 Task: Locate pet-friendly hiking trails in Riverside and dog-friendly ski resorts in Salt Lake City.
Action: Mouse moved to (85, 210)
Screenshot: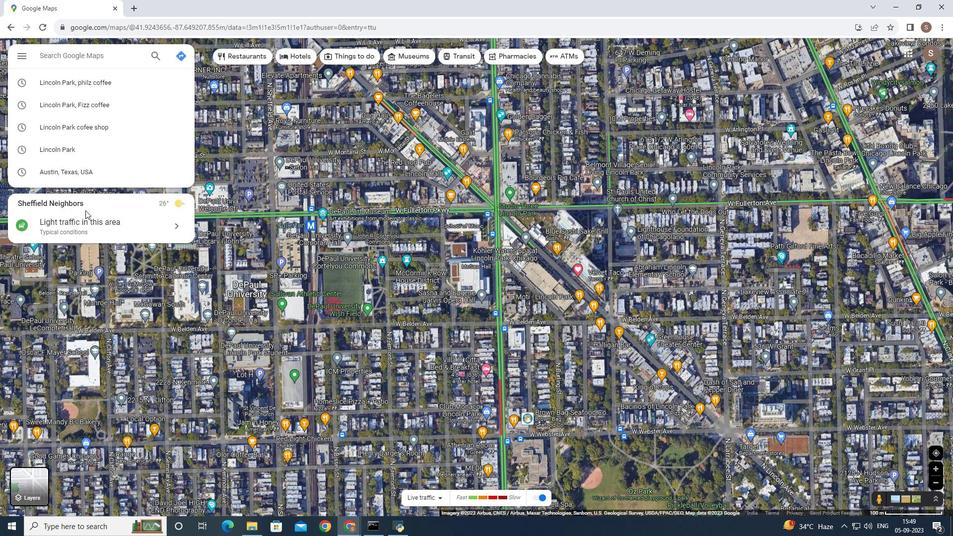
Action: Mouse pressed left at (85, 210)
Screenshot: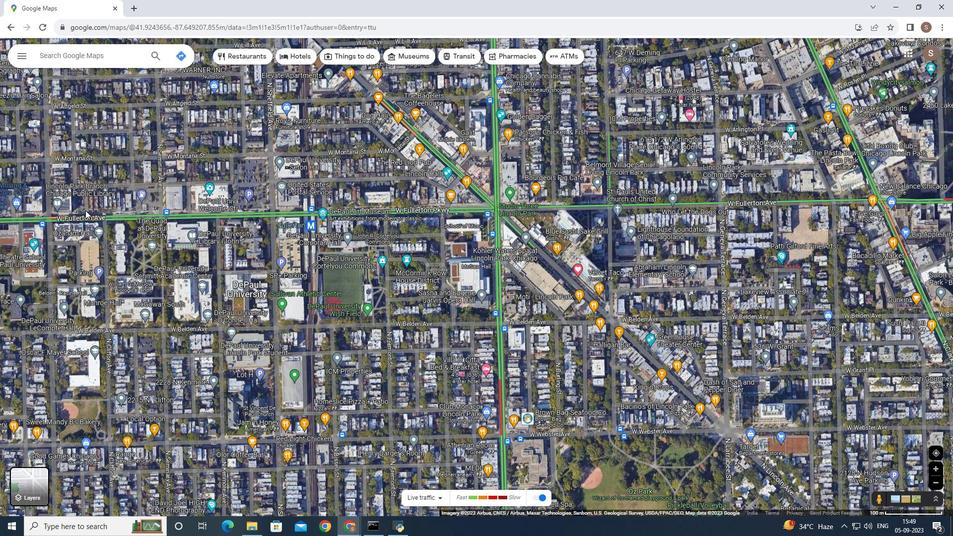 
Action: Mouse moved to (73, 58)
Screenshot: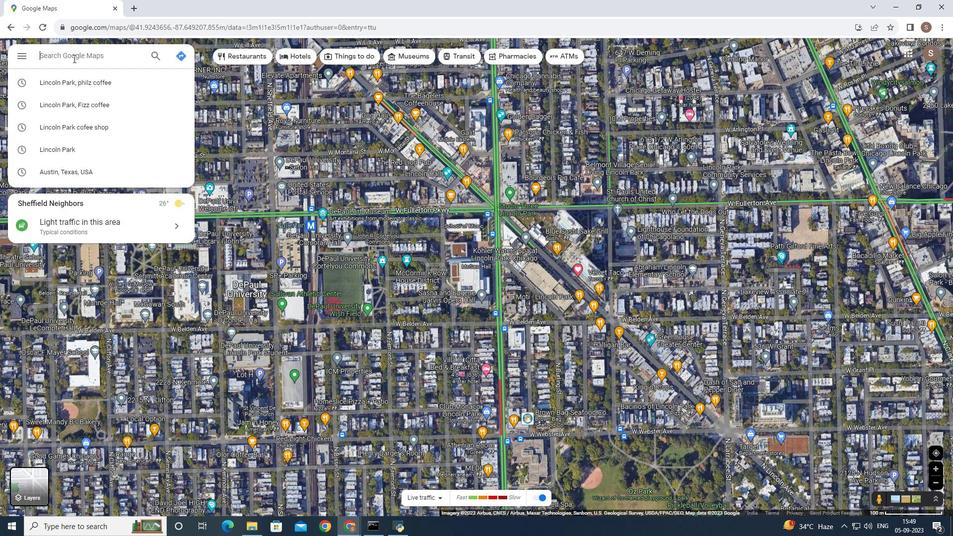
Action: Mouse pressed left at (73, 58)
Screenshot: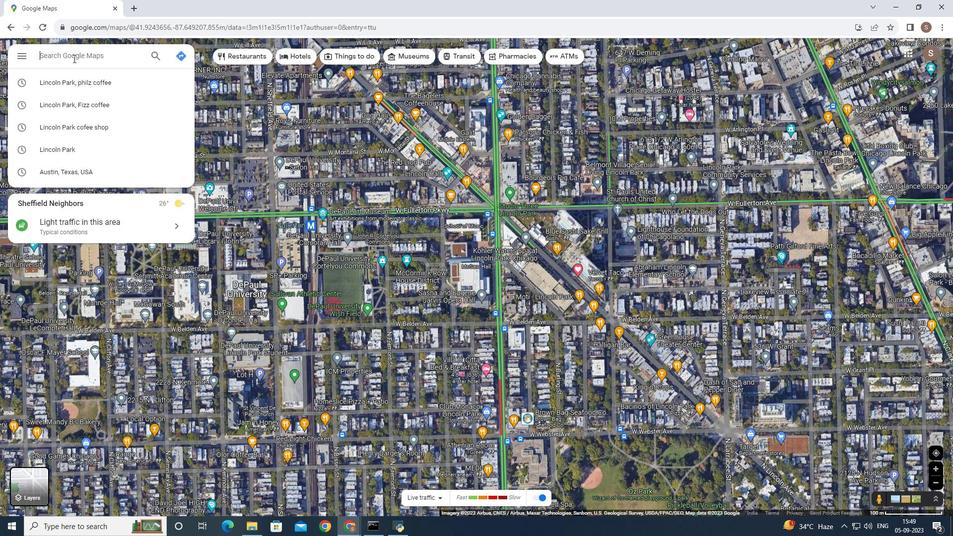
Action: Key pressed <Key.shift>Riverside
Screenshot: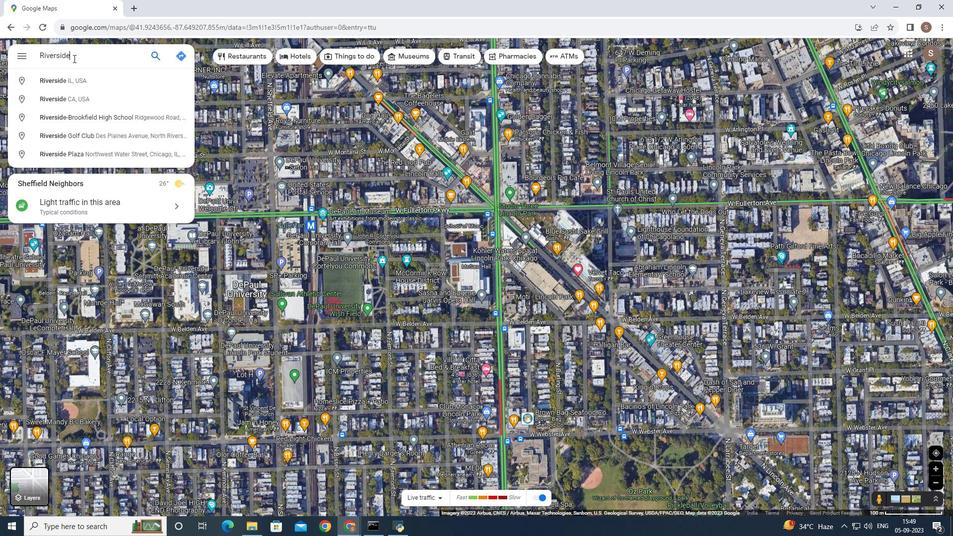 
Action: Mouse moved to (100, 101)
Screenshot: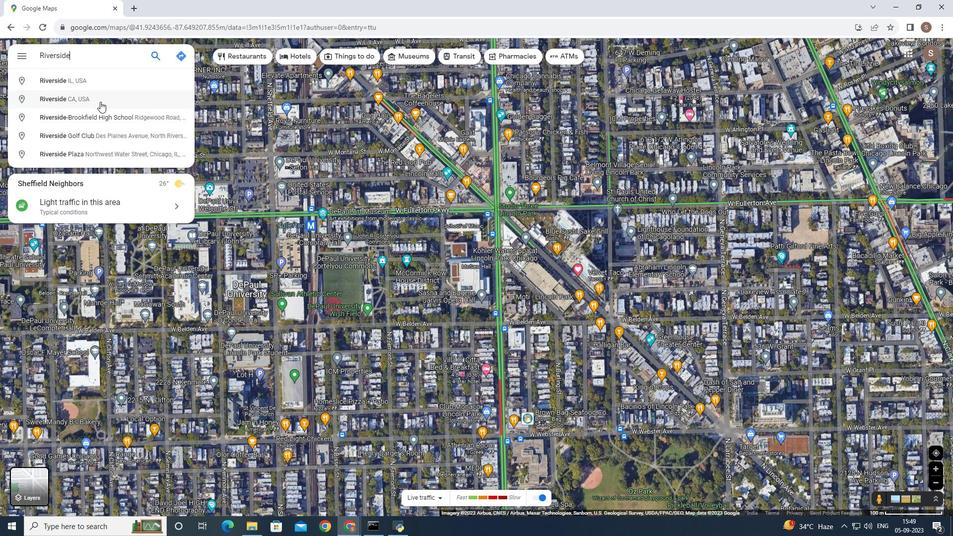 
Action: Mouse pressed left at (100, 101)
Screenshot: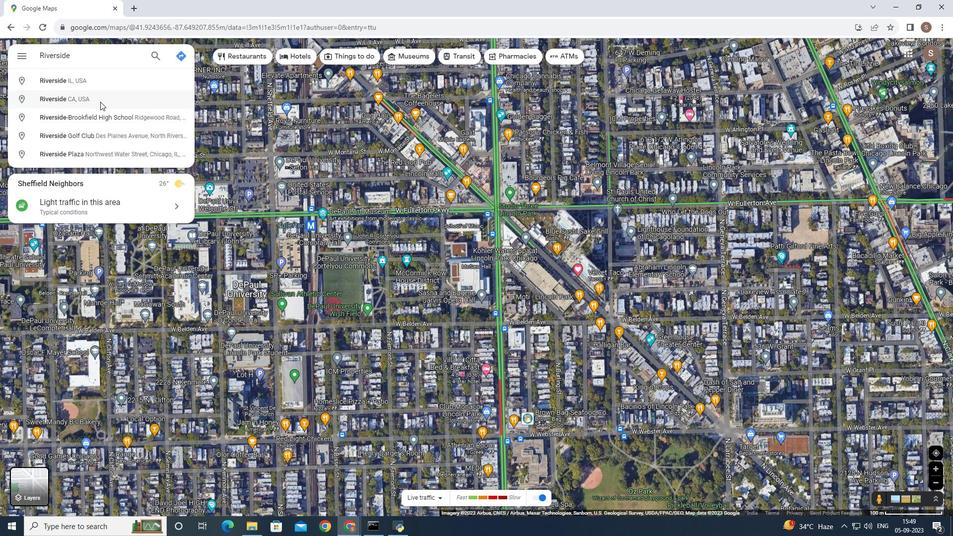 
Action: Mouse moved to (107, 223)
Screenshot: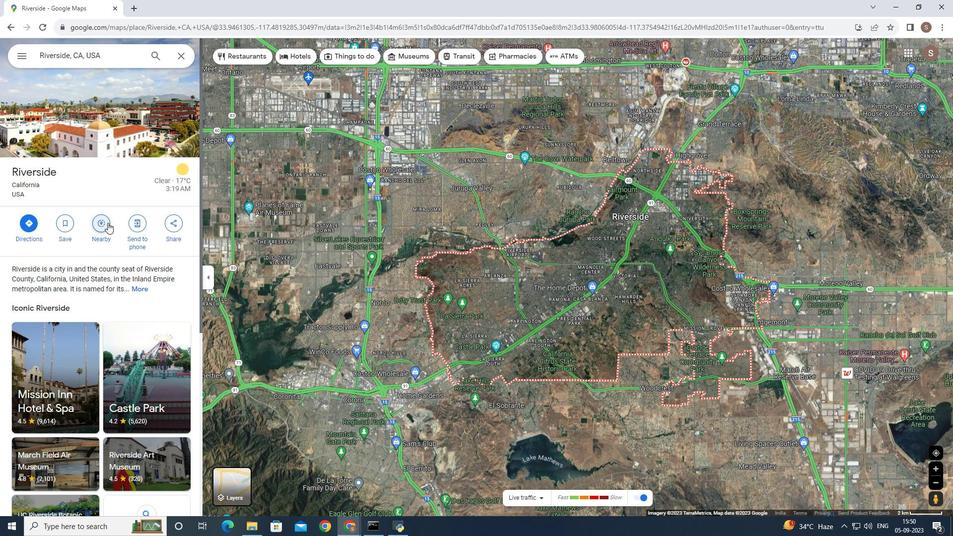
Action: Mouse pressed left at (107, 223)
Screenshot: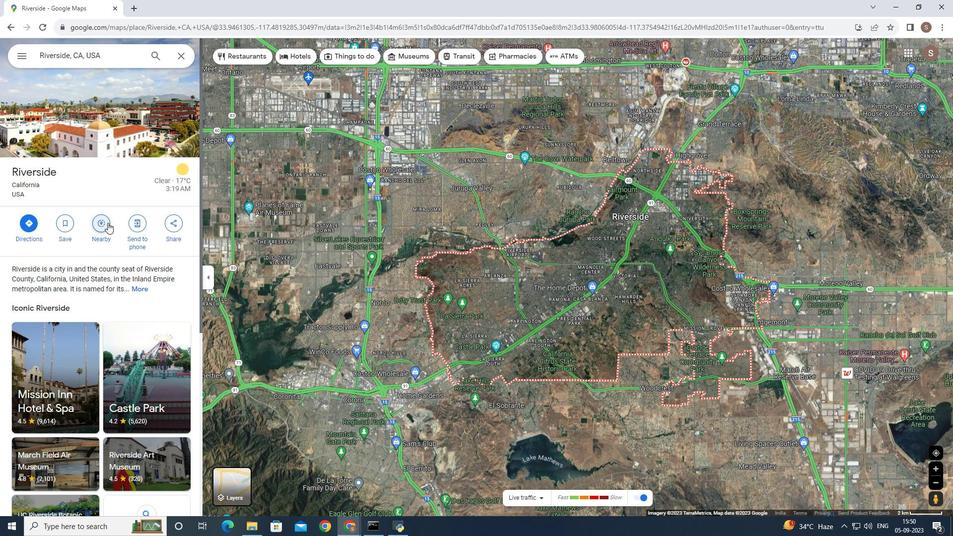 
Action: Mouse moved to (92, 45)
Screenshot: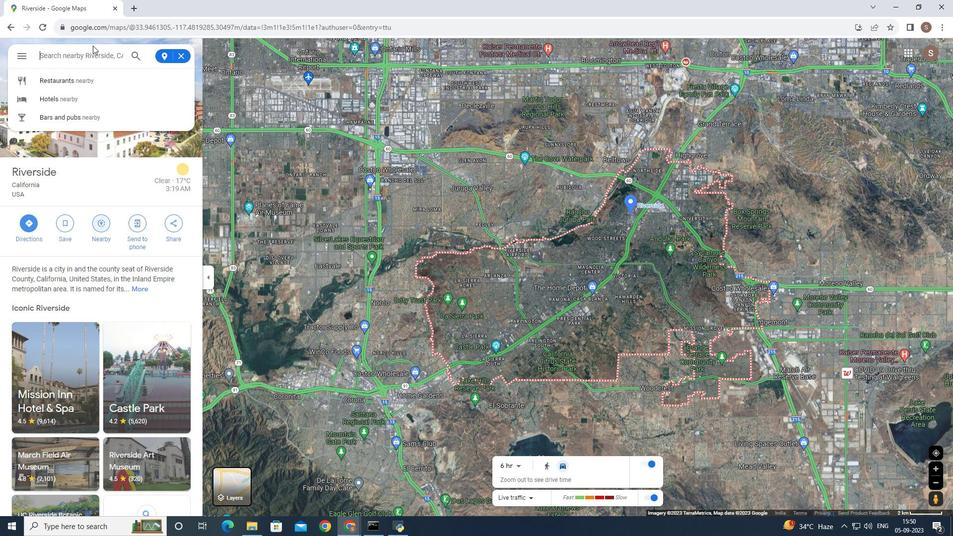 
Action: Key pressed pet<Key.space>friendly<Key.space>hiking<Key.space>tra
Screenshot: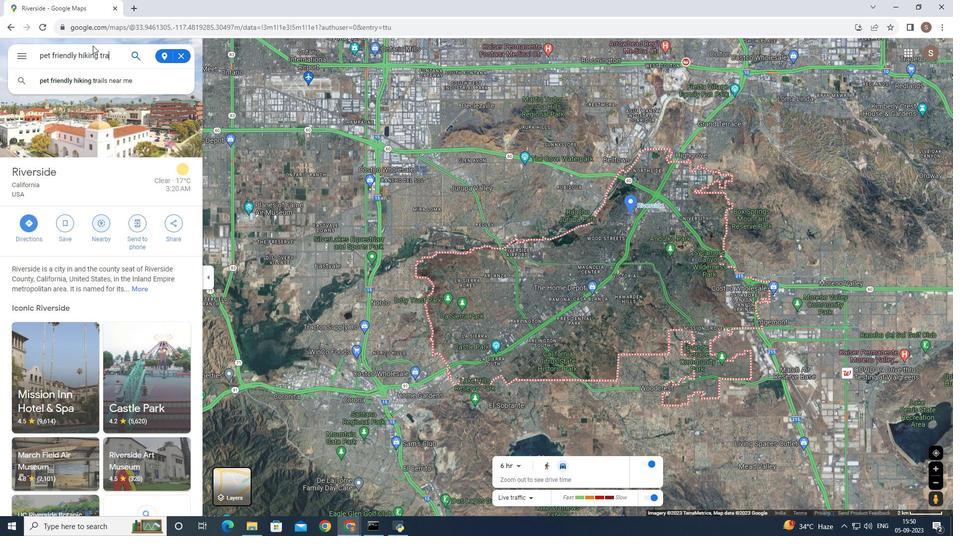 
Action: Mouse moved to (104, 80)
Screenshot: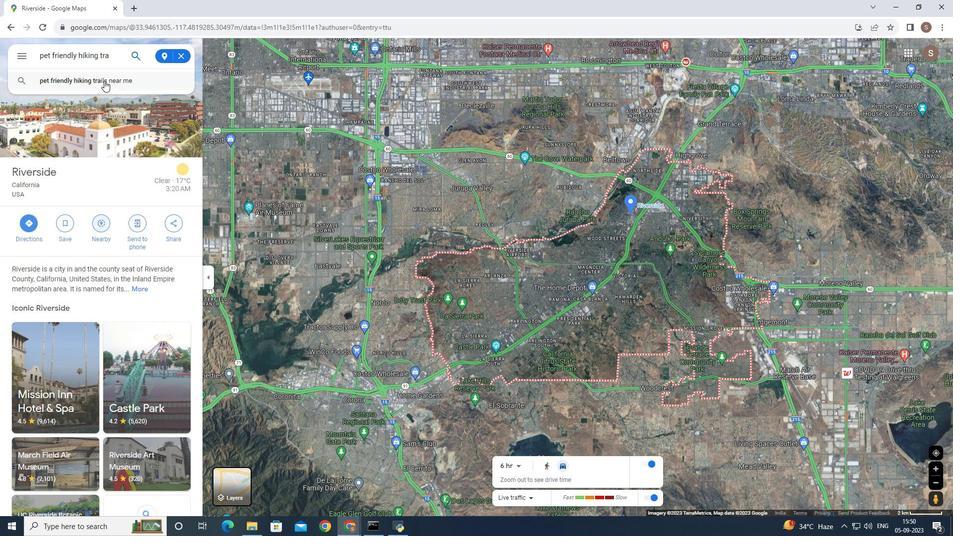
Action: Mouse pressed left at (104, 80)
Screenshot: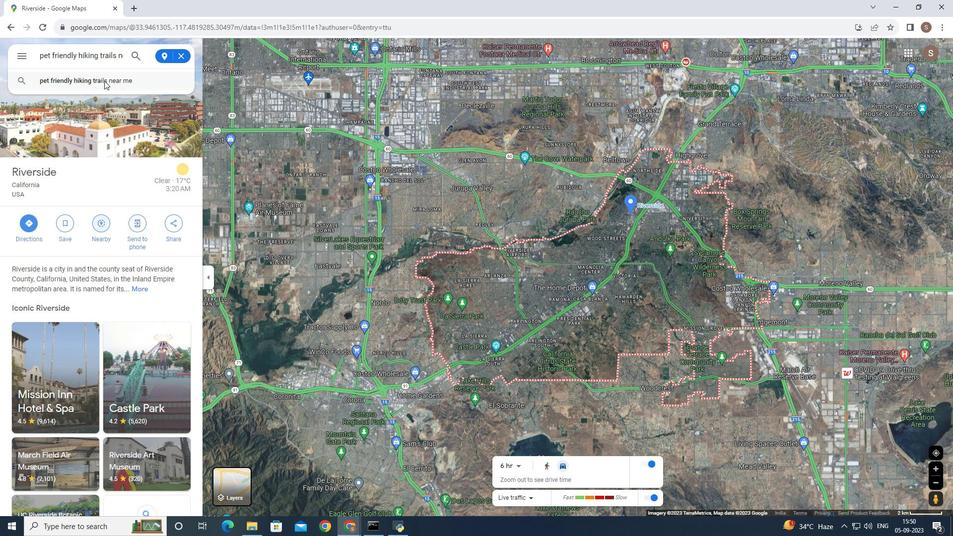 
Action: Mouse moved to (148, 150)
Screenshot: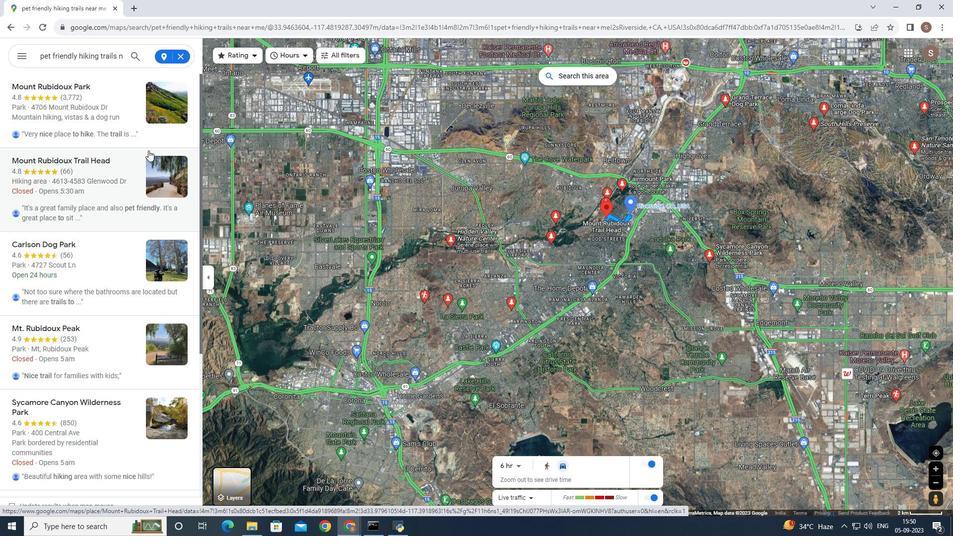 
Action: Mouse scrolled (148, 150) with delta (0, 0)
Screenshot: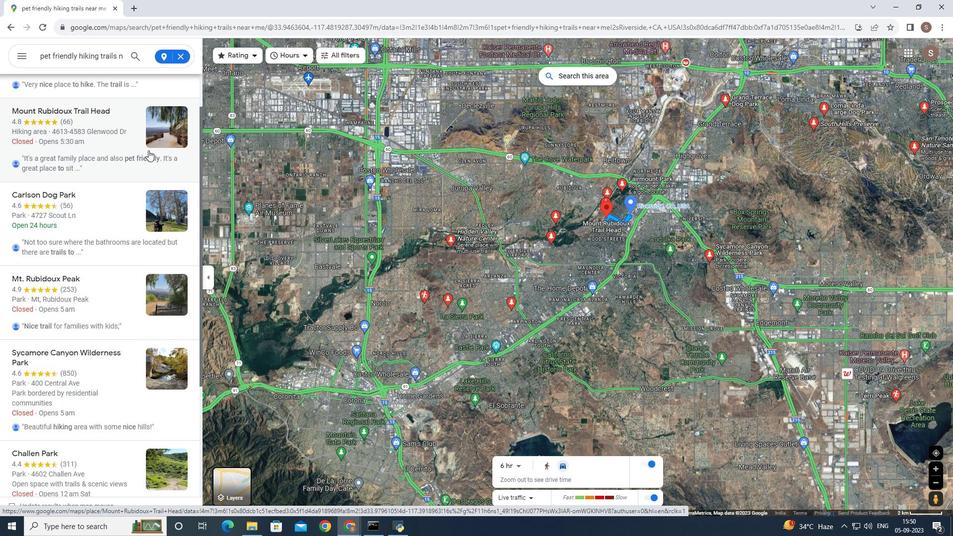 
Action: Mouse scrolled (148, 151) with delta (0, 0)
Screenshot: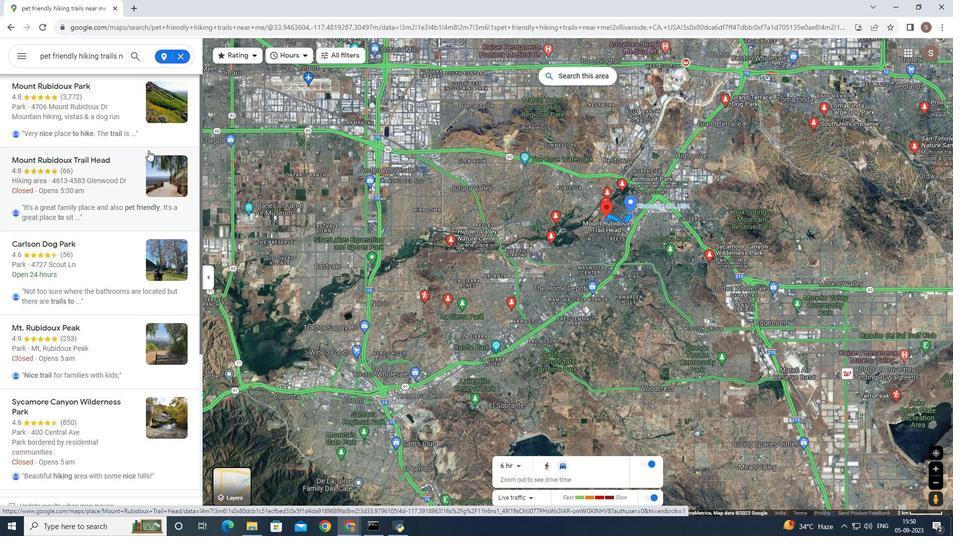 
Action: Mouse scrolled (148, 151) with delta (0, 0)
Screenshot: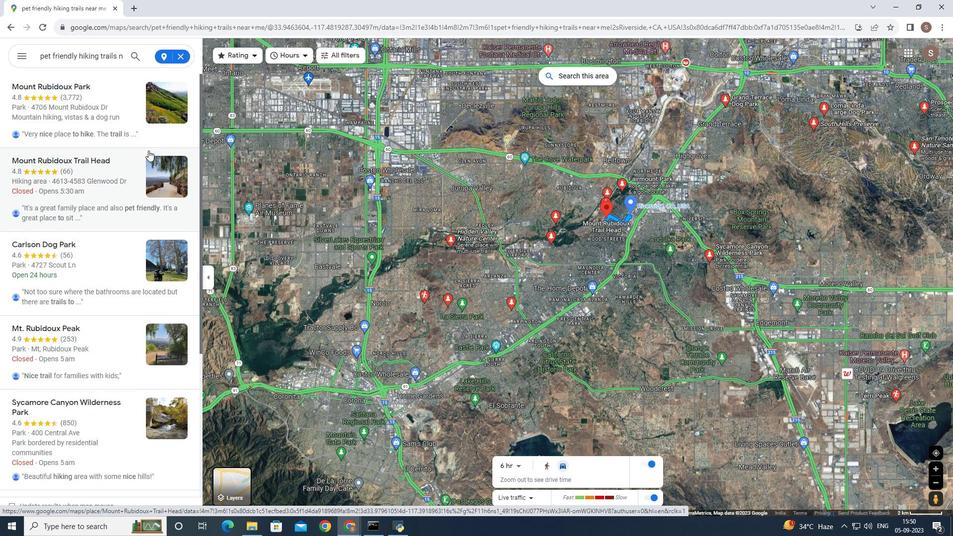 
Action: Mouse moved to (166, 114)
Screenshot: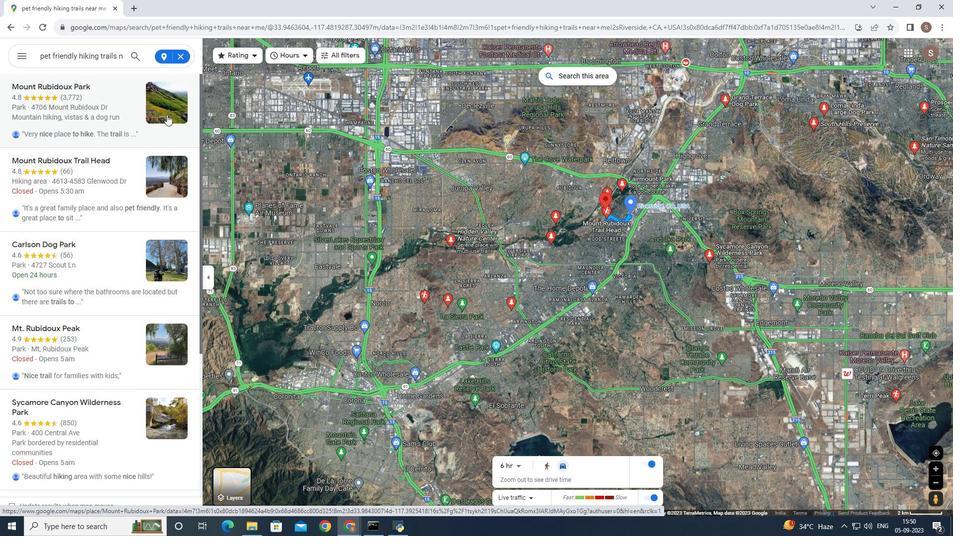 
Action: Mouse pressed left at (166, 114)
Screenshot: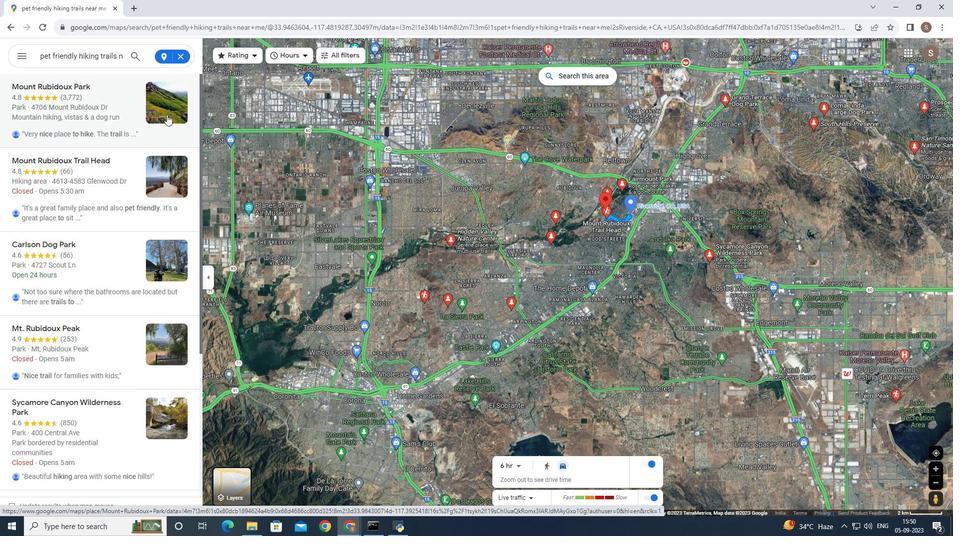 
Action: Mouse moved to (402, 76)
Screenshot: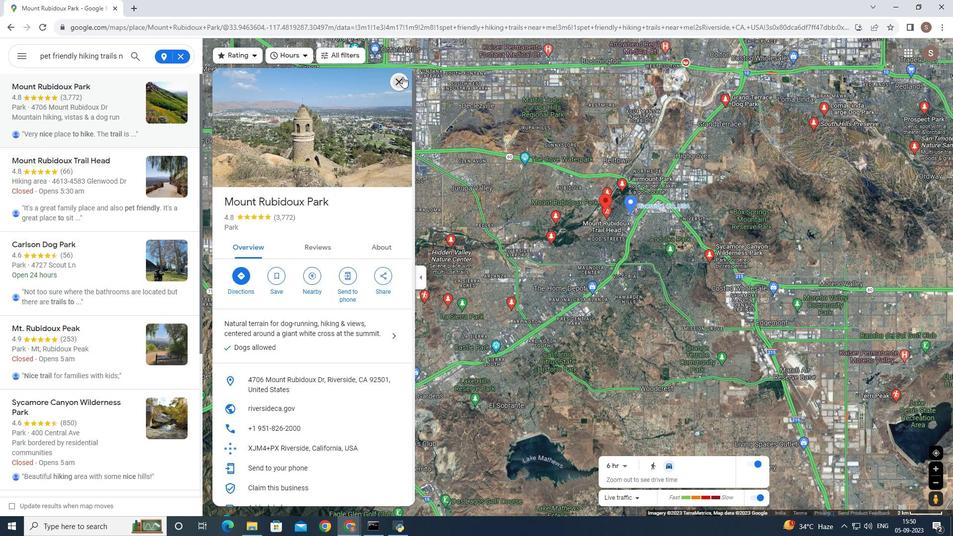 
Action: Mouse pressed left at (402, 76)
Screenshot: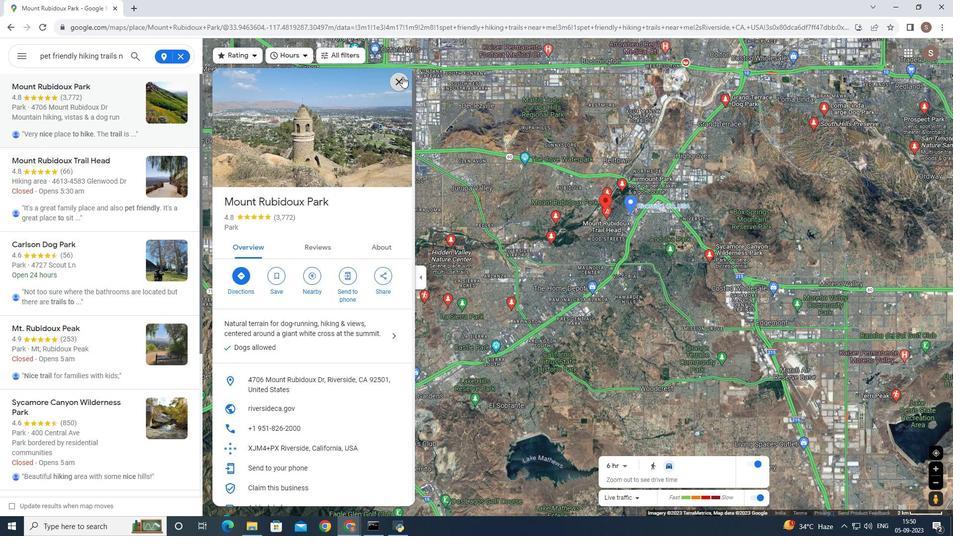 
Action: Mouse moved to (97, 153)
Screenshot: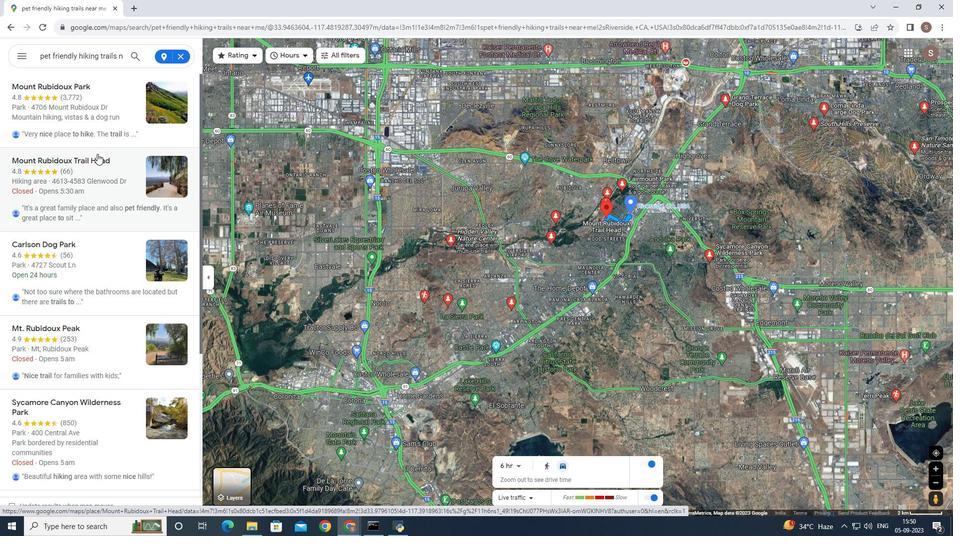 
Action: Mouse scrolled (97, 153) with delta (0, 0)
Screenshot: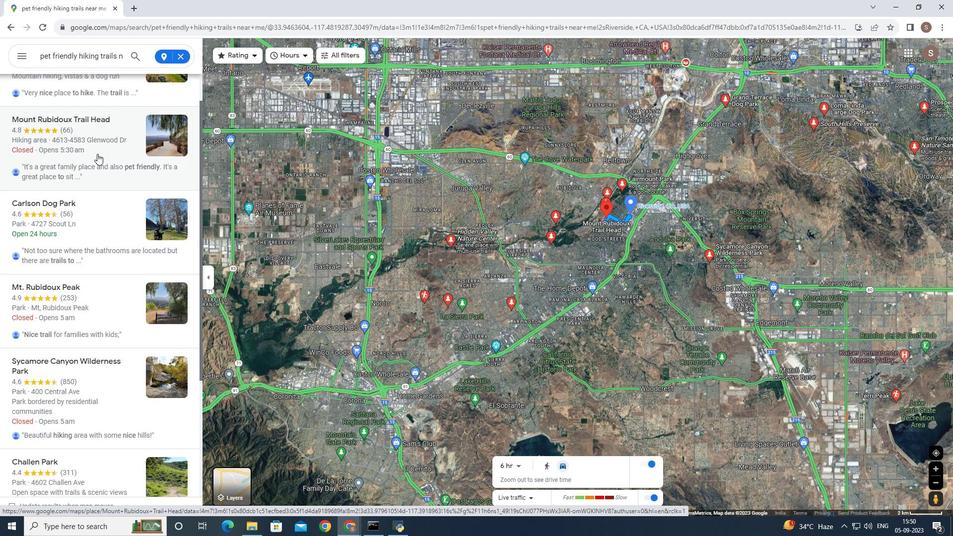
Action: Mouse scrolled (97, 153) with delta (0, 0)
Screenshot: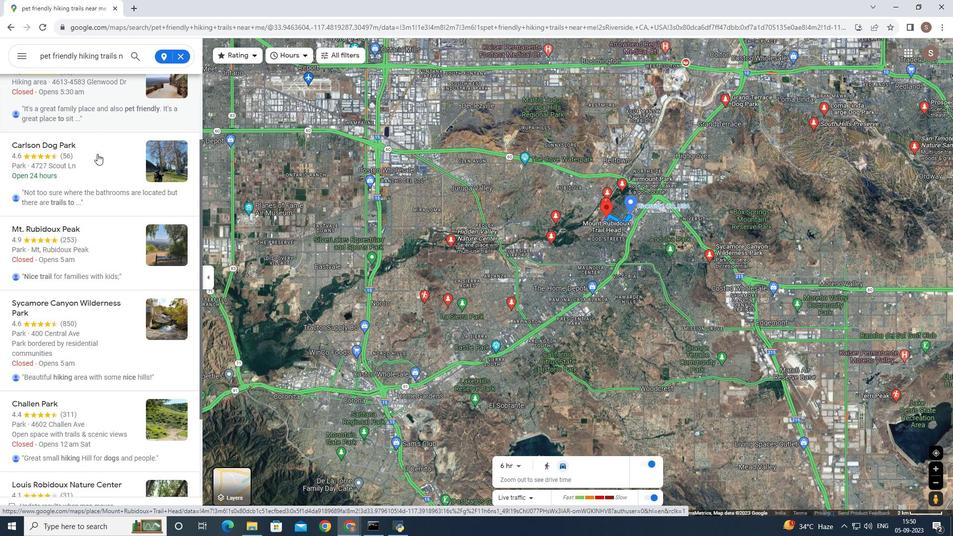 
Action: Mouse scrolled (97, 153) with delta (0, 0)
Screenshot: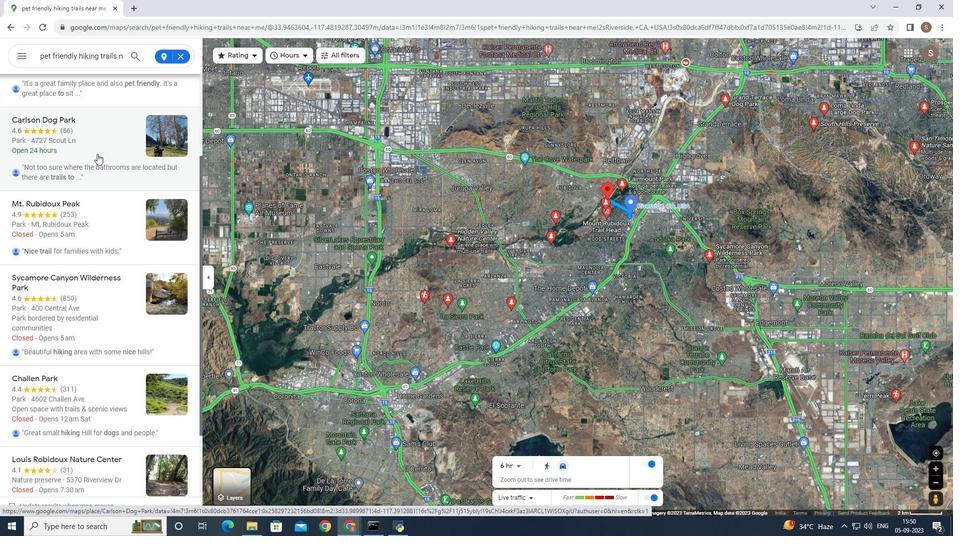 
Action: Mouse scrolled (97, 153) with delta (0, 0)
Screenshot: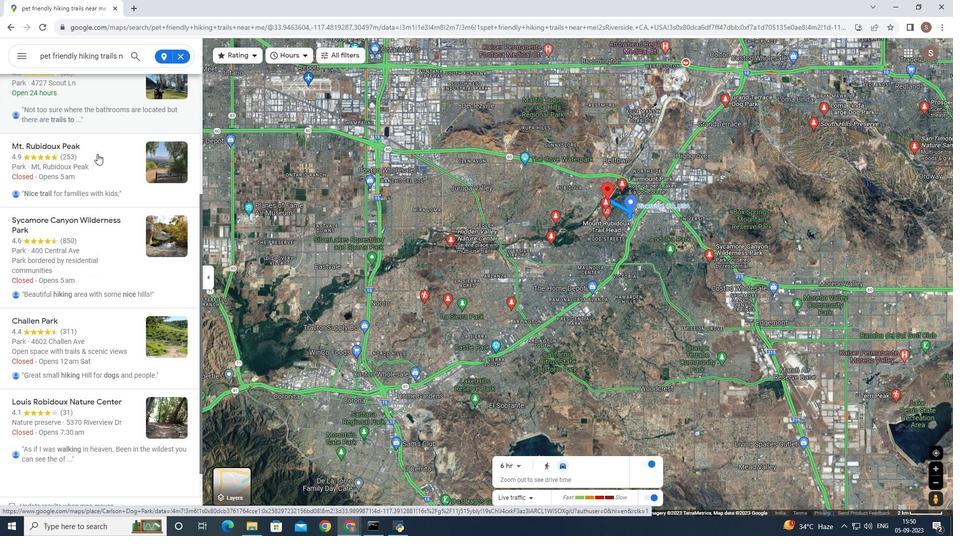 
Action: Mouse scrolled (97, 153) with delta (0, 0)
Screenshot: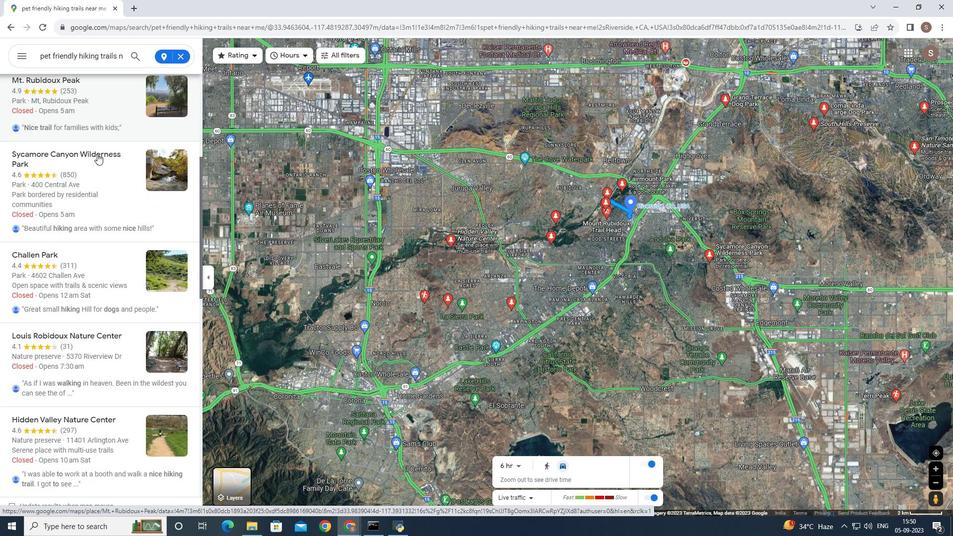 
Action: Mouse scrolled (97, 153) with delta (0, 0)
Screenshot: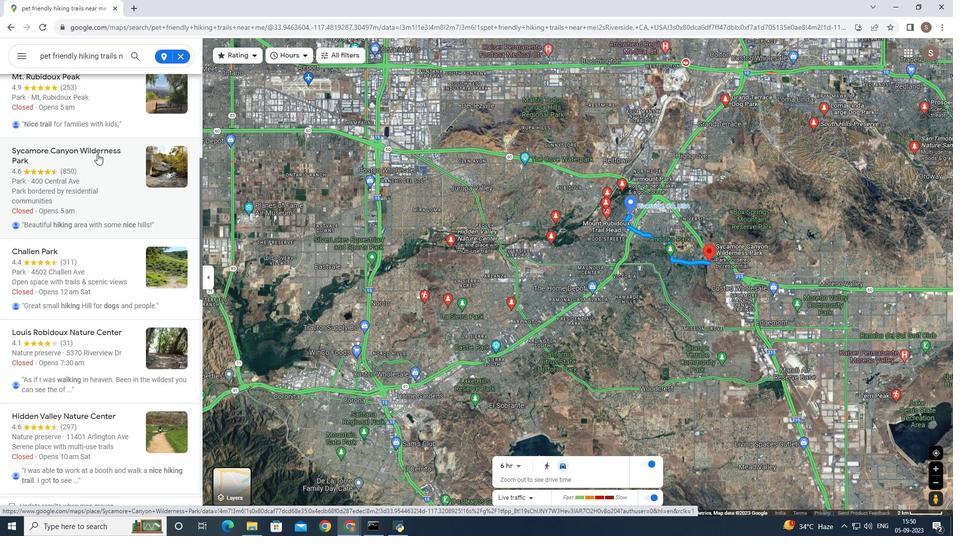 
Action: Mouse scrolled (97, 153) with delta (0, 0)
Screenshot: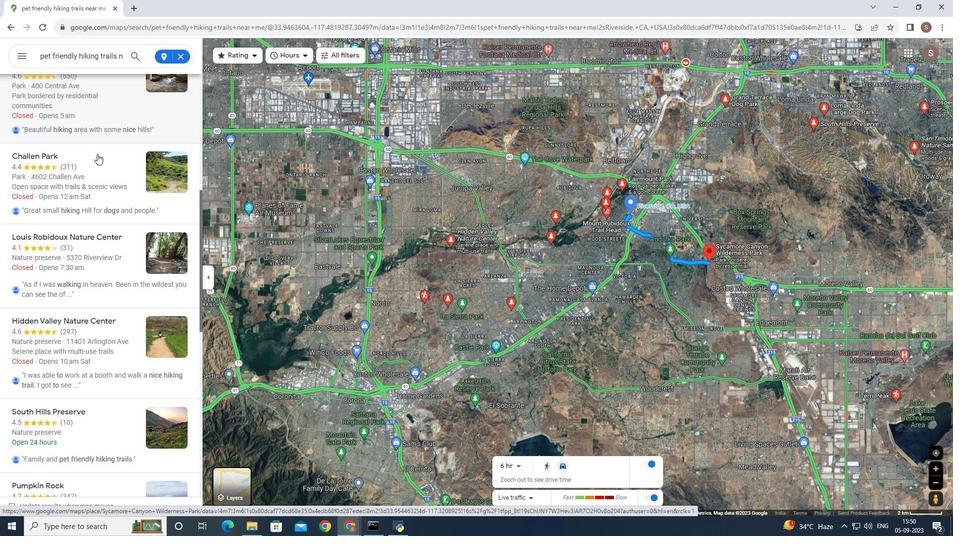 
Action: Mouse scrolled (97, 153) with delta (0, 0)
Screenshot: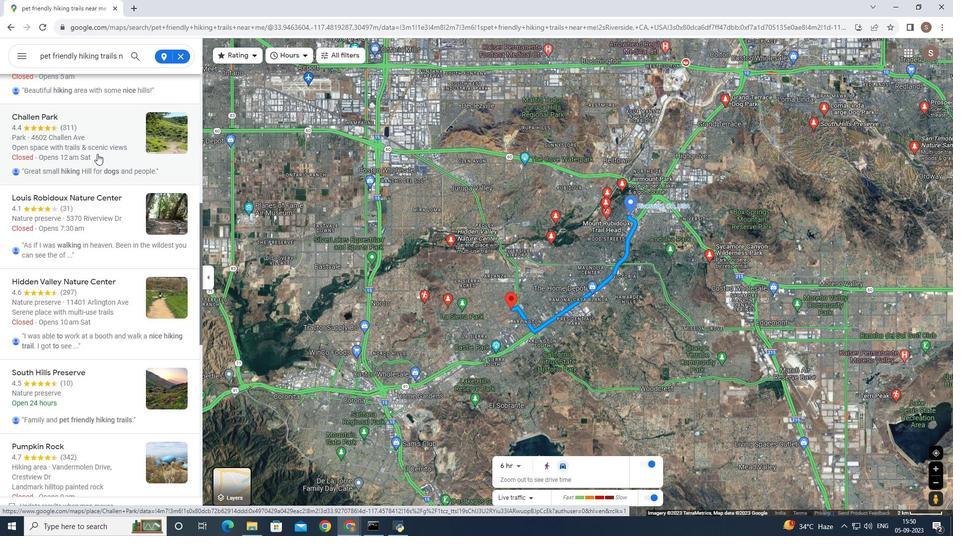 
Action: Mouse scrolled (97, 153) with delta (0, 0)
Screenshot: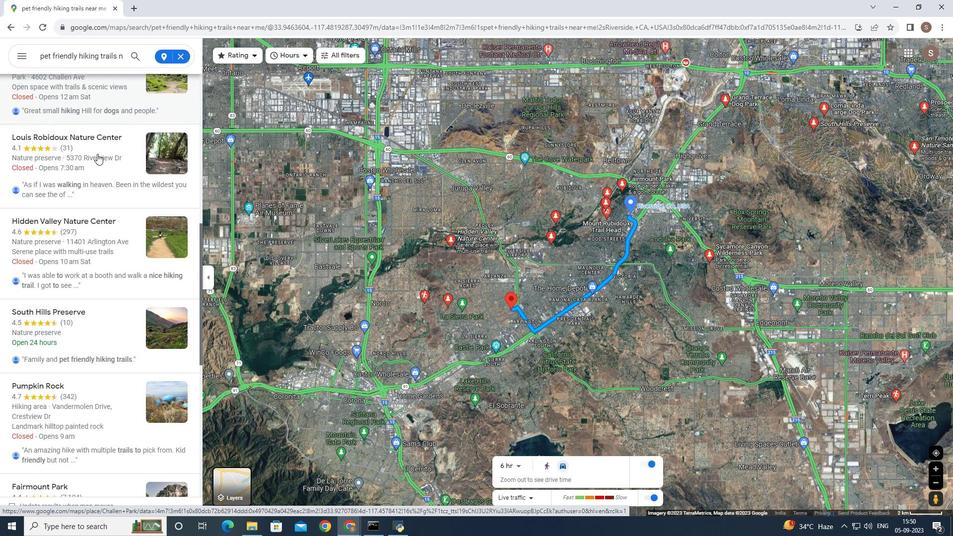 
Action: Mouse scrolled (97, 153) with delta (0, 0)
Screenshot: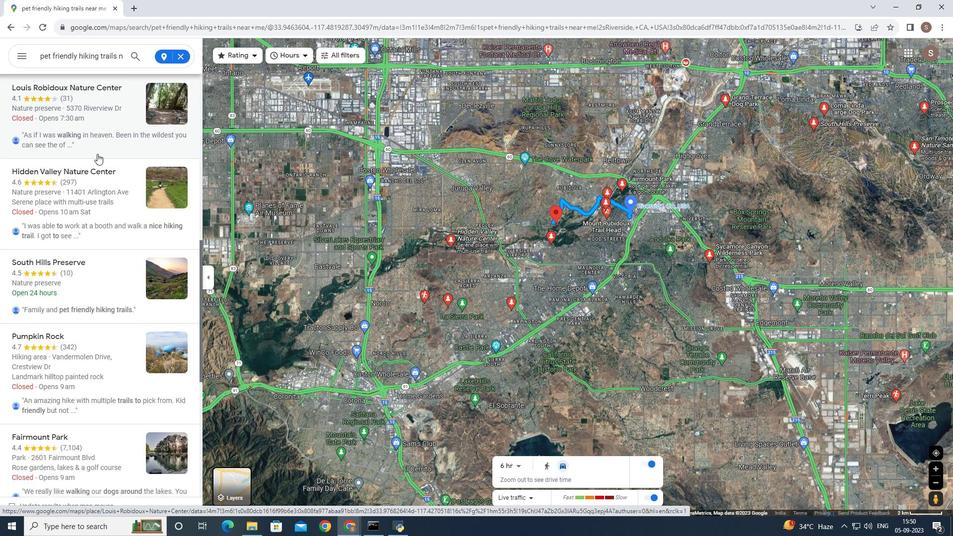 
Action: Mouse scrolled (97, 153) with delta (0, 0)
Screenshot: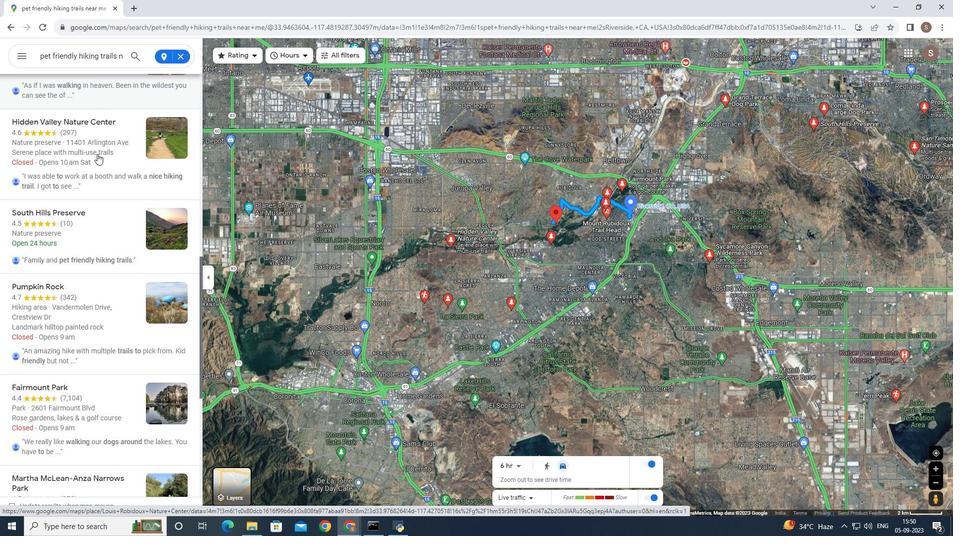 
Action: Mouse scrolled (97, 153) with delta (0, 0)
Screenshot: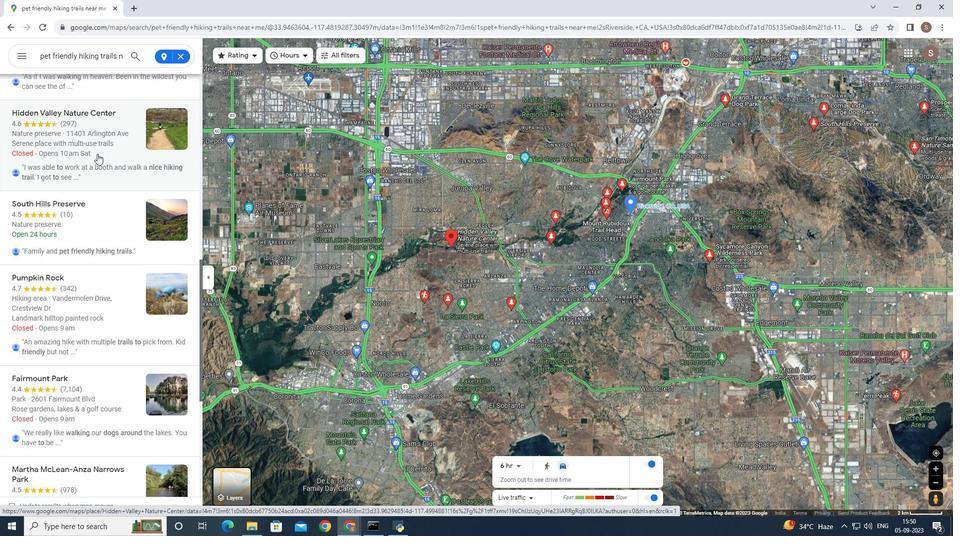 
Action: Mouse scrolled (97, 153) with delta (0, 0)
Screenshot: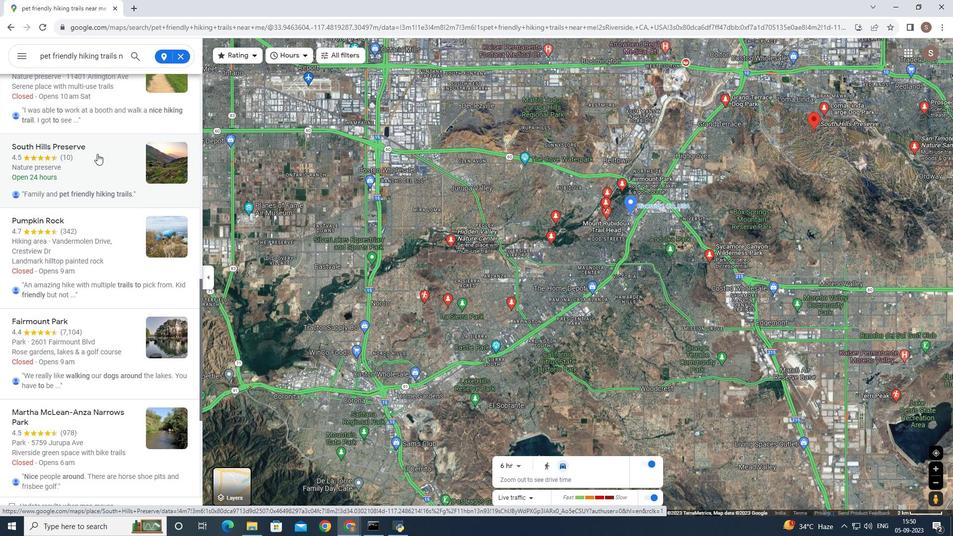 
Action: Mouse scrolled (97, 153) with delta (0, 0)
Screenshot: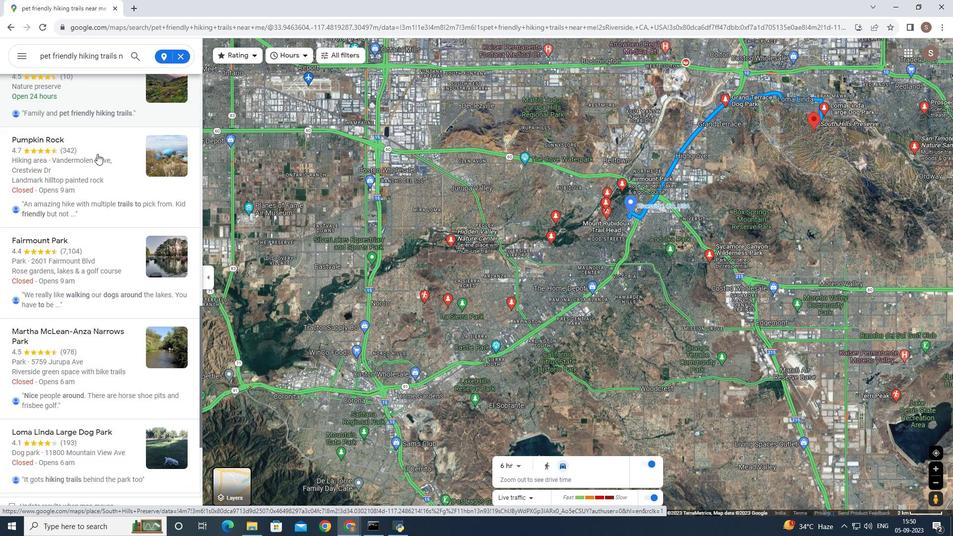 
Action: Mouse scrolled (97, 153) with delta (0, 0)
Screenshot: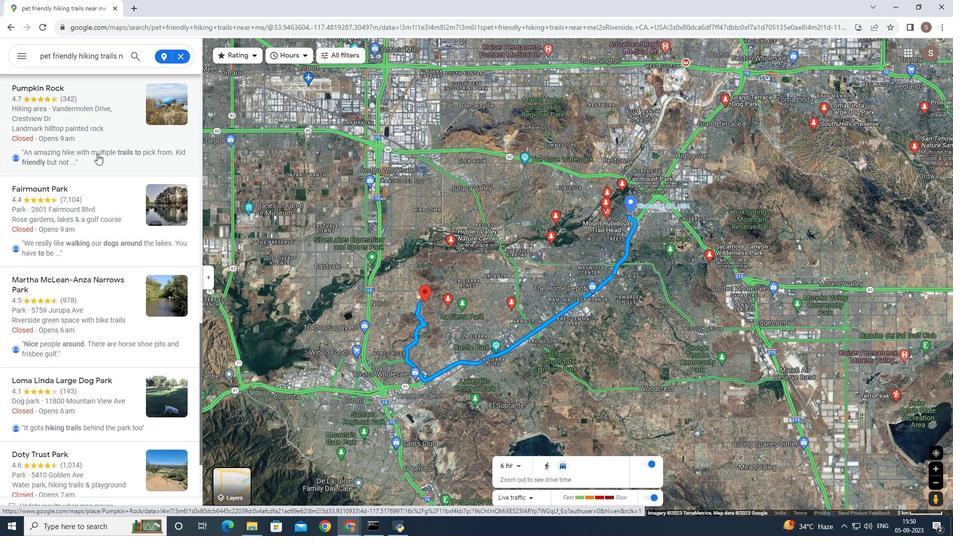 
Action: Mouse scrolled (97, 153) with delta (0, 0)
Screenshot: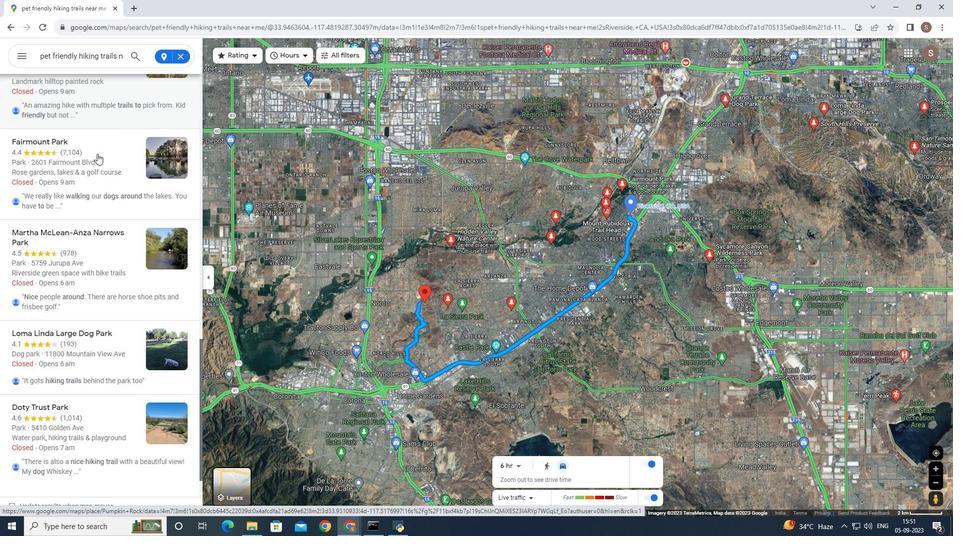 
Action: Mouse scrolled (97, 153) with delta (0, 0)
Screenshot: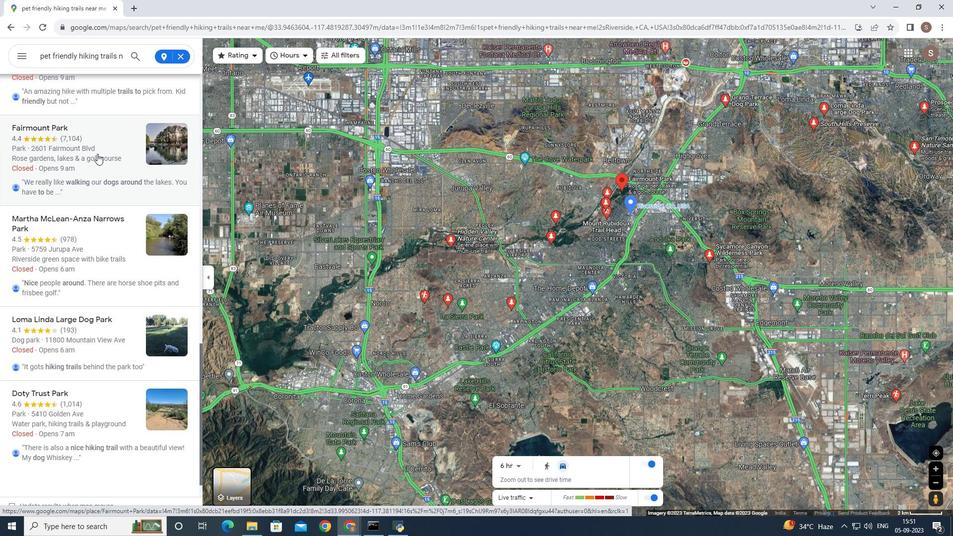 
Action: Mouse scrolled (97, 153) with delta (0, 0)
Screenshot: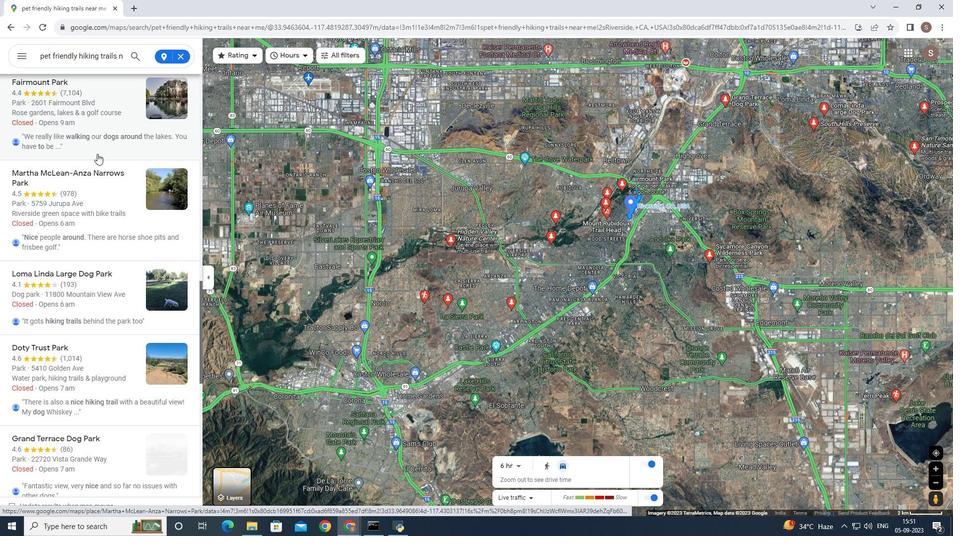 
Action: Mouse scrolled (97, 153) with delta (0, 0)
Screenshot: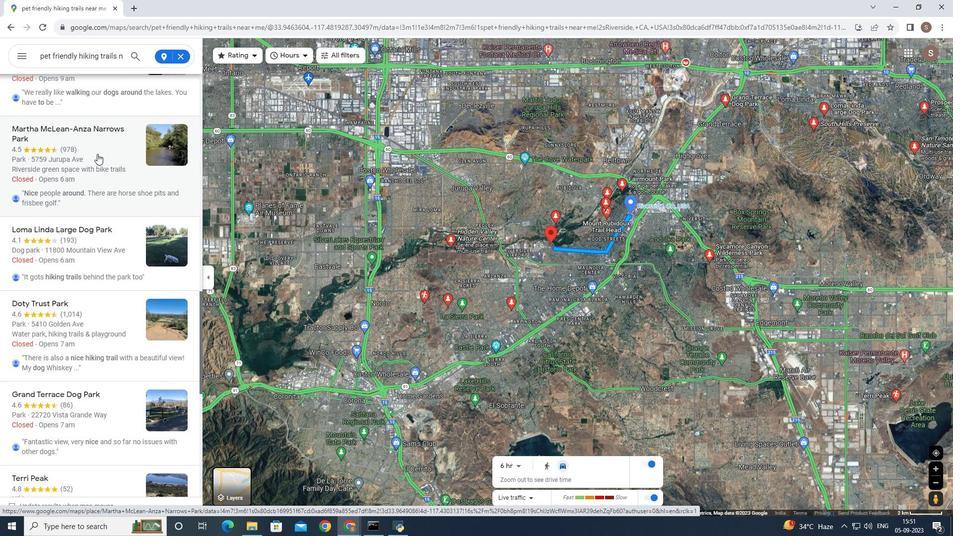 
Action: Mouse scrolled (97, 153) with delta (0, 0)
Screenshot: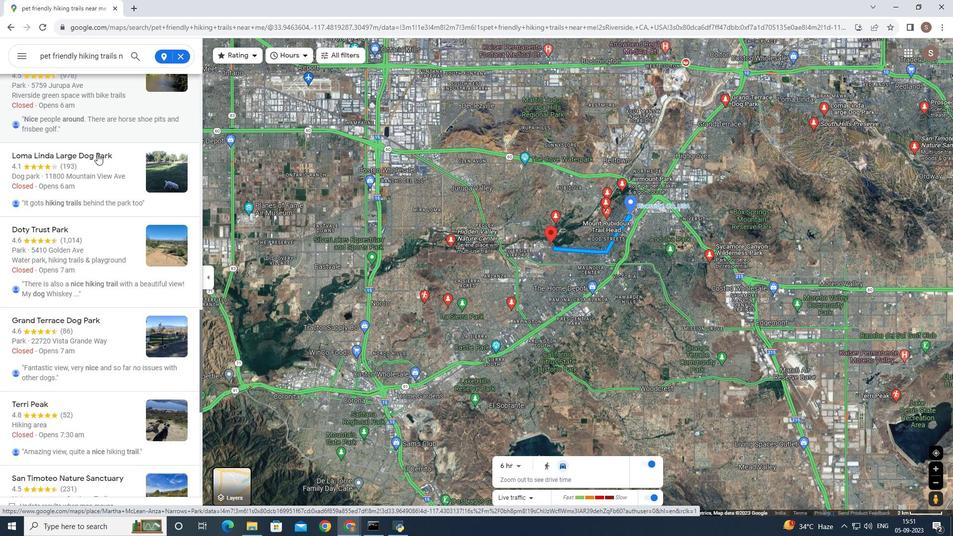 
Action: Mouse scrolled (97, 153) with delta (0, 0)
Screenshot: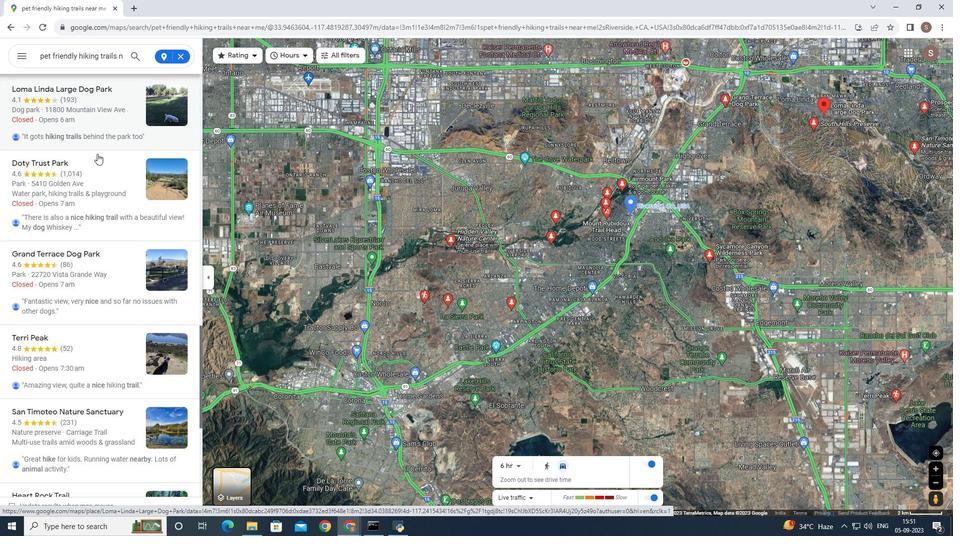 
Action: Mouse scrolled (97, 153) with delta (0, 0)
Screenshot: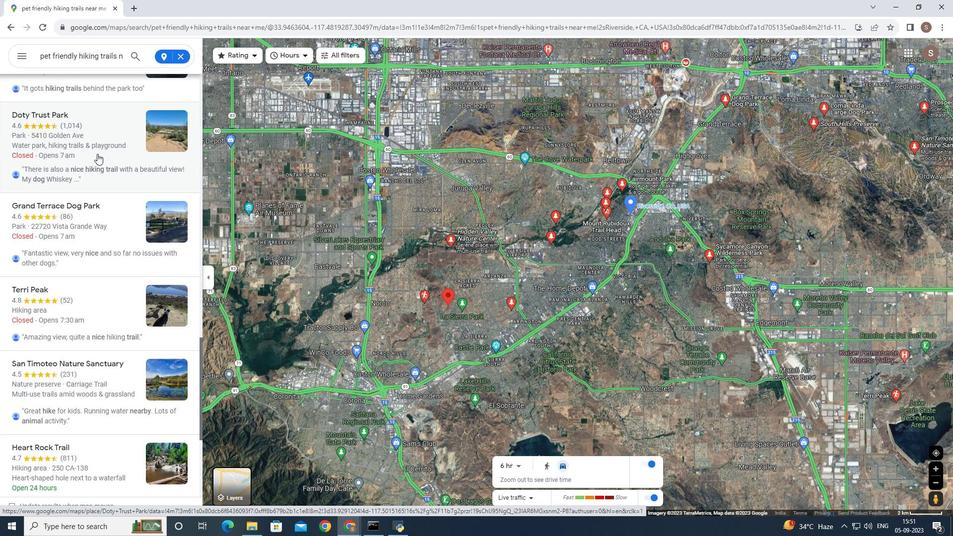 
Action: Mouse scrolled (97, 153) with delta (0, 0)
Screenshot: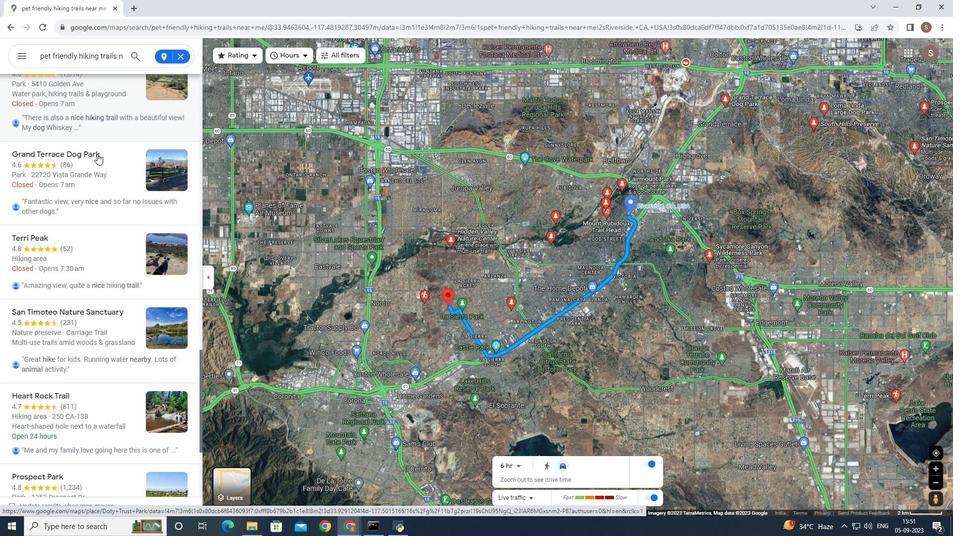
Action: Mouse scrolled (97, 153) with delta (0, 0)
Screenshot: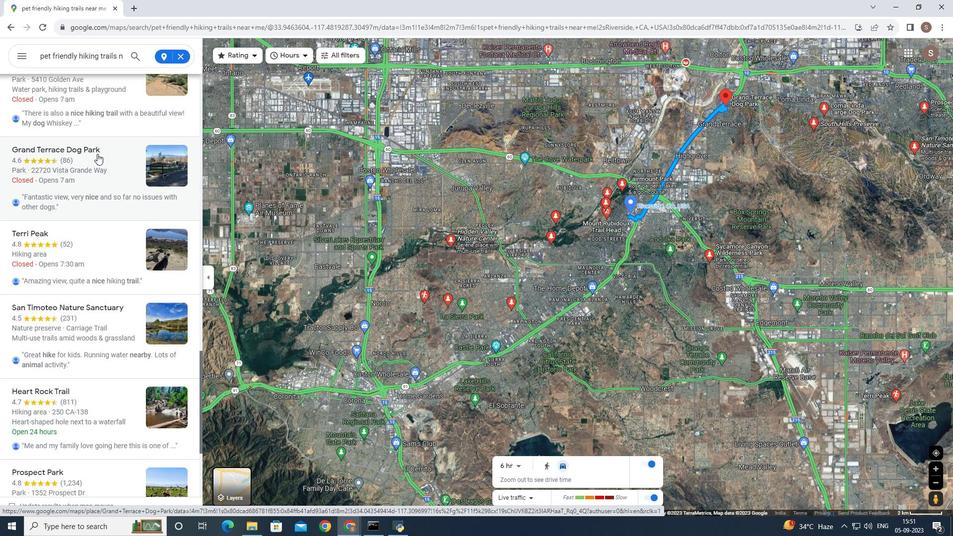
Action: Mouse scrolled (97, 153) with delta (0, 0)
Screenshot: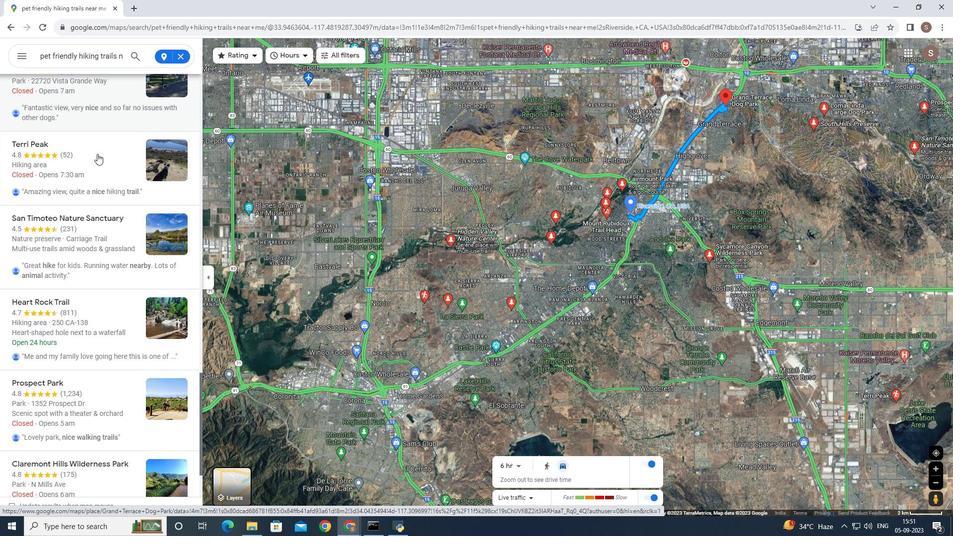
Action: Mouse scrolled (97, 153) with delta (0, 0)
Screenshot: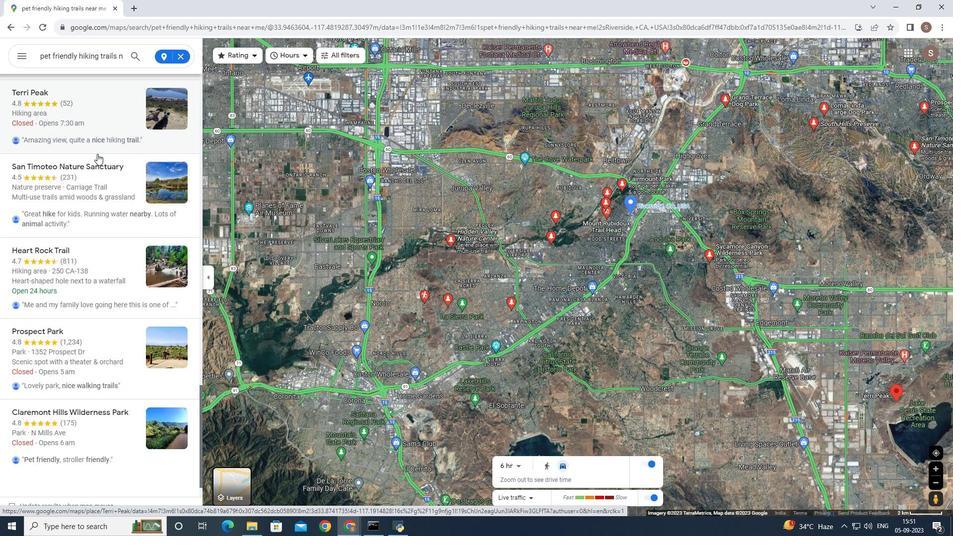 
Action: Mouse scrolled (97, 153) with delta (0, 0)
Screenshot: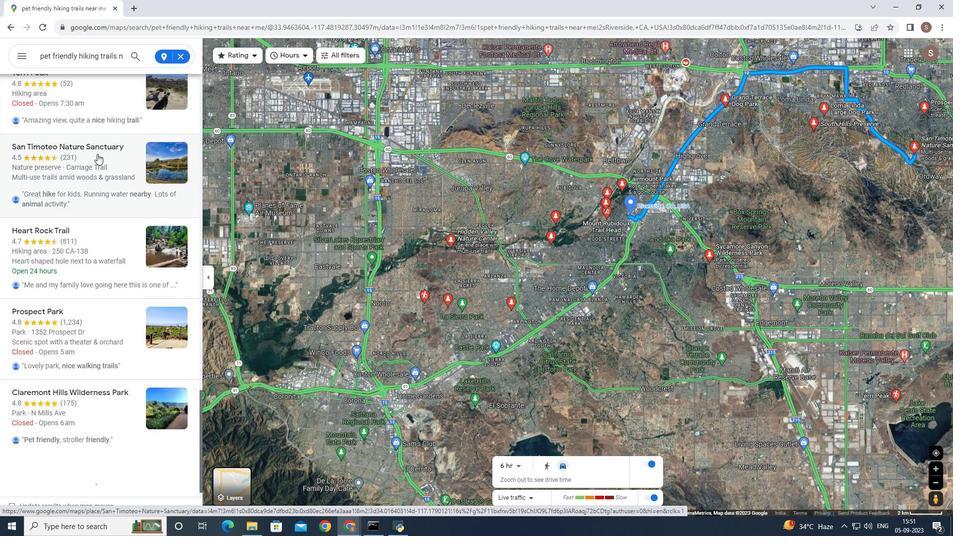 
Action: Mouse scrolled (97, 153) with delta (0, 0)
Screenshot: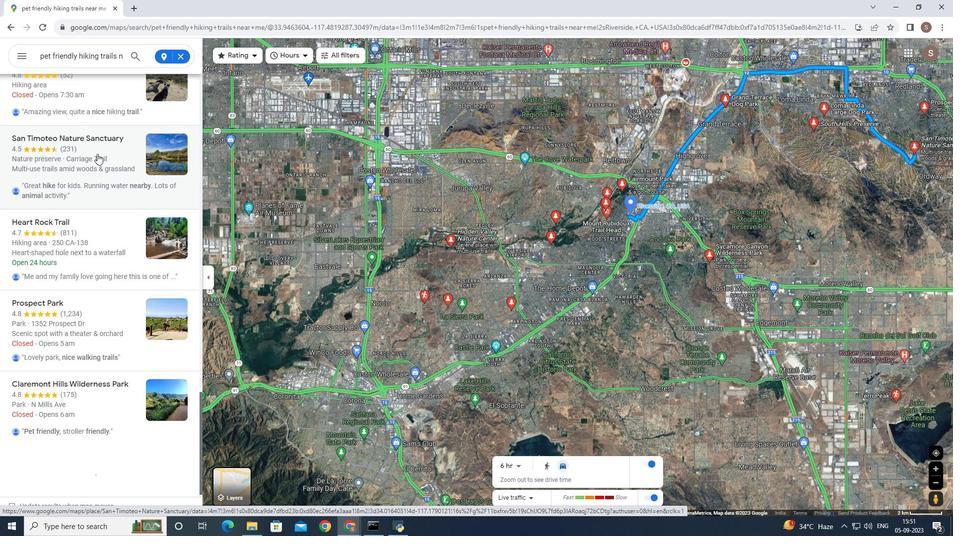 
Action: Mouse scrolled (97, 153) with delta (0, 0)
Screenshot: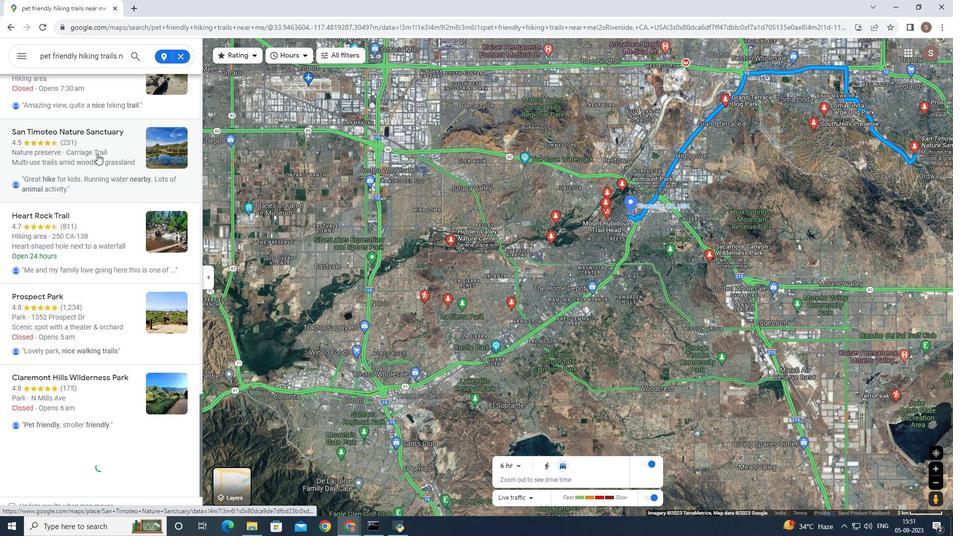
Action: Mouse scrolled (97, 153) with delta (0, 0)
Screenshot: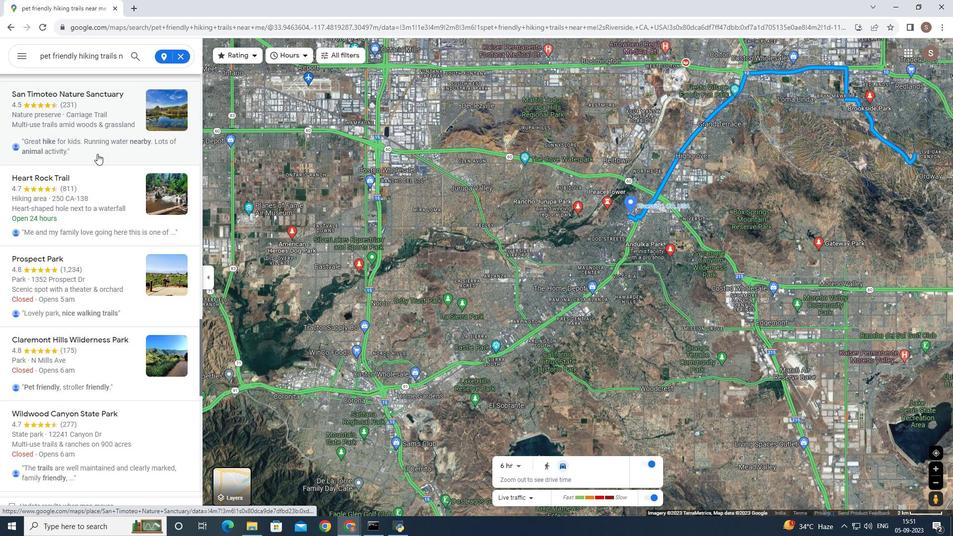 
Action: Mouse scrolled (97, 153) with delta (0, 0)
Screenshot: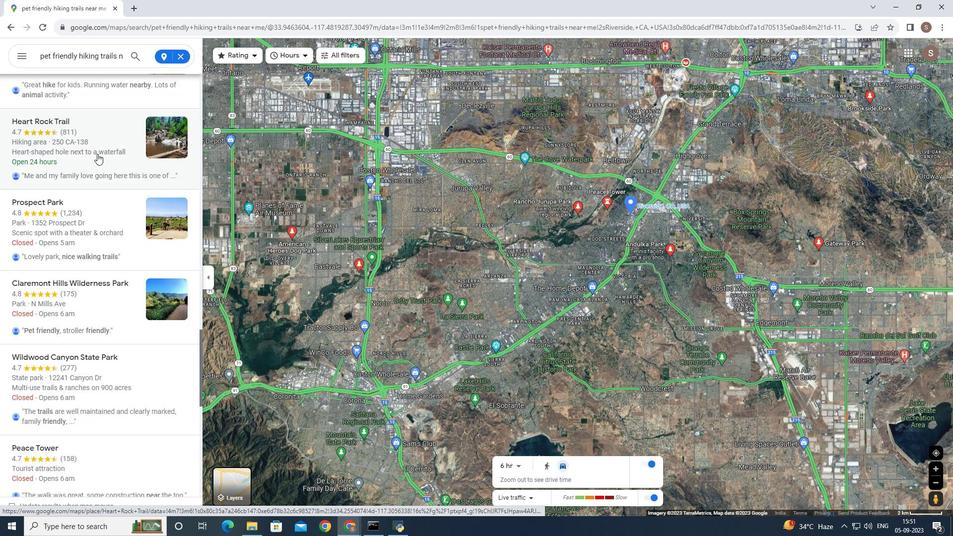 
Action: Mouse scrolled (97, 153) with delta (0, 0)
Screenshot: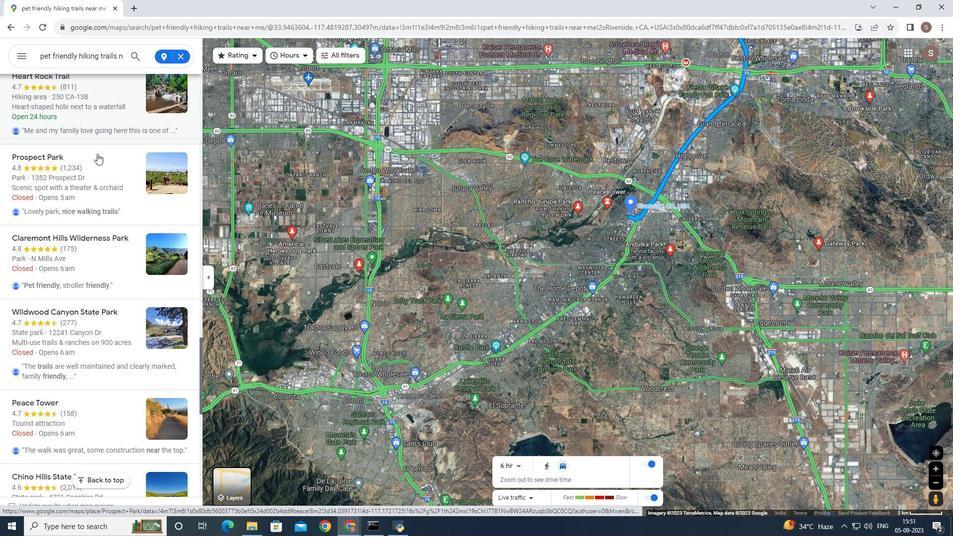 
Action: Mouse scrolled (97, 153) with delta (0, 0)
Screenshot: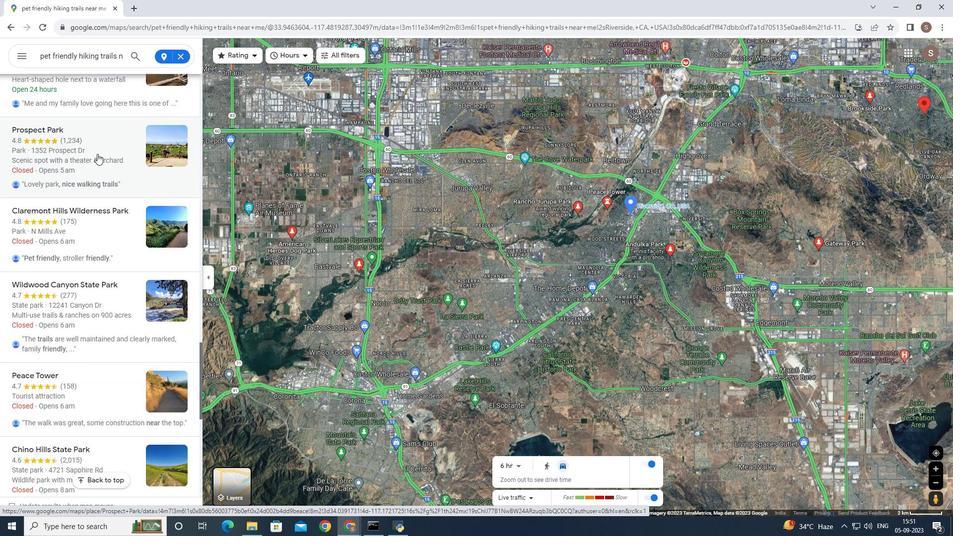 
Action: Mouse scrolled (97, 153) with delta (0, 0)
Screenshot: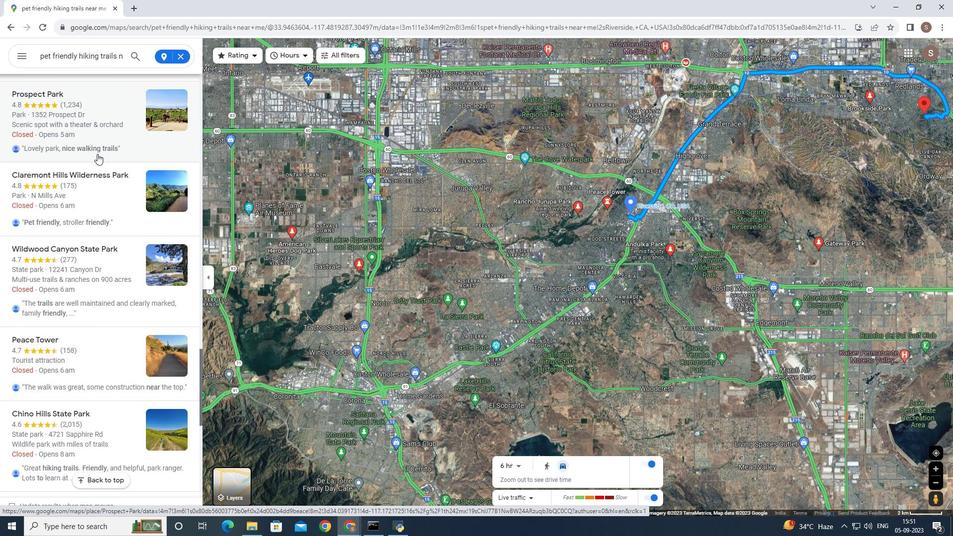 
Action: Mouse scrolled (97, 153) with delta (0, 0)
Screenshot: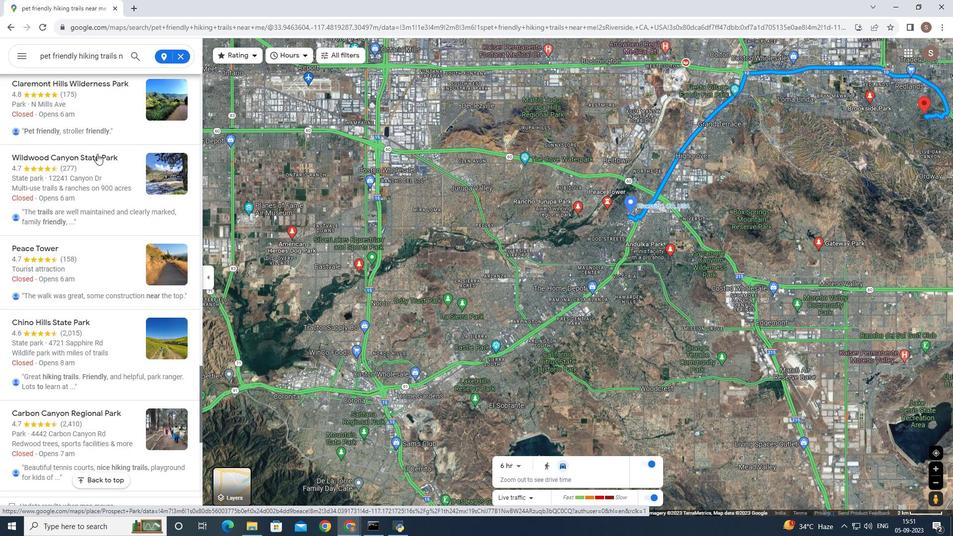 
Action: Mouse scrolled (97, 153) with delta (0, 0)
Screenshot: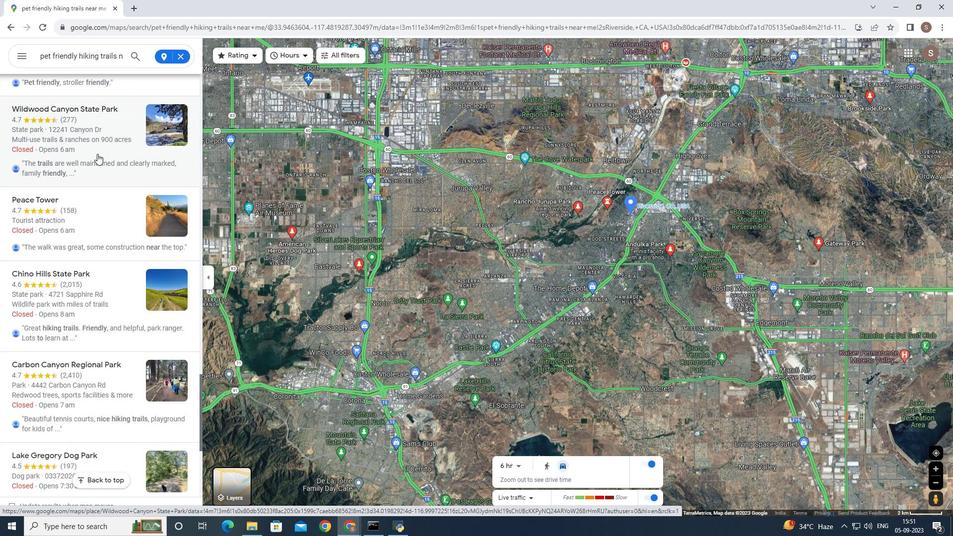 
Action: Mouse scrolled (97, 153) with delta (0, 0)
Screenshot: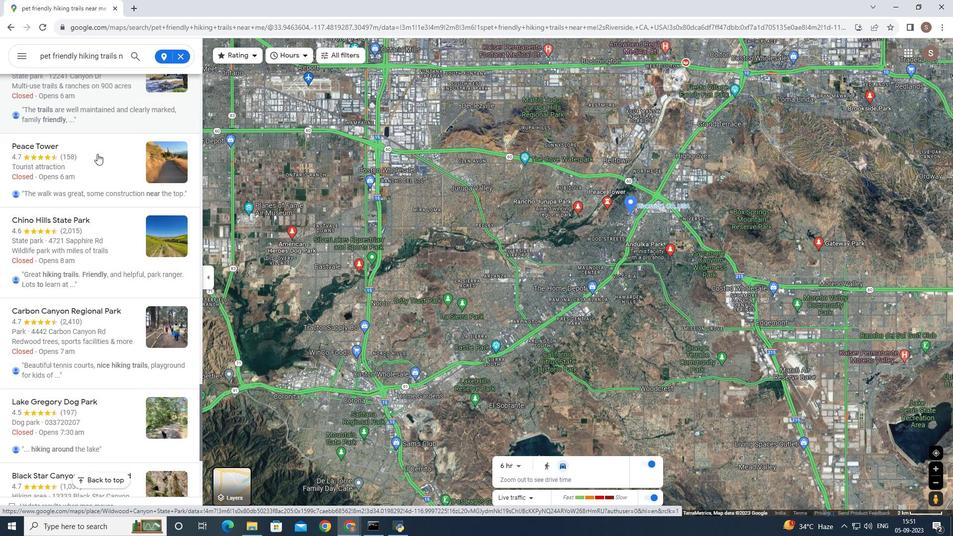 
Action: Mouse scrolled (97, 153) with delta (0, 0)
Screenshot: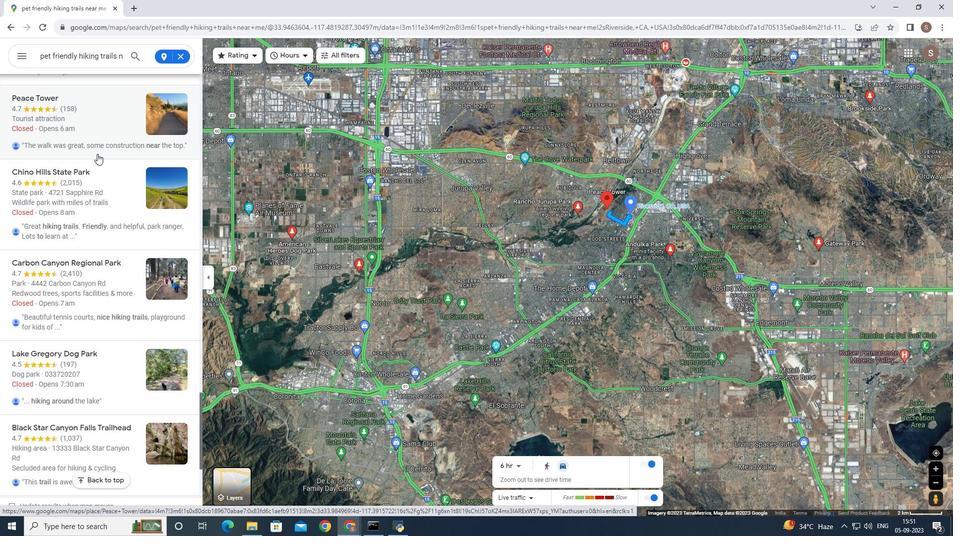 
Action: Mouse scrolled (97, 153) with delta (0, 0)
Screenshot: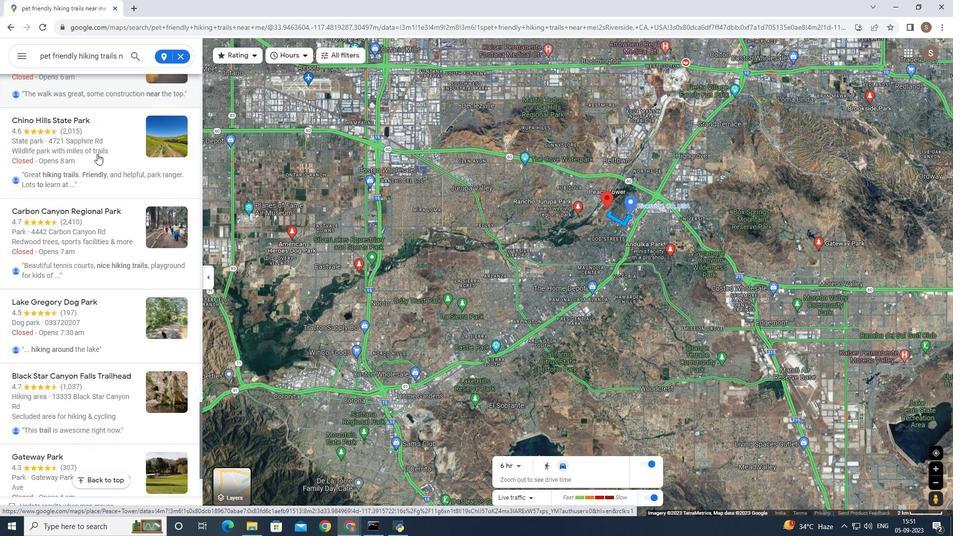 
Action: Mouse scrolled (97, 153) with delta (0, 0)
Screenshot: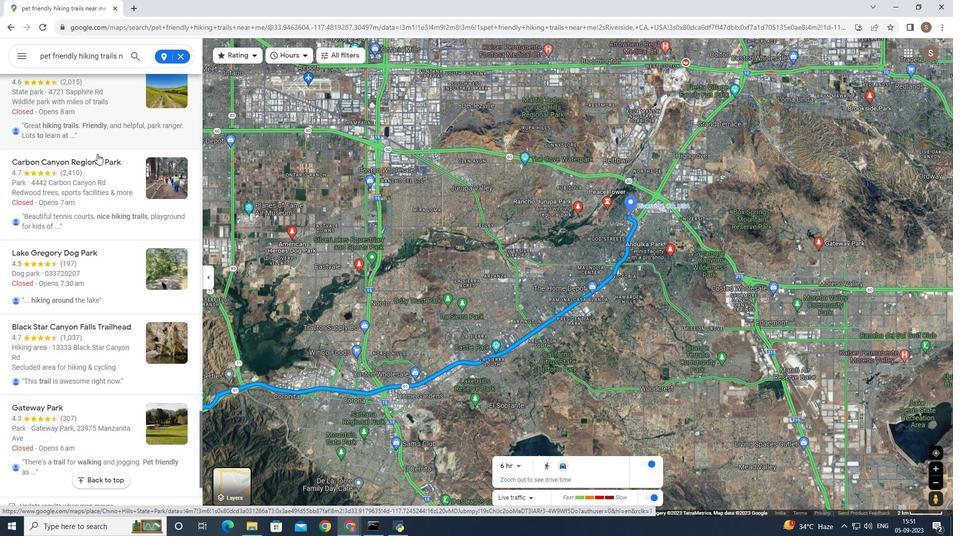 
Action: Mouse scrolled (97, 153) with delta (0, 0)
Screenshot: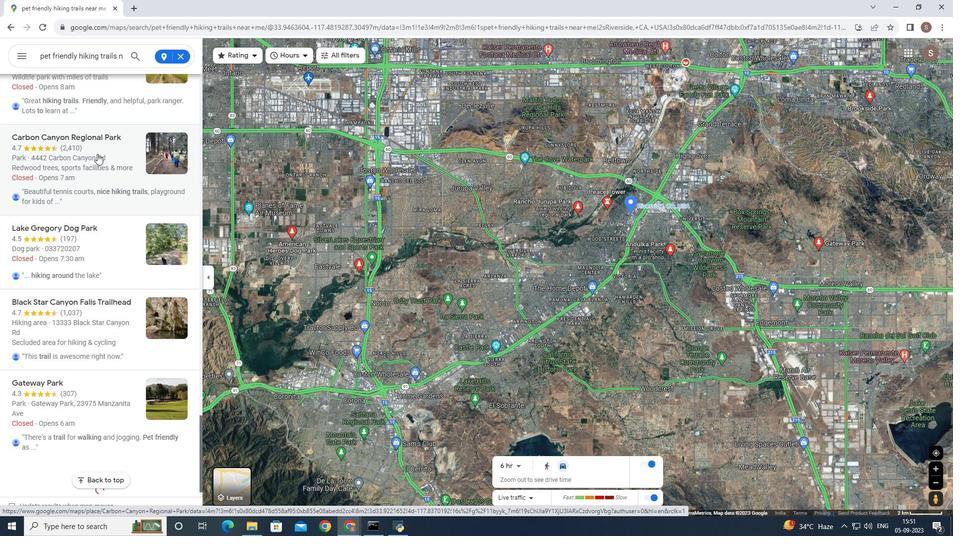 
Action: Mouse scrolled (97, 153) with delta (0, 0)
Screenshot: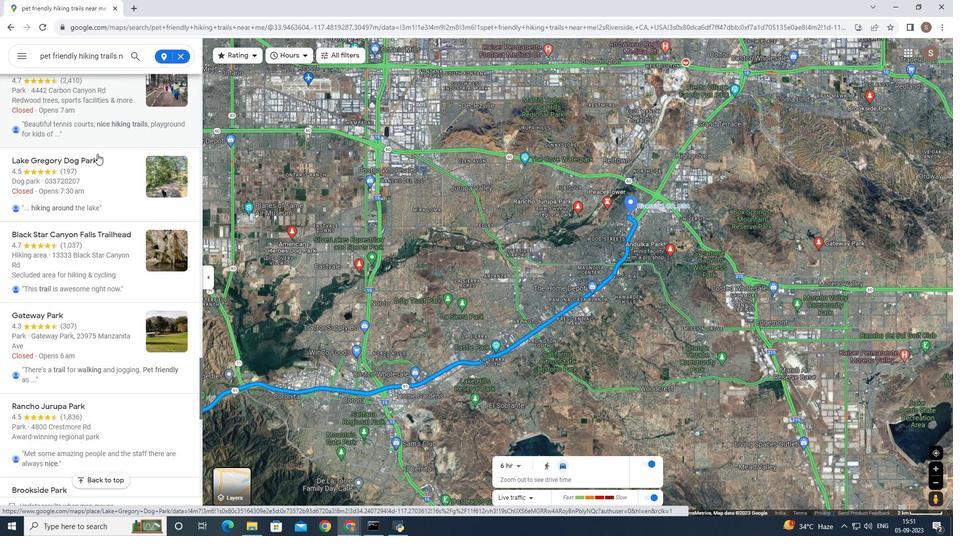 
Action: Mouse scrolled (97, 153) with delta (0, 0)
Screenshot: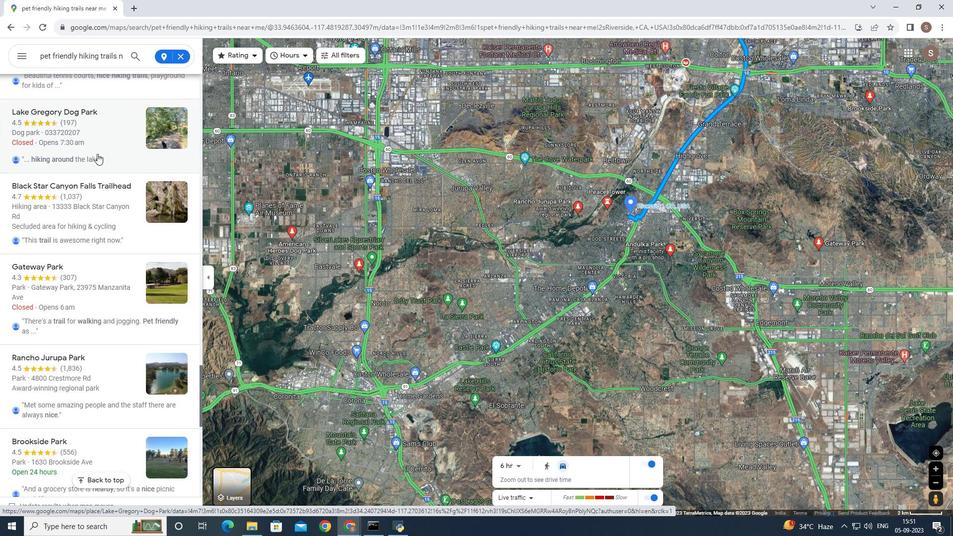 
Action: Mouse scrolled (97, 153) with delta (0, 0)
Screenshot: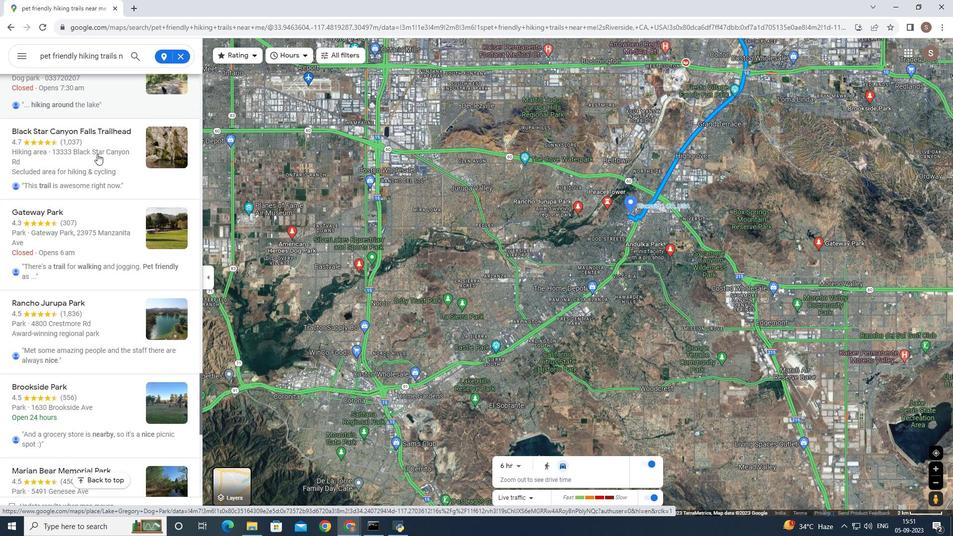 
Action: Mouse scrolled (97, 153) with delta (0, 0)
Screenshot: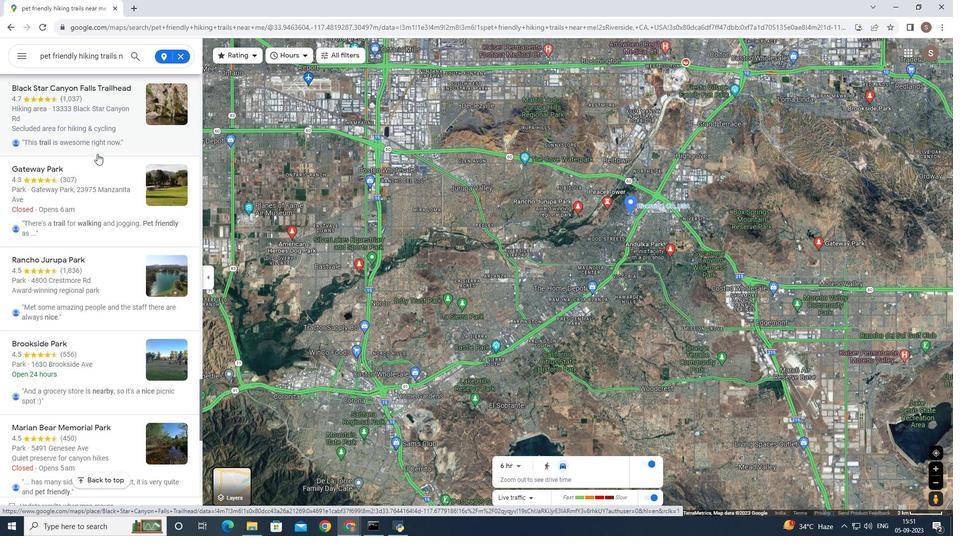 
Action: Mouse scrolled (97, 153) with delta (0, 0)
Screenshot: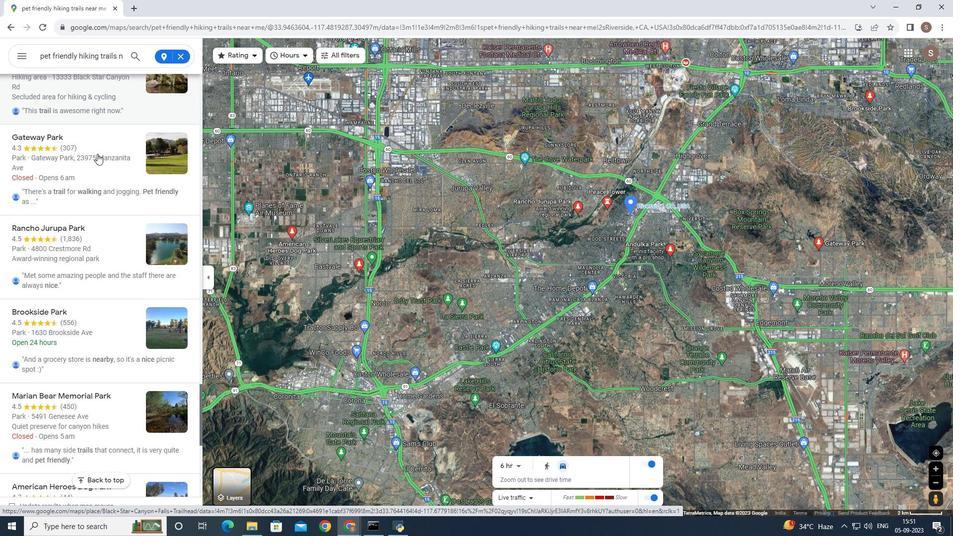 
Action: Mouse scrolled (97, 153) with delta (0, 0)
Screenshot: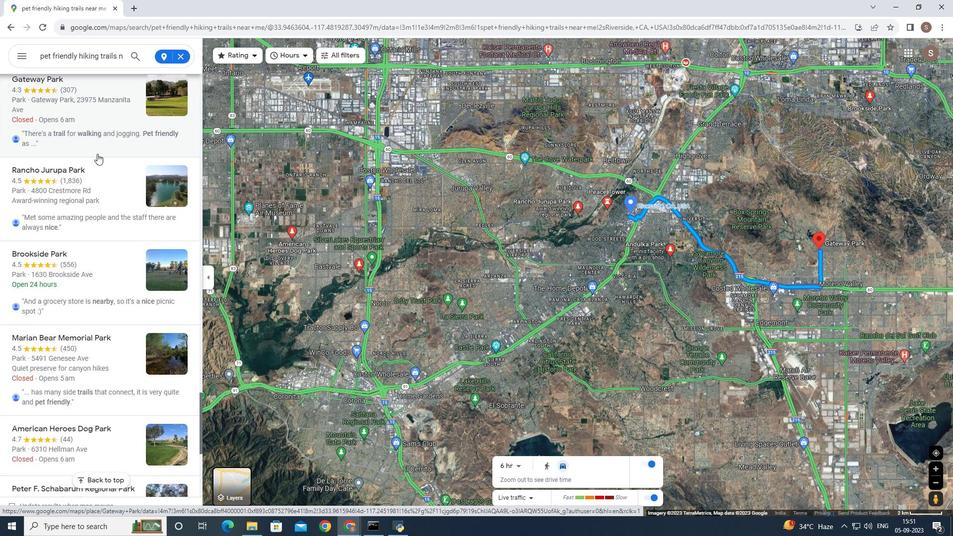 
Action: Mouse scrolled (97, 153) with delta (0, 0)
Screenshot: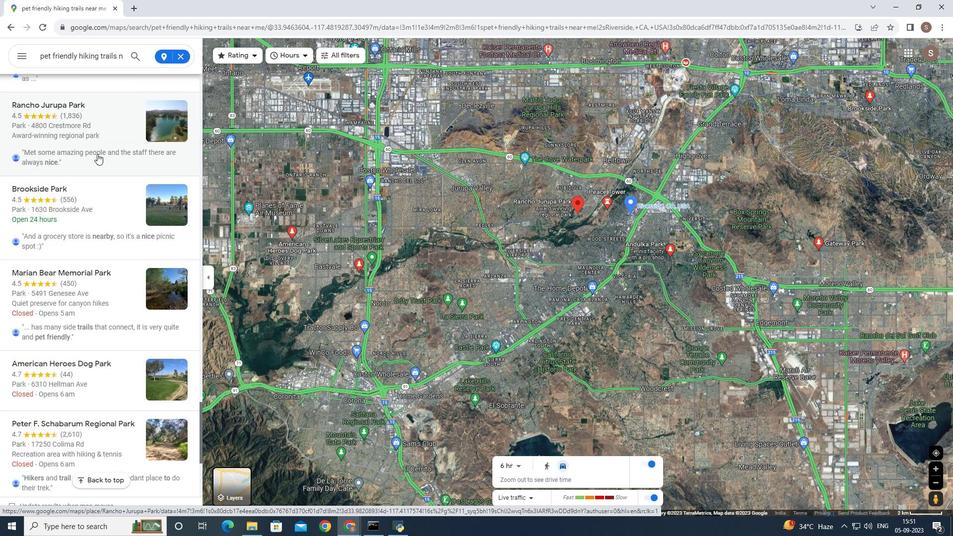 
Action: Mouse scrolled (97, 153) with delta (0, 0)
Screenshot: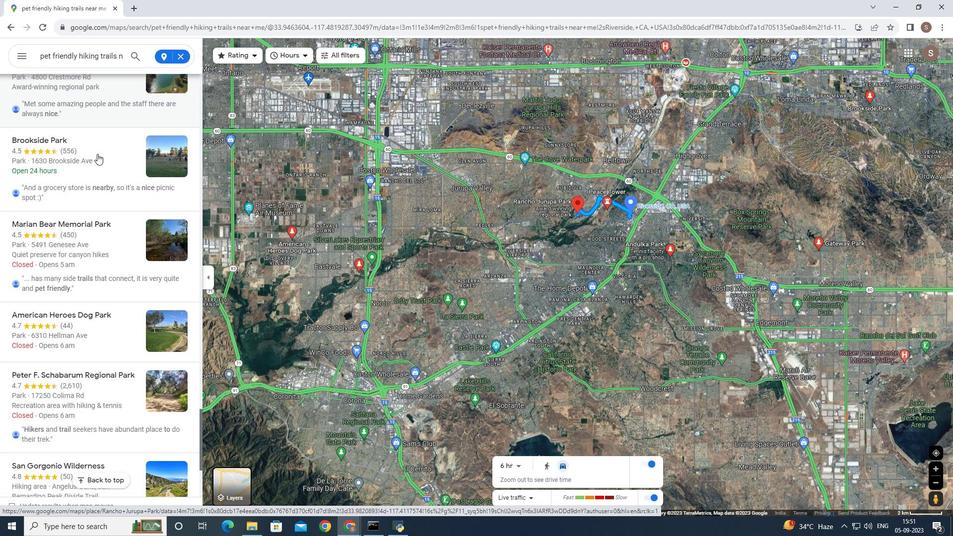 
Action: Mouse scrolled (97, 153) with delta (0, 0)
Screenshot: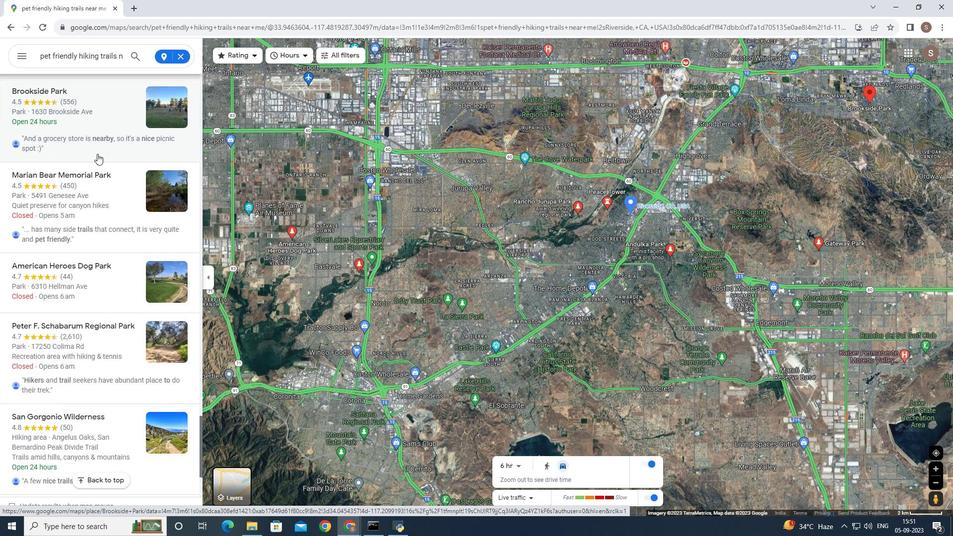 
Action: Mouse scrolled (97, 153) with delta (0, 0)
Screenshot: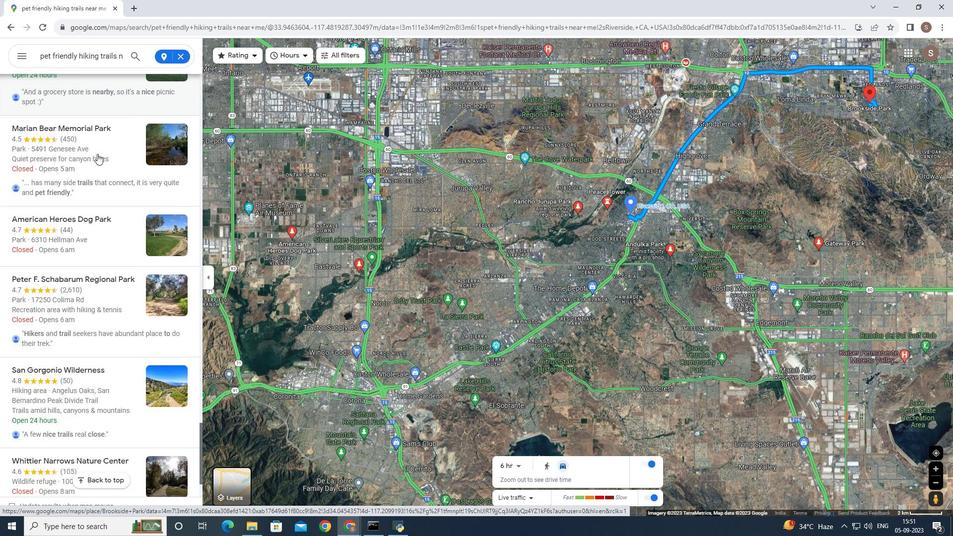 
Action: Mouse scrolled (97, 153) with delta (0, 0)
Screenshot: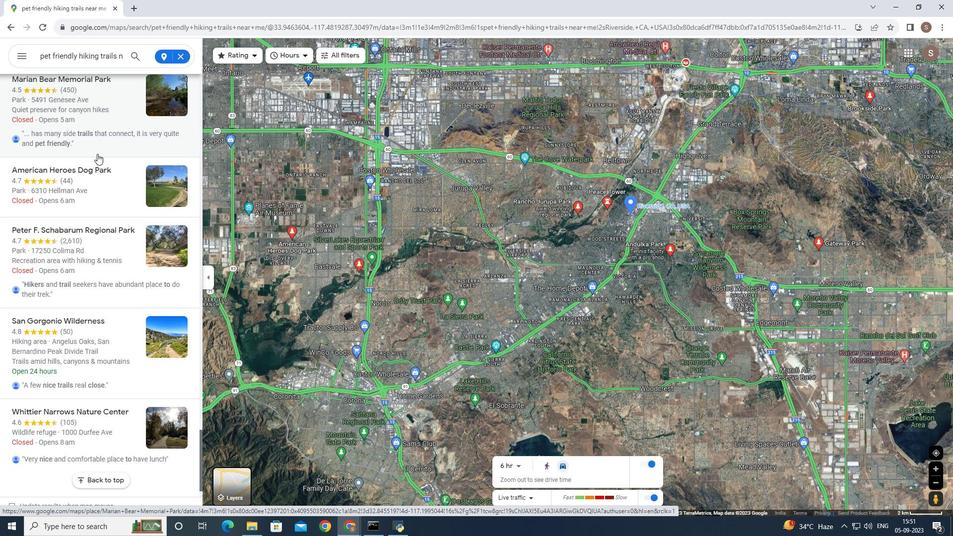 
Action: Mouse scrolled (97, 153) with delta (0, 0)
Screenshot: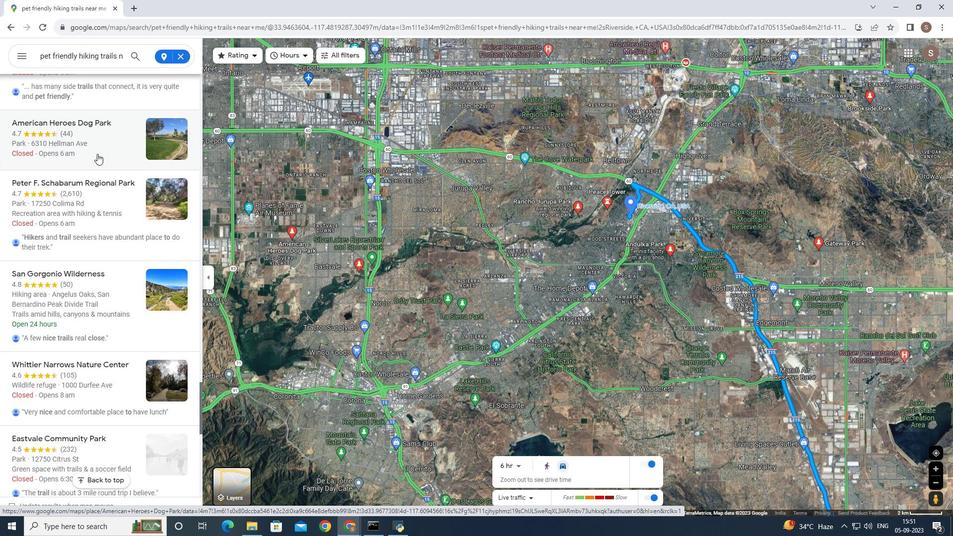 
Action: Mouse scrolled (97, 153) with delta (0, 0)
Screenshot: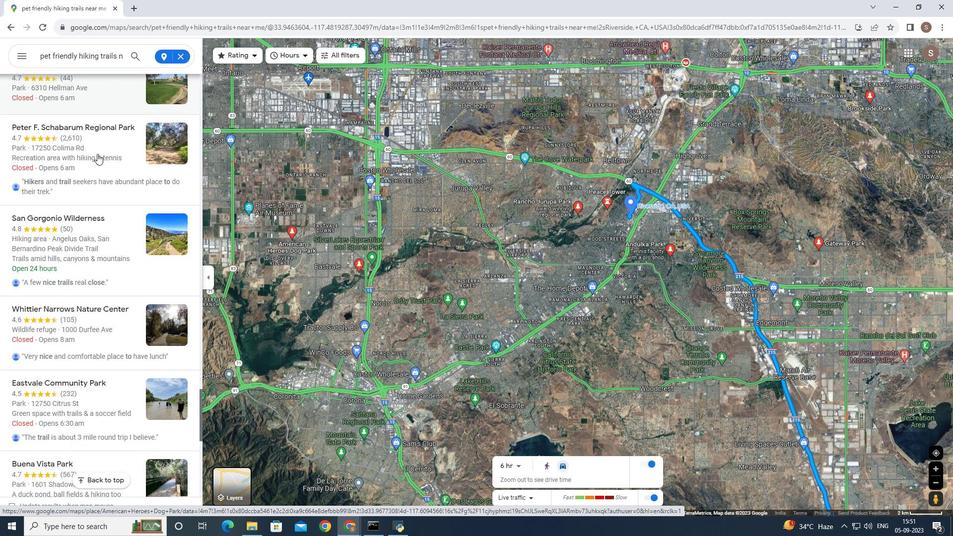 
Action: Mouse scrolled (97, 153) with delta (0, 0)
Screenshot: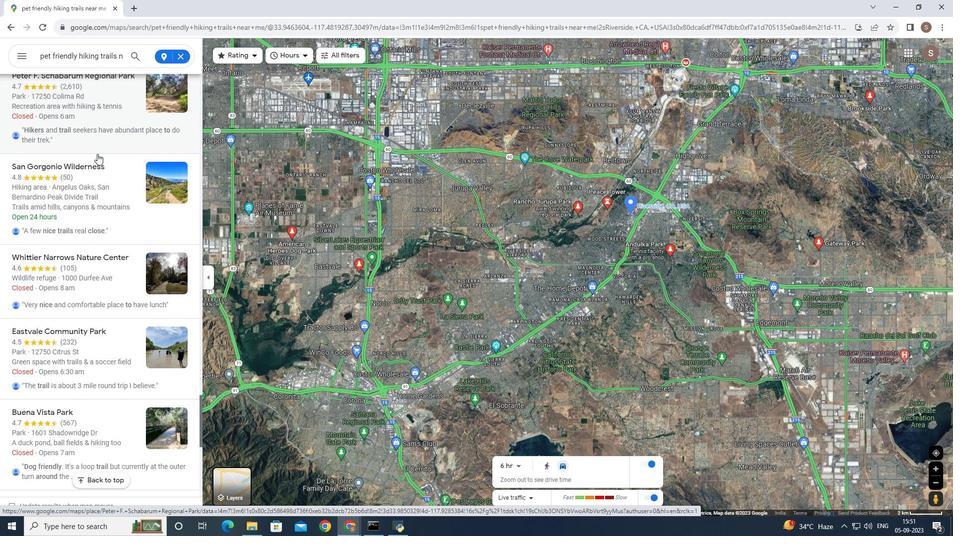 
Action: Mouse scrolled (97, 153) with delta (0, 0)
Screenshot: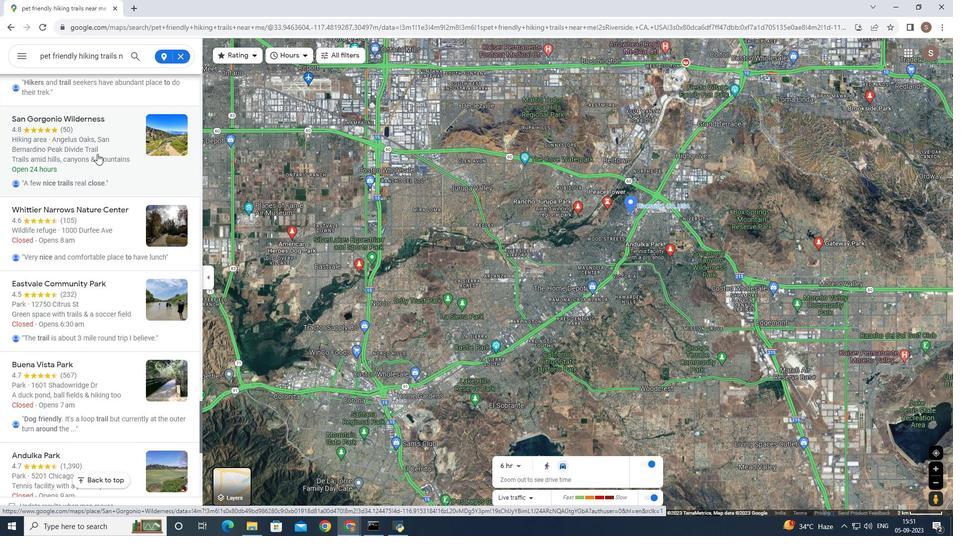 
Action: Mouse scrolled (97, 153) with delta (0, 0)
Screenshot: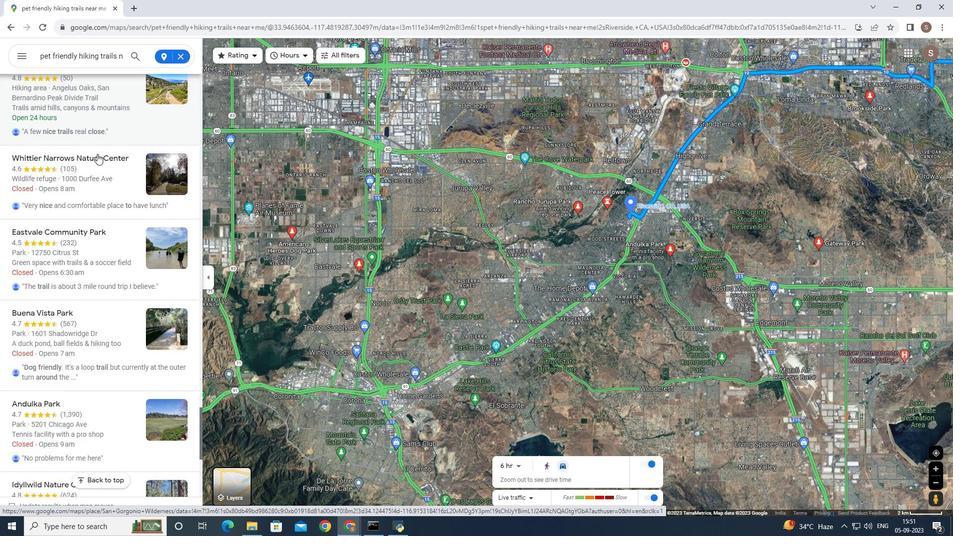 
Action: Mouse scrolled (97, 153) with delta (0, 0)
Screenshot: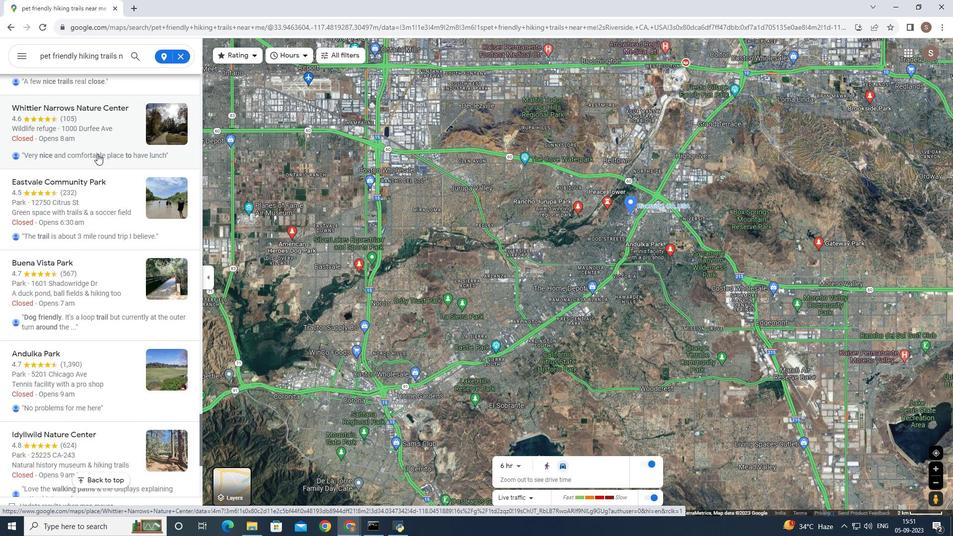 
Action: Mouse scrolled (97, 153) with delta (0, 0)
Screenshot: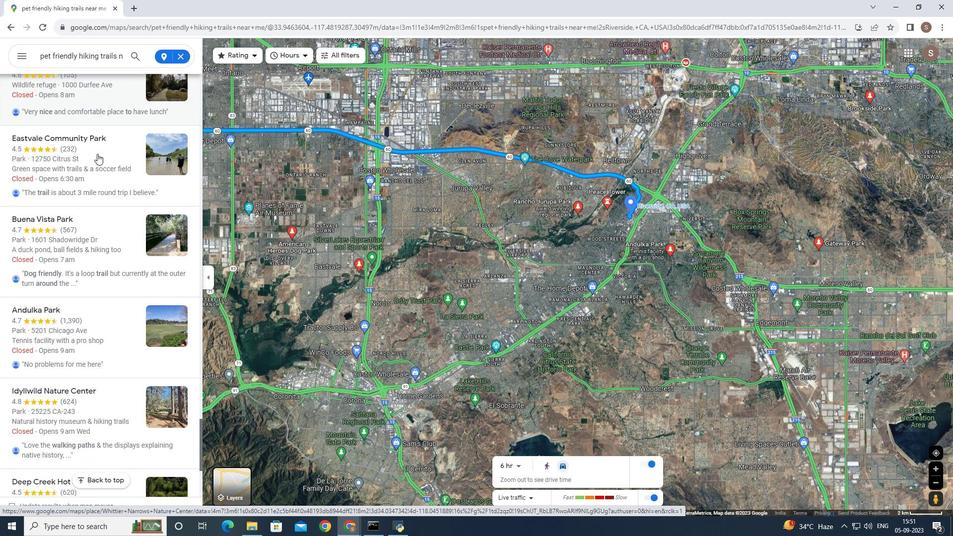 
Action: Mouse scrolled (97, 153) with delta (0, 0)
Screenshot: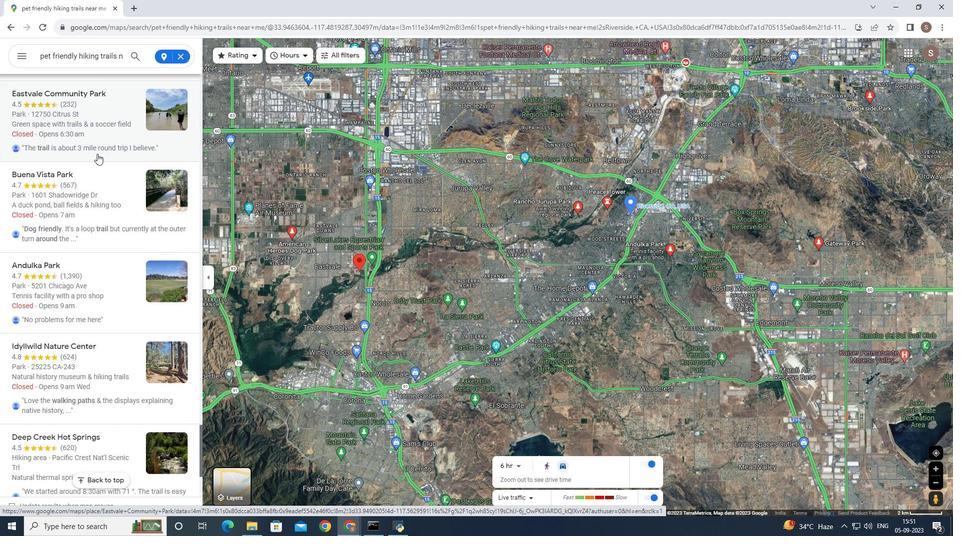 
Action: Mouse scrolled (97, 153) with delta (0, 0)
Screenshot: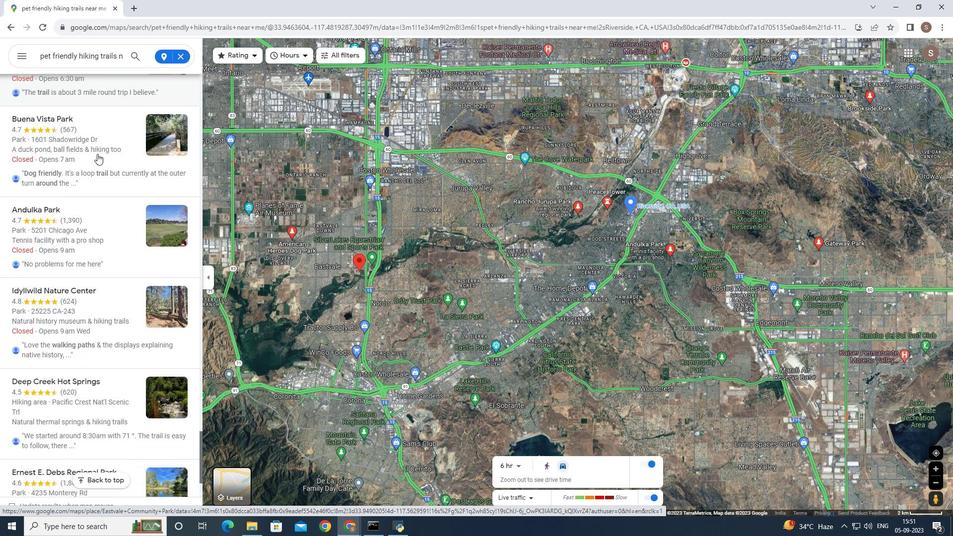 
Action: Mouse scrolled (97, 153) with delta (0, 0)
Screenshot: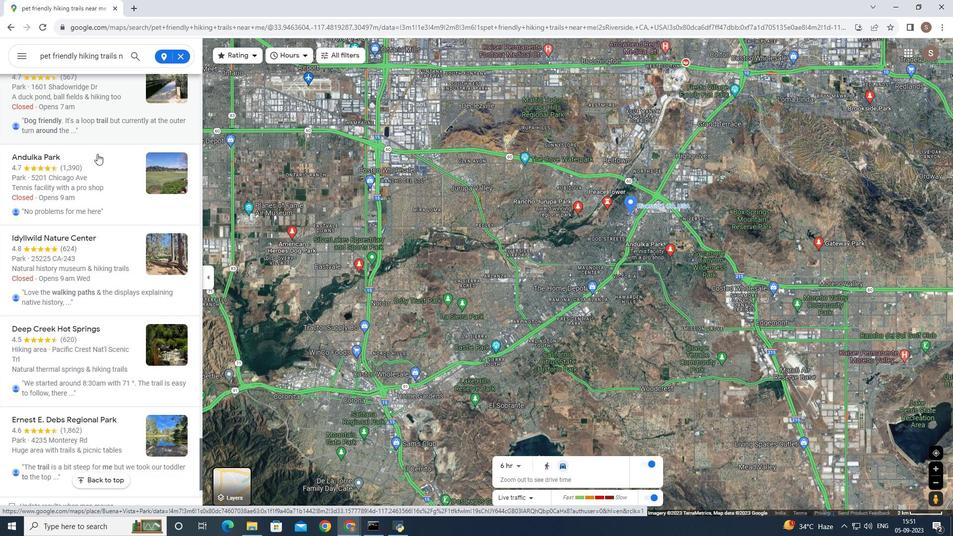 
Action: Mouse scrolled (97, 153) with delta (0, 0)
Screenshot: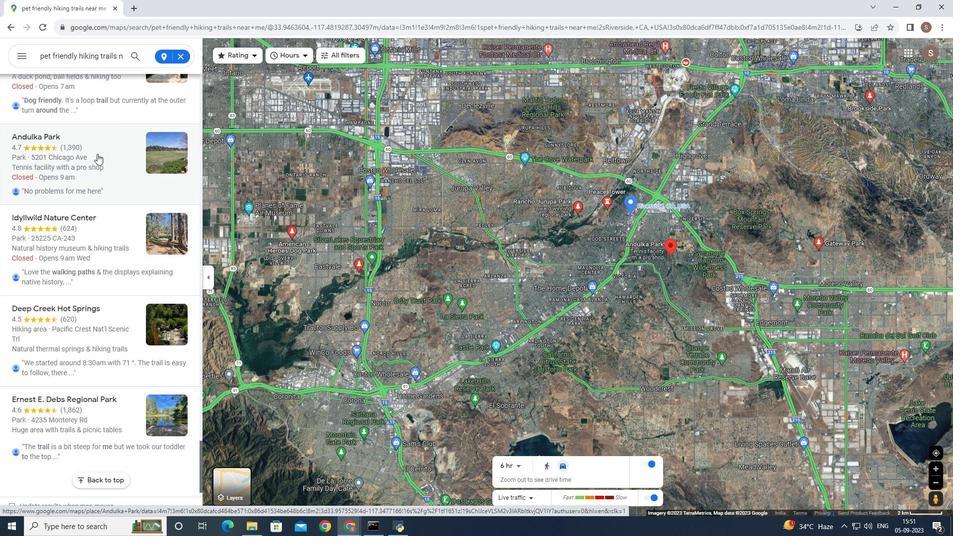
Action: Mouse scrolled (97, 153) with delta (0, 0)
Screenshot: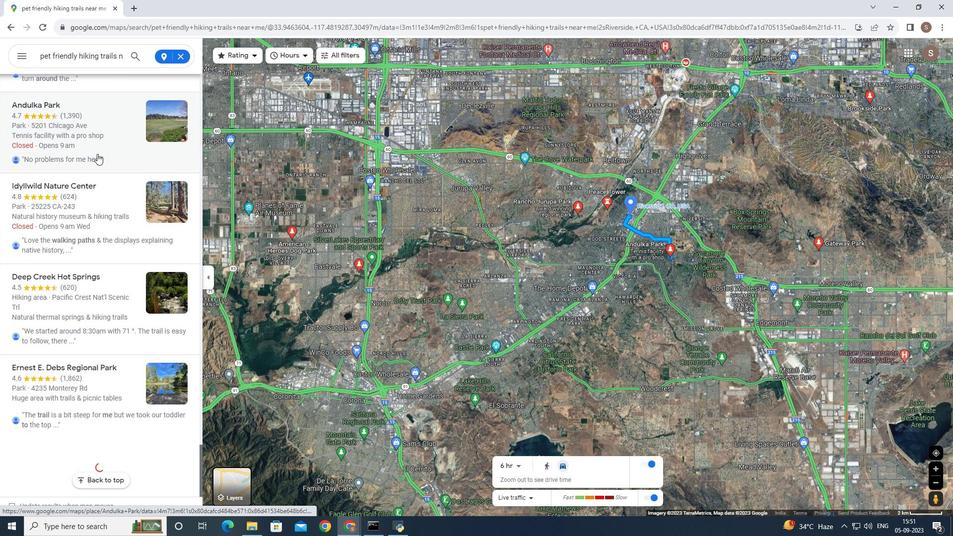 
Action: Mouse scrolled (97, 153) with delta (0, 0)
Screenshot: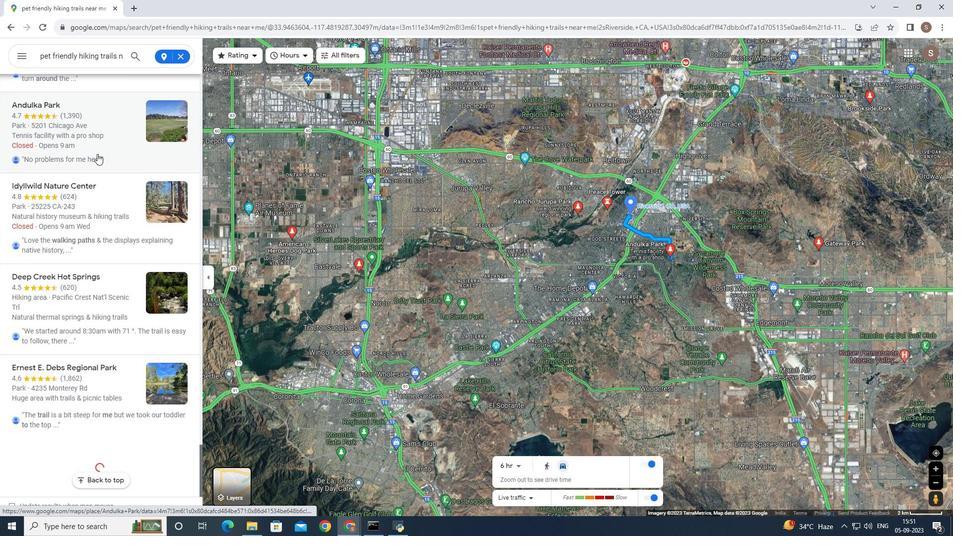 
Action: Mouse scrolled (97, 153) with delta (0, 0)
Screenshot: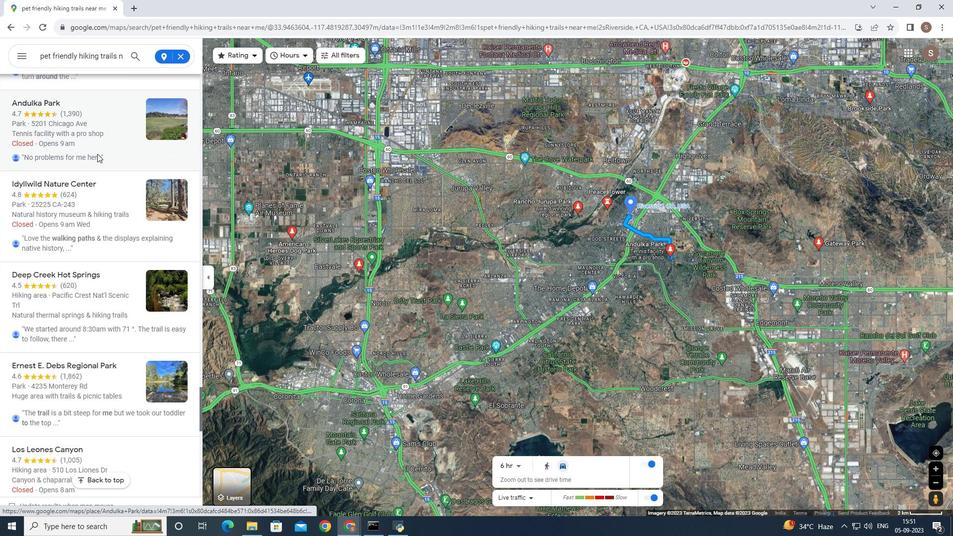 
Action: Mouse scrolled (97, 153) with delta (0, 0)
Screenshot: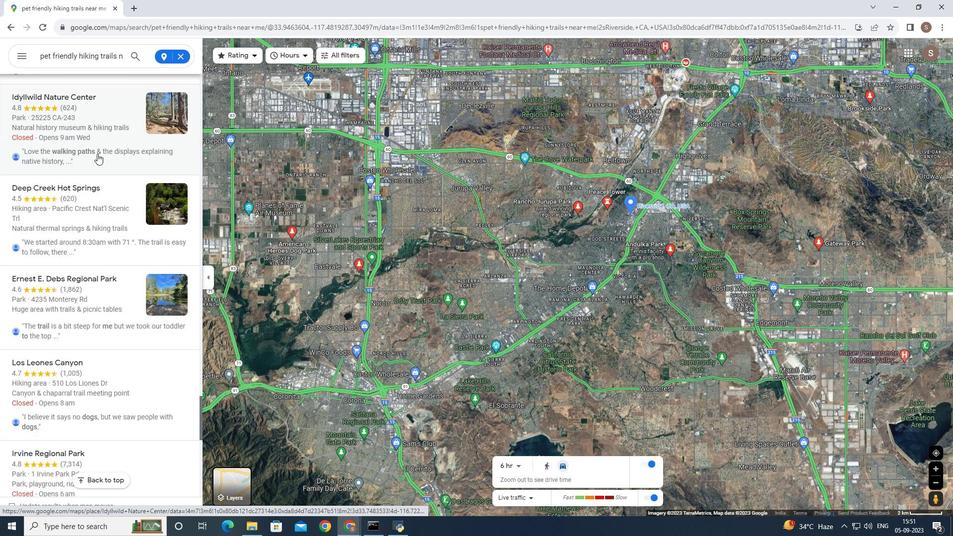 
Action: Mouse scrolled (97, 153) with delta (0, 0)
Screenshot: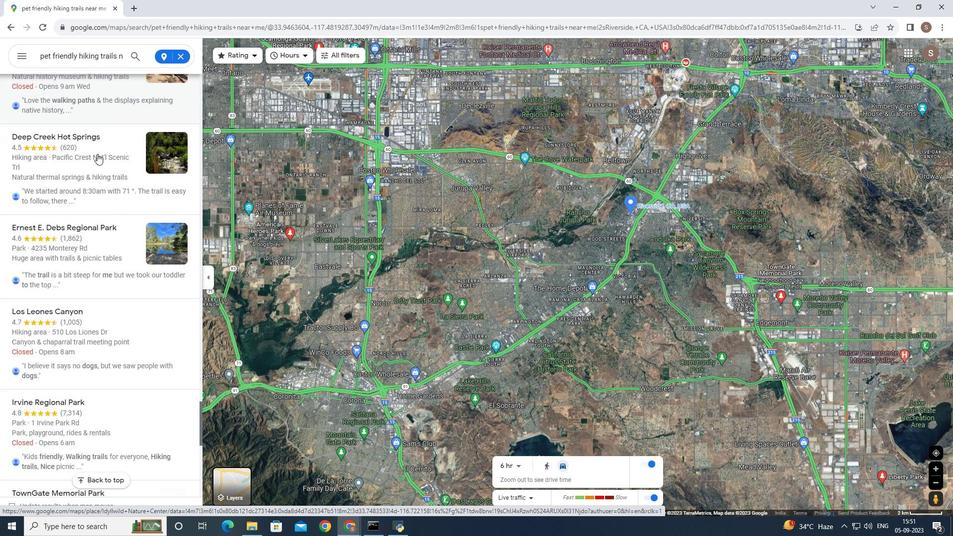 
Action: Mouse scrolled (97, 153) with delta (0, 0)
Screenshot: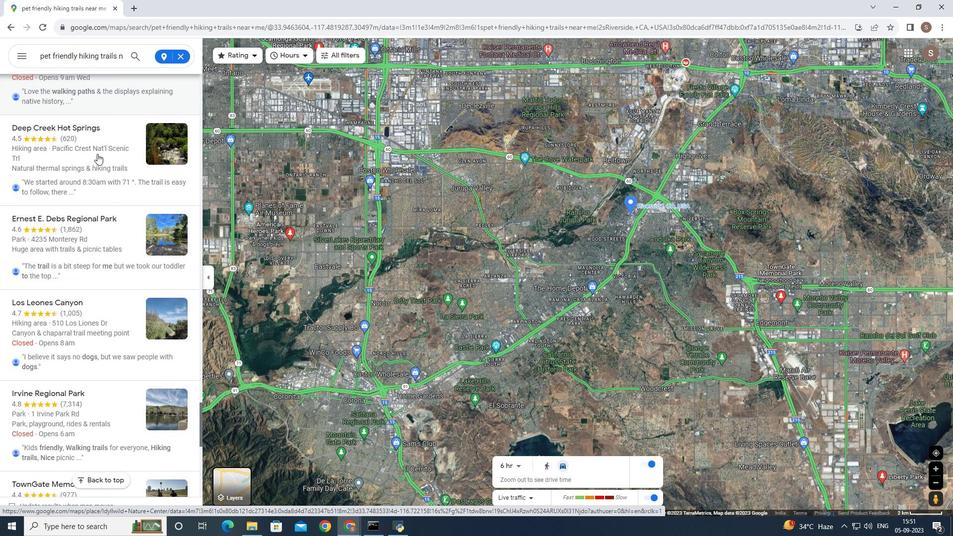 
Action: Mouse scrolled (97, 153) with delta (0, 0)
Screenshot: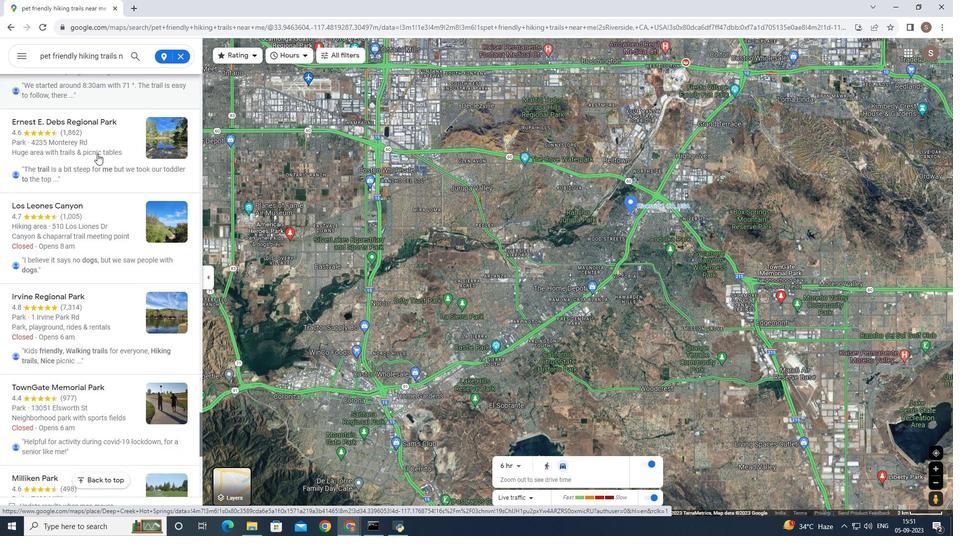 
Action: Mouse scrolled (97, 153) with delta (0, 0)
Screenshot: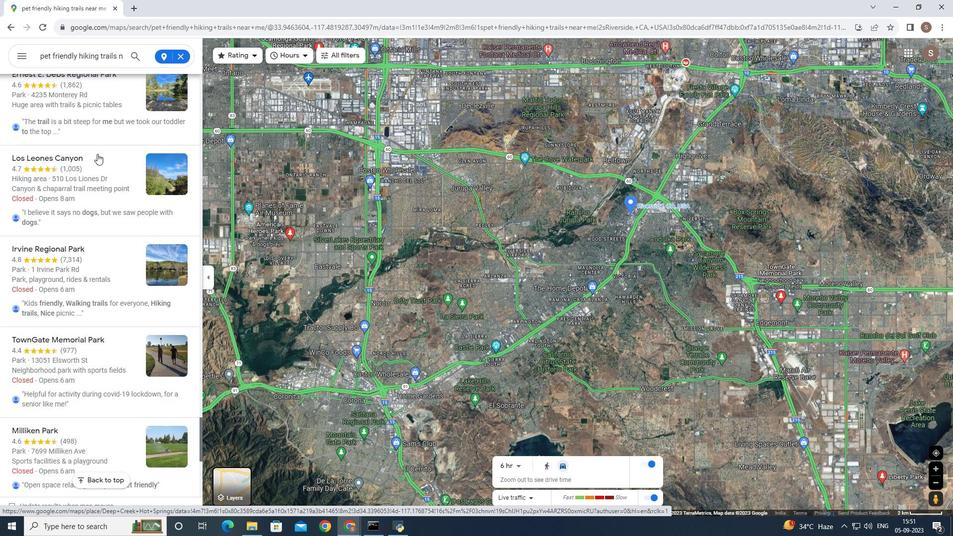 
Action: Mouse scrolled (97, 153) with delta (0, 0)
Screenshot: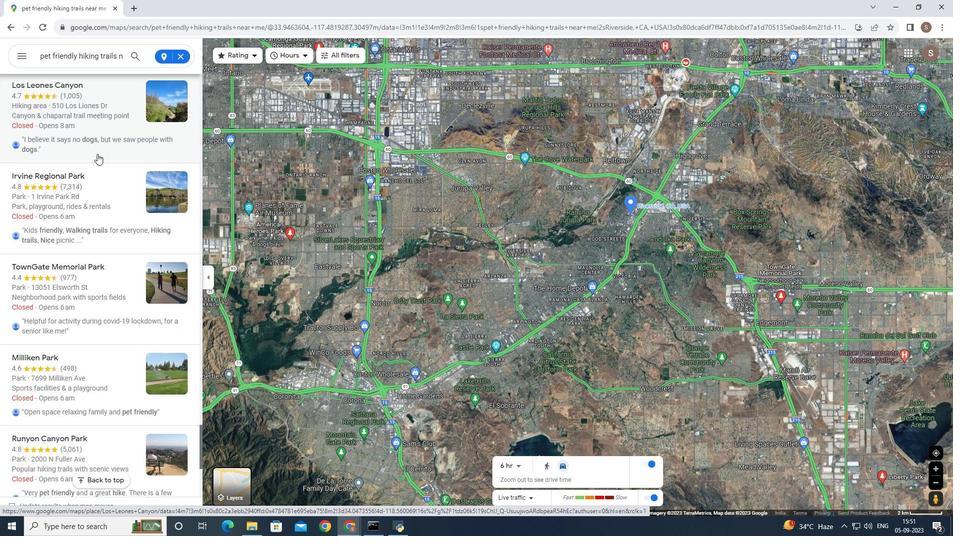 
Action: Mouse scrolled (97, 153) with delta (0, 0)
Screenshot: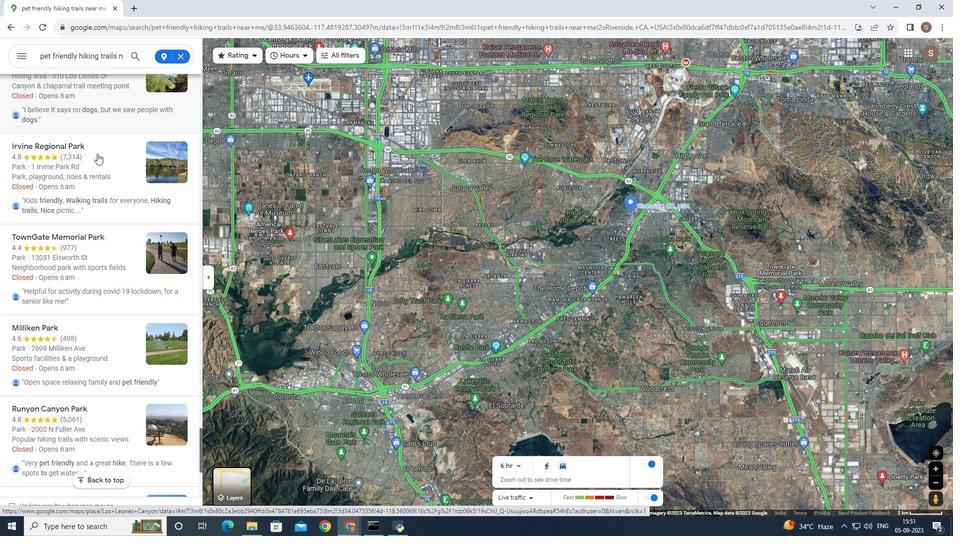 
Action: Mouse scrolled (97, 153) with delta (0, 0)
Screenshot: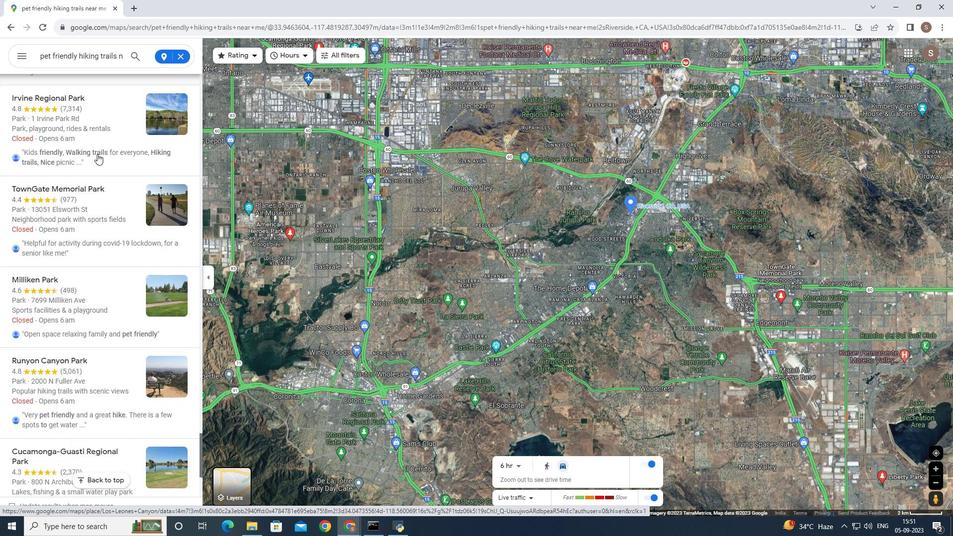 
Action: Mouse scrolled (97, 153) with delta (0, 0)
Screenshot: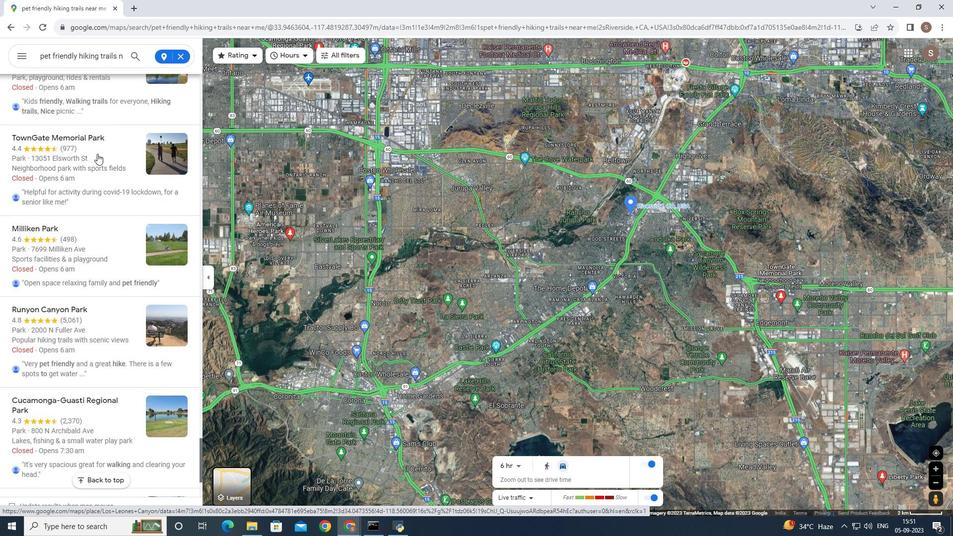 
Action: Mouse scrolled (97, 153) with delta (0, 0)
Screenshot: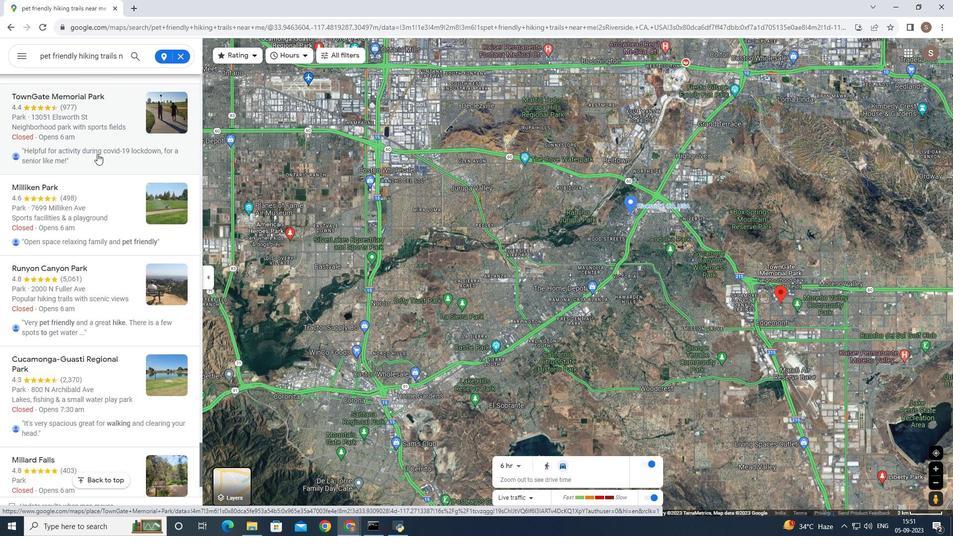 
Action: Mouse scrolled (97, 153) with delta (0, 0)
Screenshot: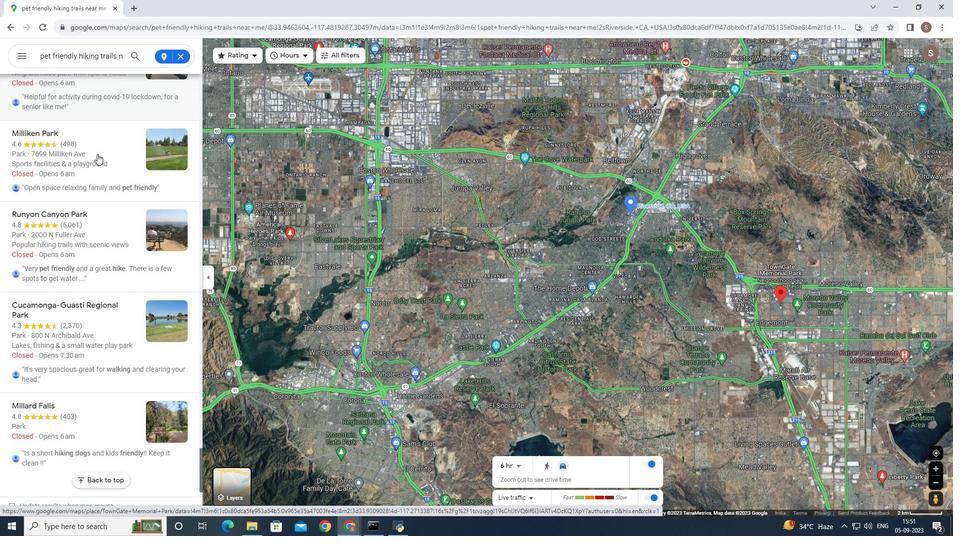 
Action: Mouse scrolled (97, 153) with delta (0, 0)
Screenshot: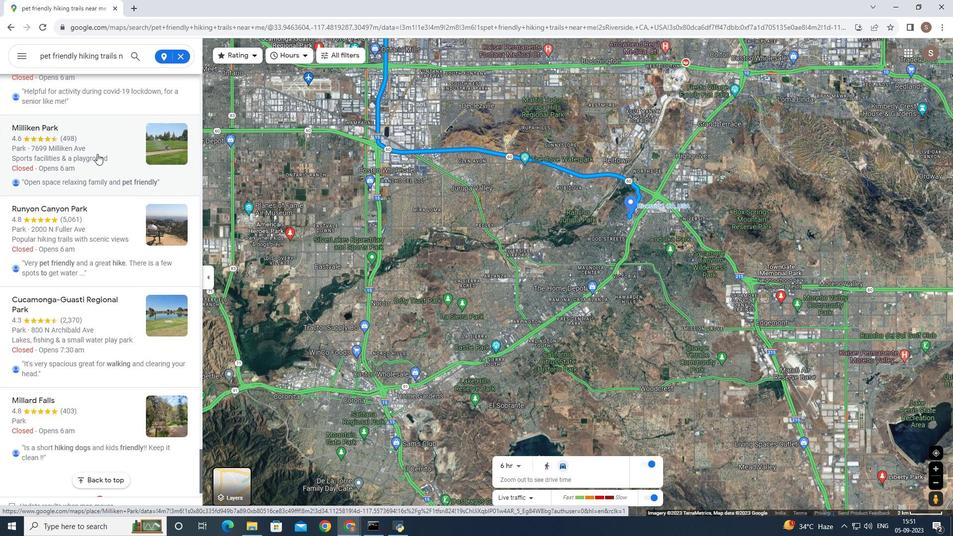 
Action: Mouse scrolled (97, 153) with delta (0, 0)
Screenshot: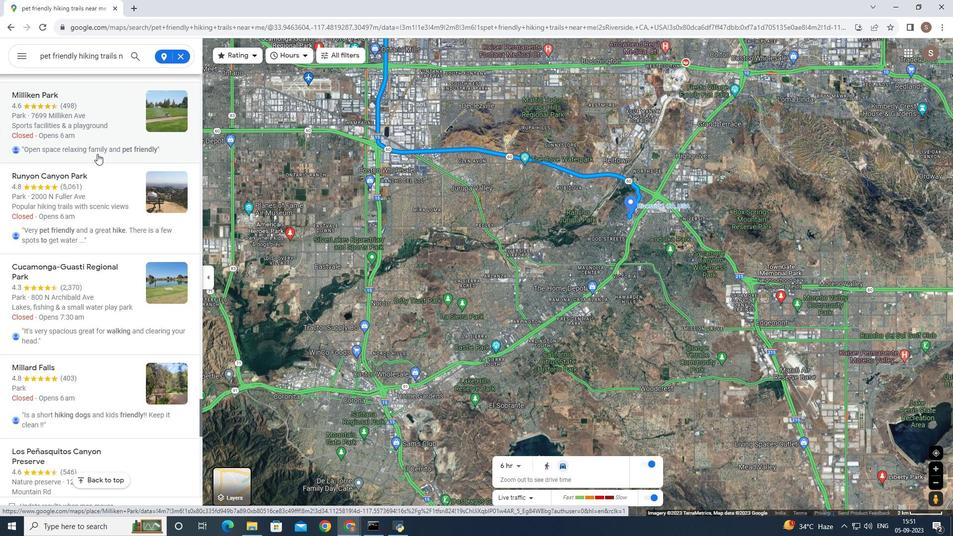 
Action: Mouse moved to (180, 53)
Screenshot: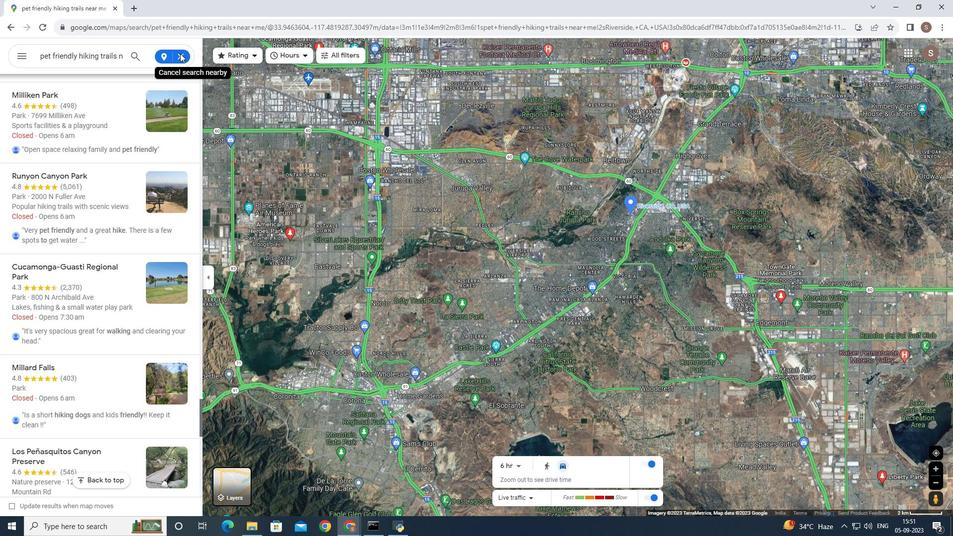 
Action: Mouse pressed left at (180, 53)
Screenshot: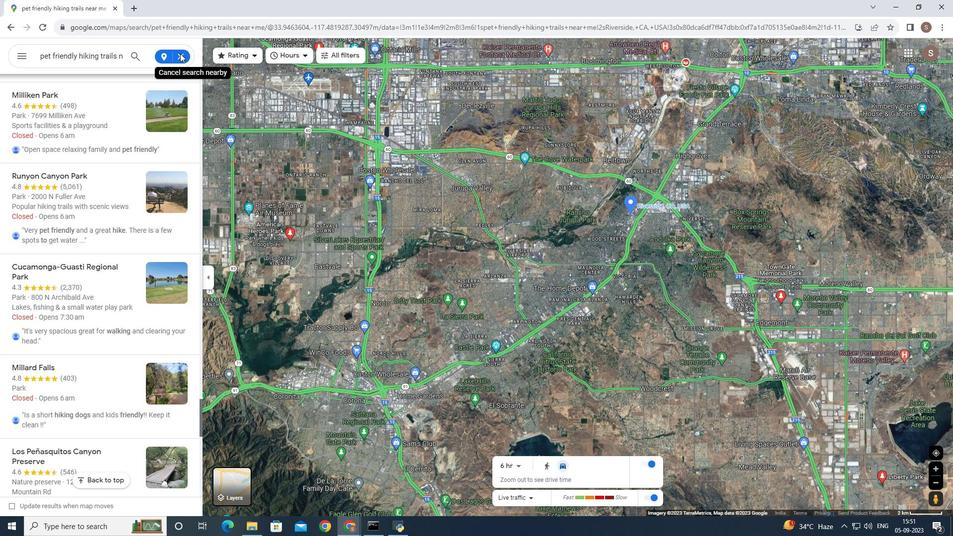
Action: Mouse moved to (176, 52)
Screenshot: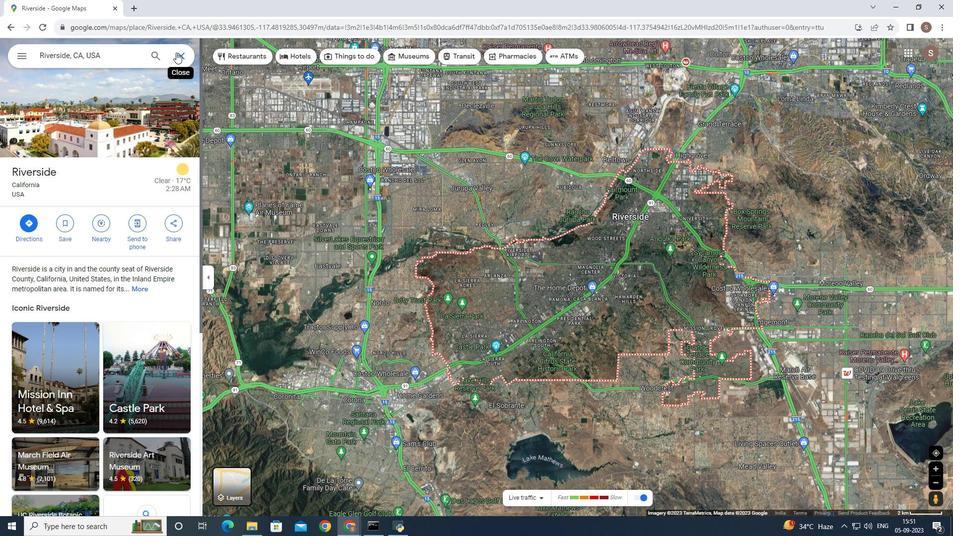 
Action: Mouse pressed left at (176, 52)
Screenshot: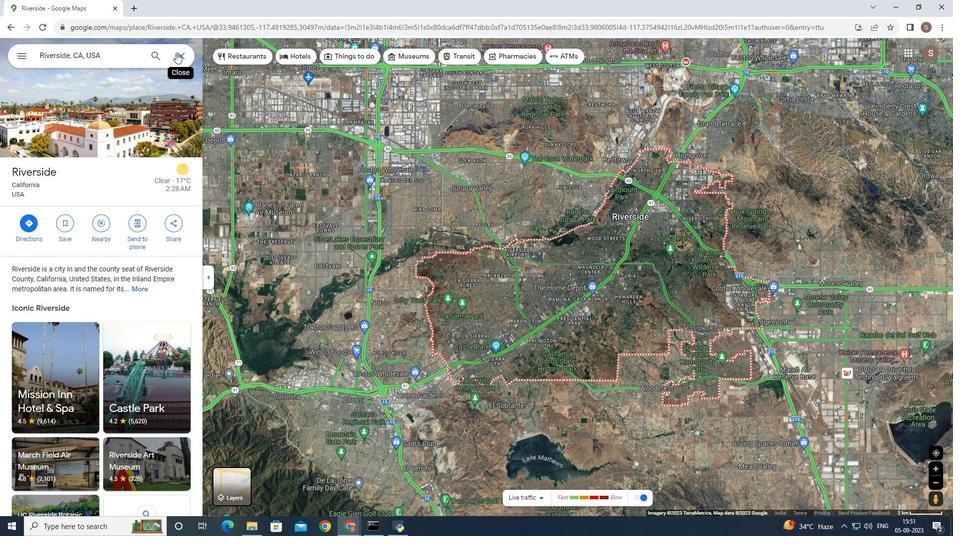 
Action: Mouse moved to (91, 55)
Screenshot: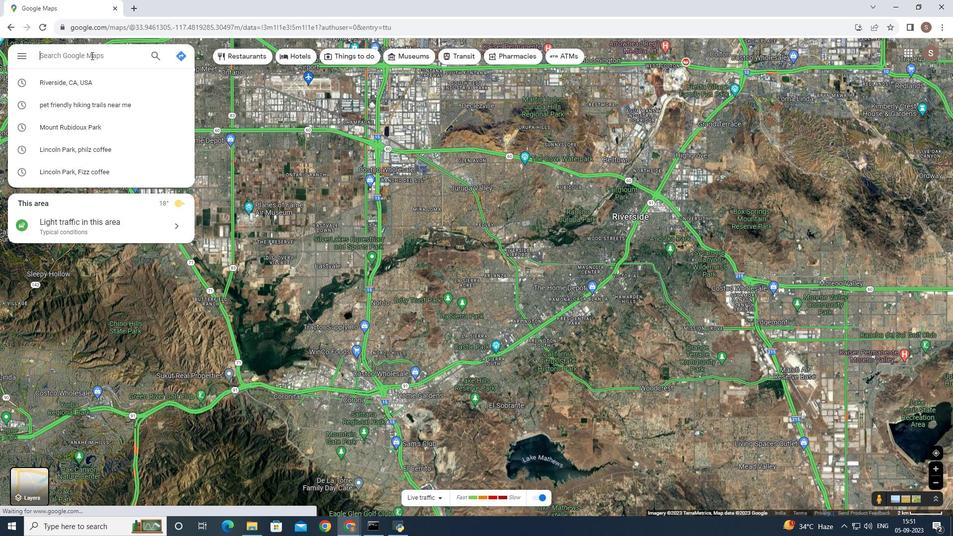 
Action: Key pressed do<Key.backspace><Key.backspace><Key.shift>Salt<Key.space><Key.shift>Lake<Key.space><Key.shift>City
Screenshot: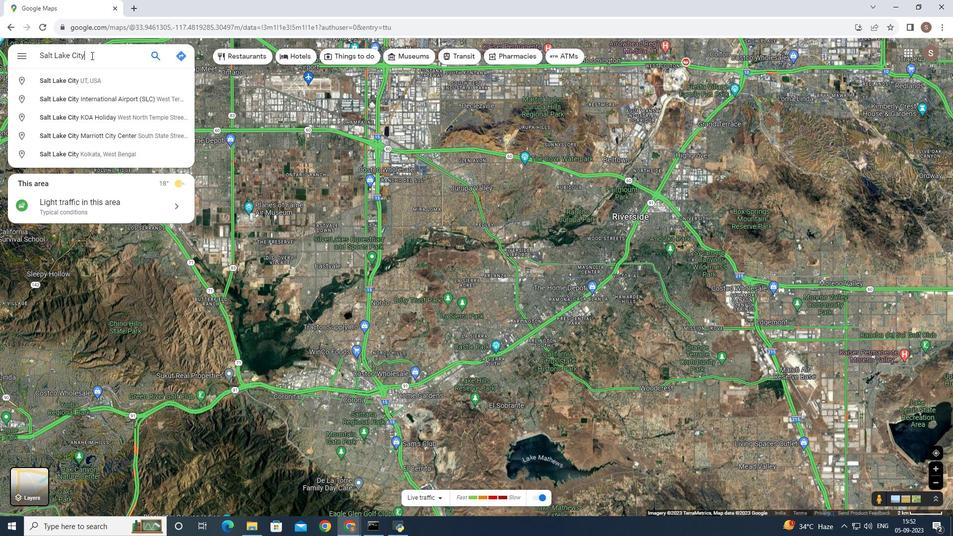 
Action: Mouse moved to (98, 80)
Screenshot: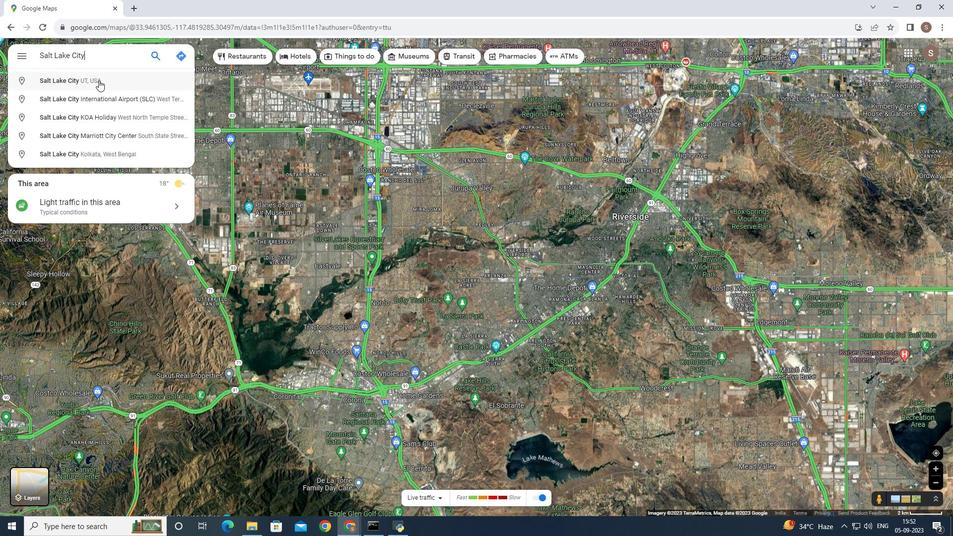 
Action: Mouse pressed left at (98, 80)
Screenshot: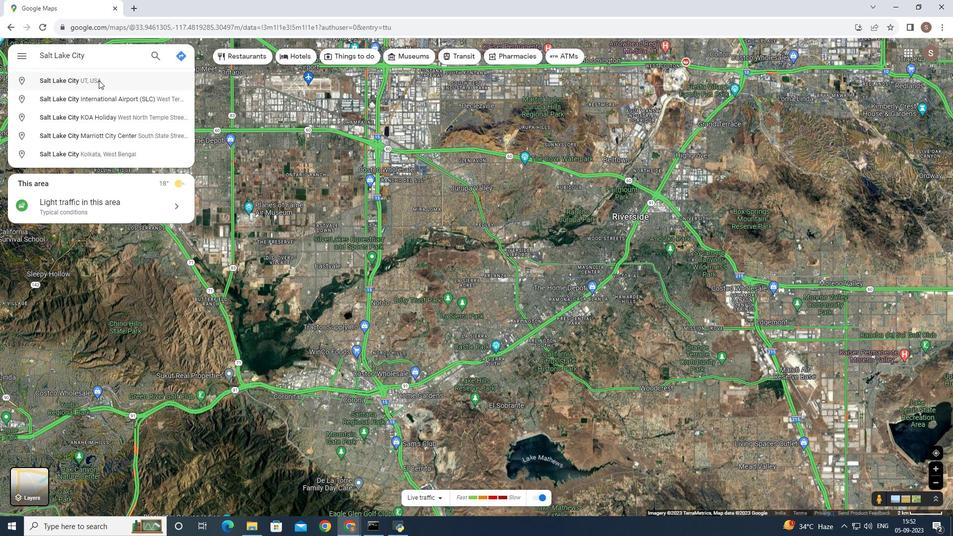 
Action: Mouse moved to (103, 227)
Screenshot: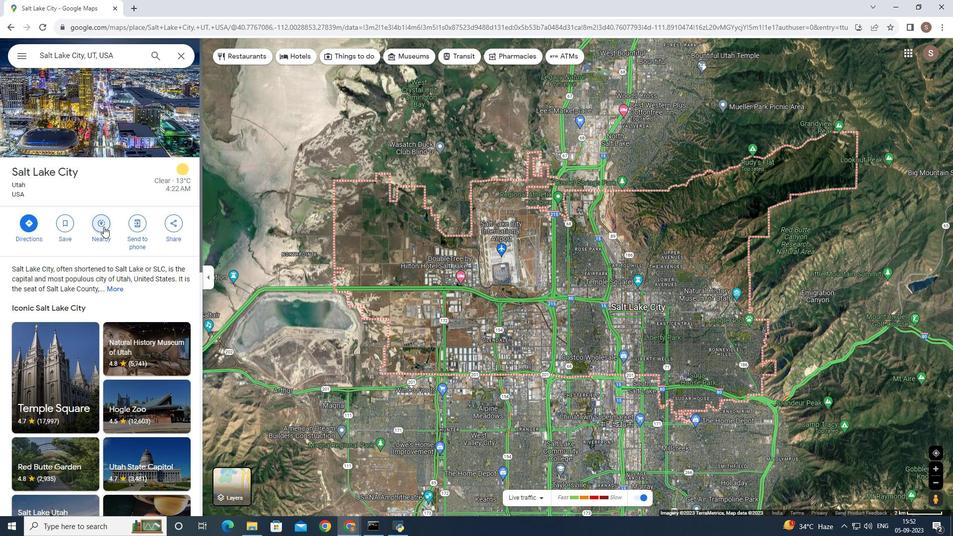 
Action: Mouse pressed left at (103, 227)
Screenshot: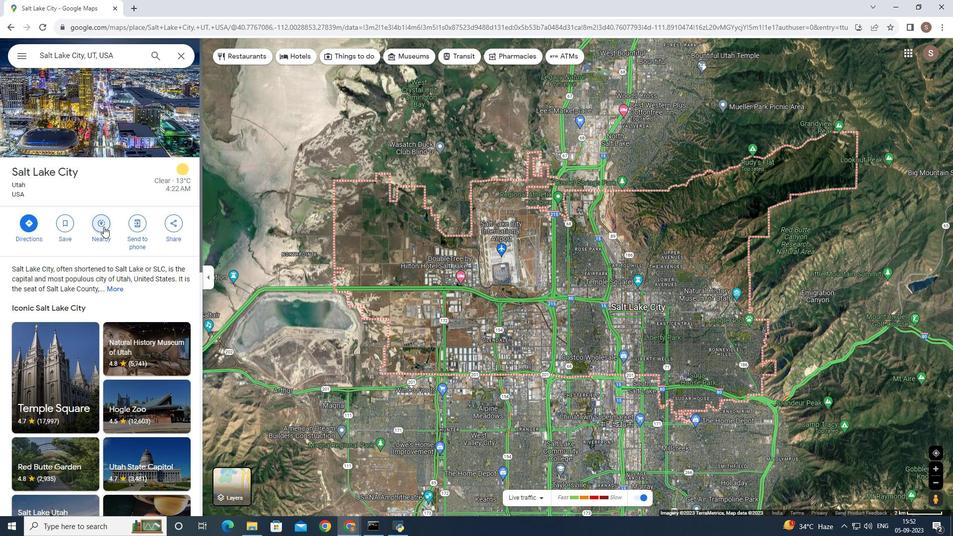 
Action: Mouse moved to (75, 130)
Screenshot: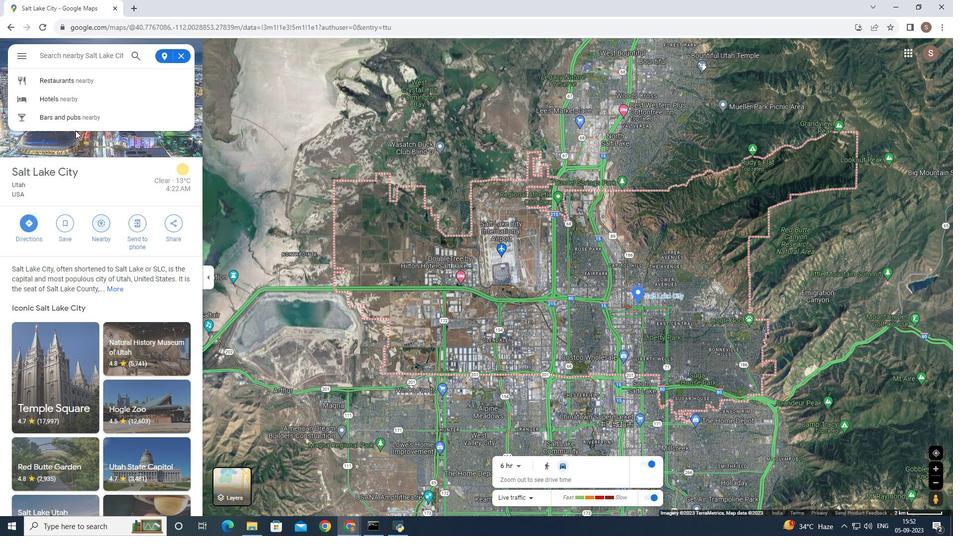 
Action: Key pressed dog-friendly<Key.space>ski<Key.space>resorts<Key.enter>
Screenshot: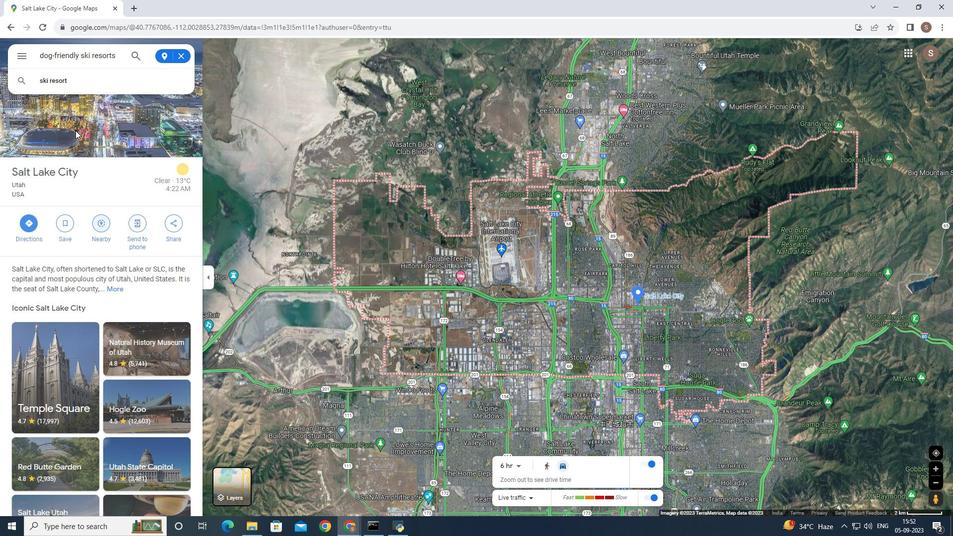
Action: Mouse moved to (79, 101)
Screenshot: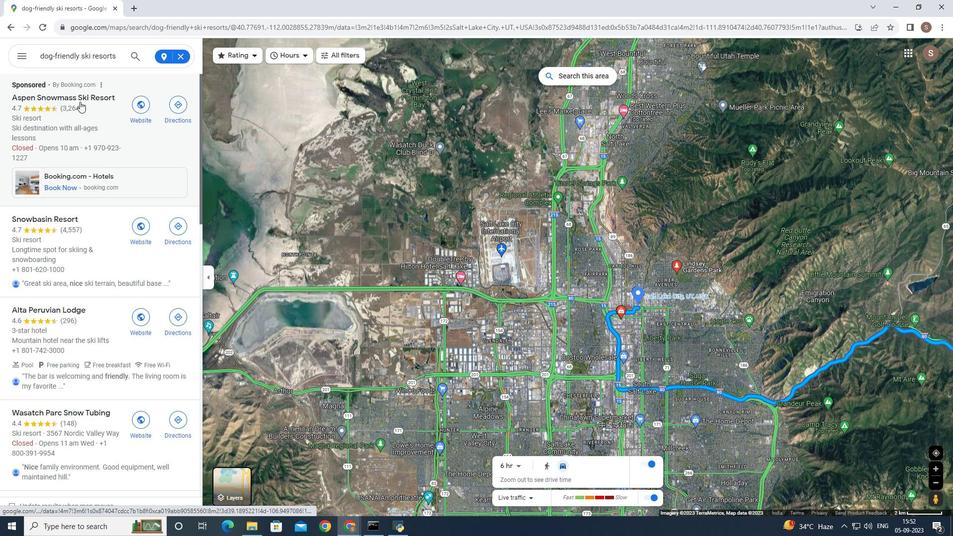 
Action: Mouse scrolled (79, 101) with delta (0, 0)
Screenshot: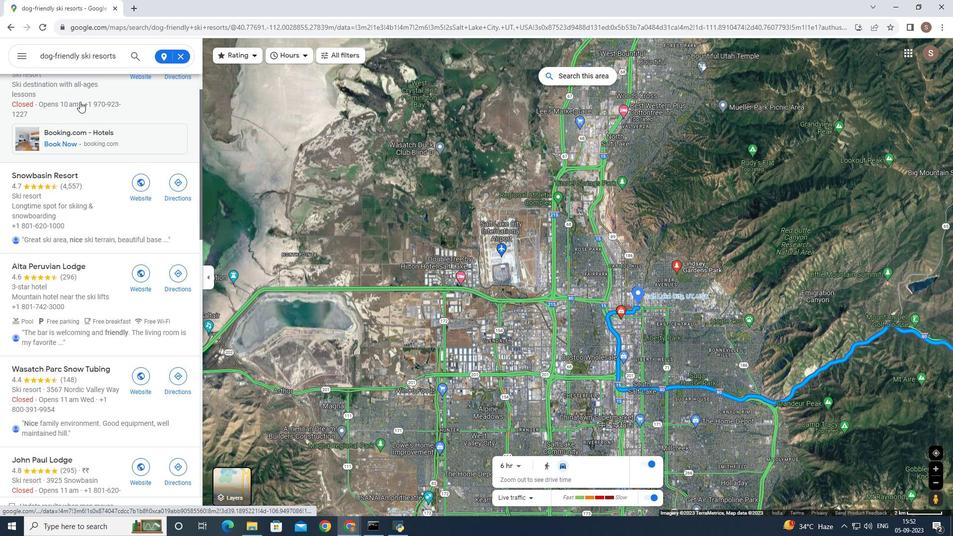 
Action: Mouse scrolled (79, 101) with delta (0, 0)
Screenshot: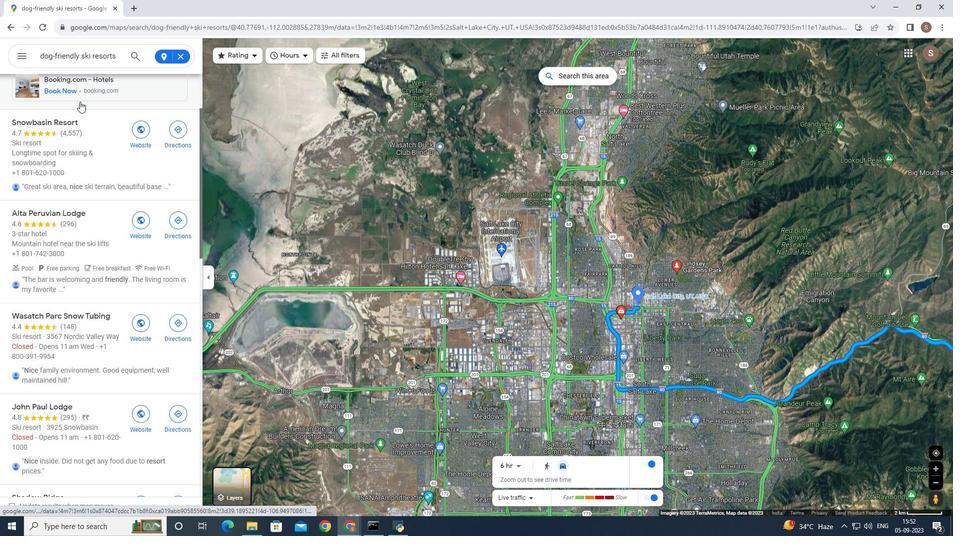
Action: Mouse moved to (78, 104)
Screenshot: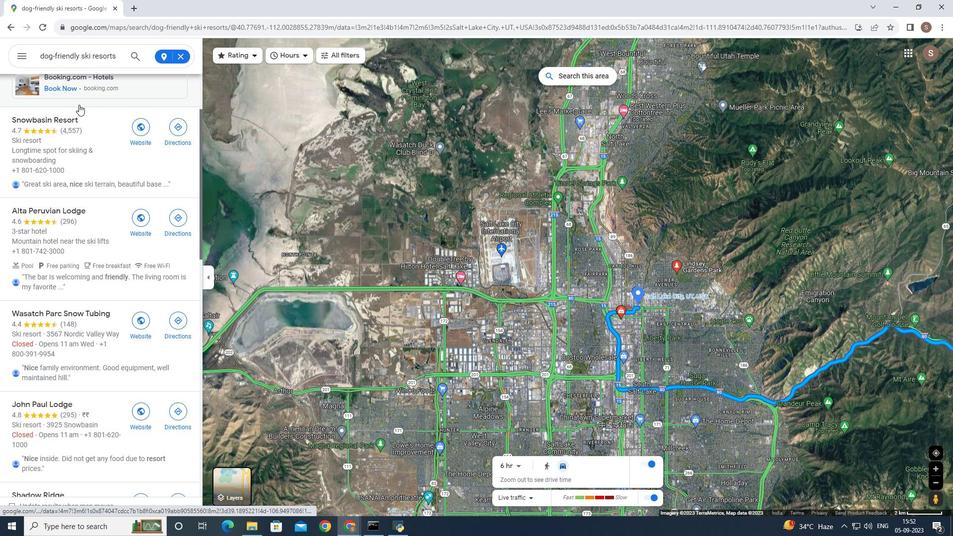 
Action: Mouse scrolled (78, 104) with delta (0, 0)
Screenshot: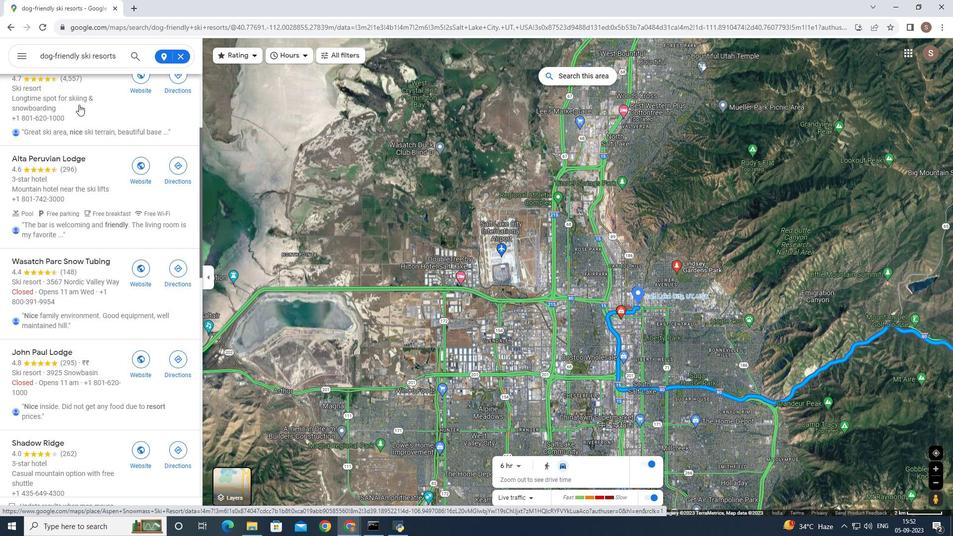 
Action: Mouse scrolled (78, 104) with delta (0, 0)
Screenshot: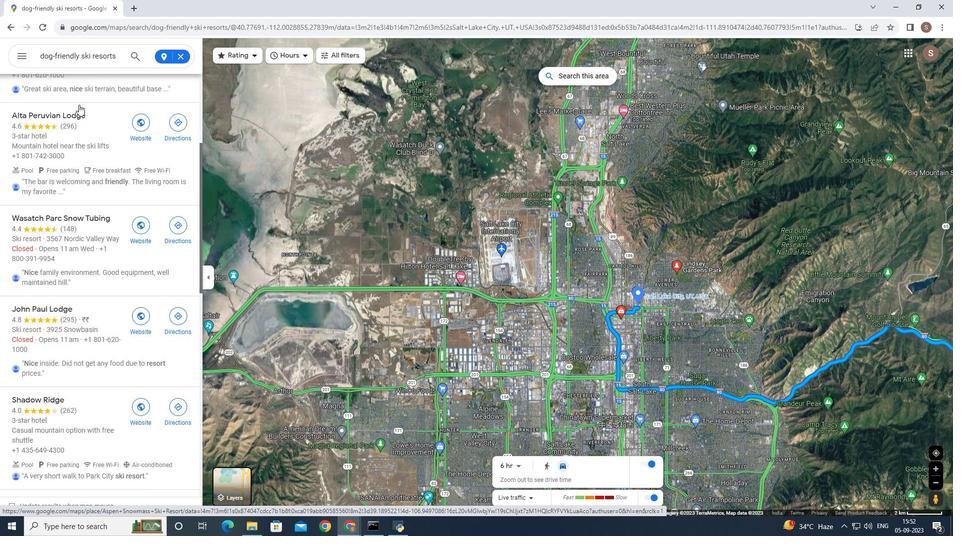 
Action: Mouse scrolled (78, 104) with delta (0, 0)
Screenshot: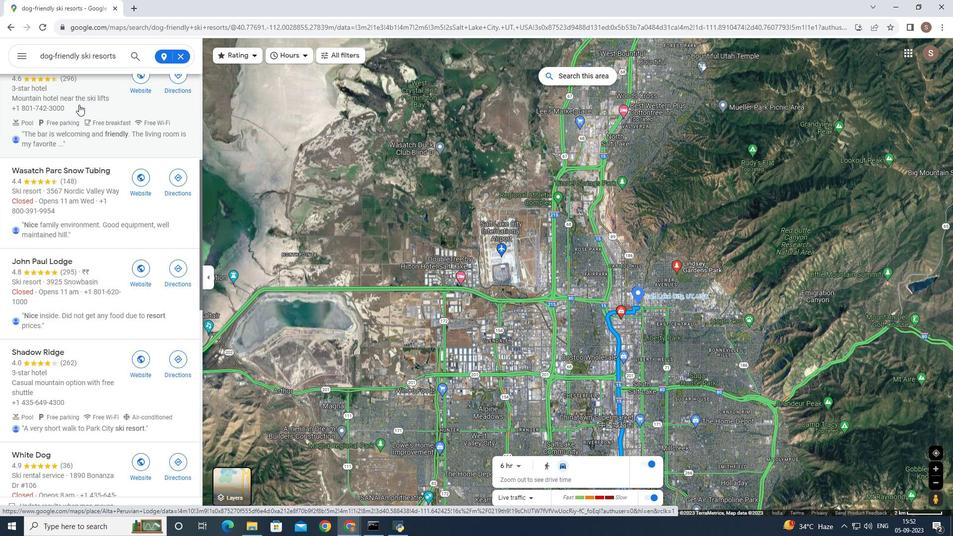 
Action: Mouse moved to (81, 152)
Screenshot: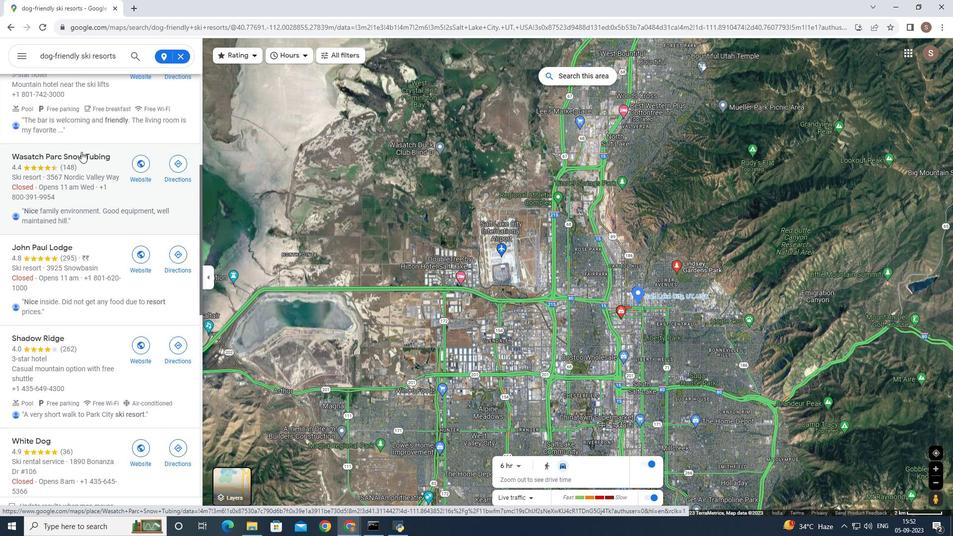 
Action: Mouse scrolled (81, 151) with delta (0, 0)
Screenshot: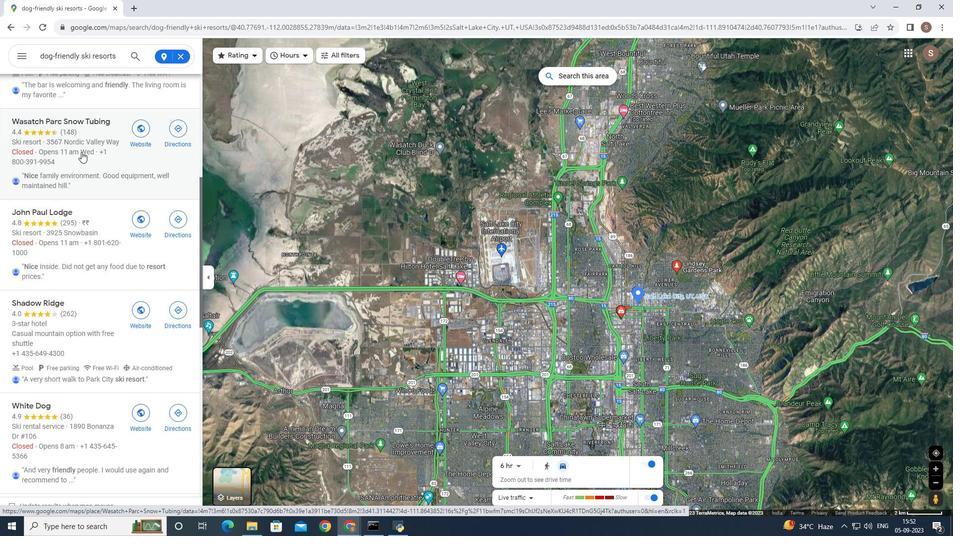 
Action: Mouse moved to (80, 182)
Screenshot: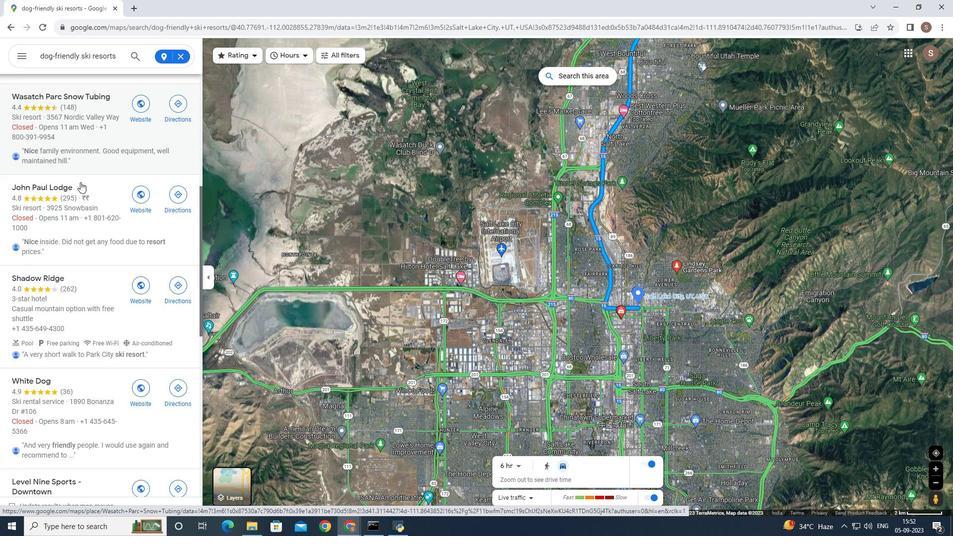 
Action: Mouse scrolled (80, 181) with delta (0, 0)
Screenshot: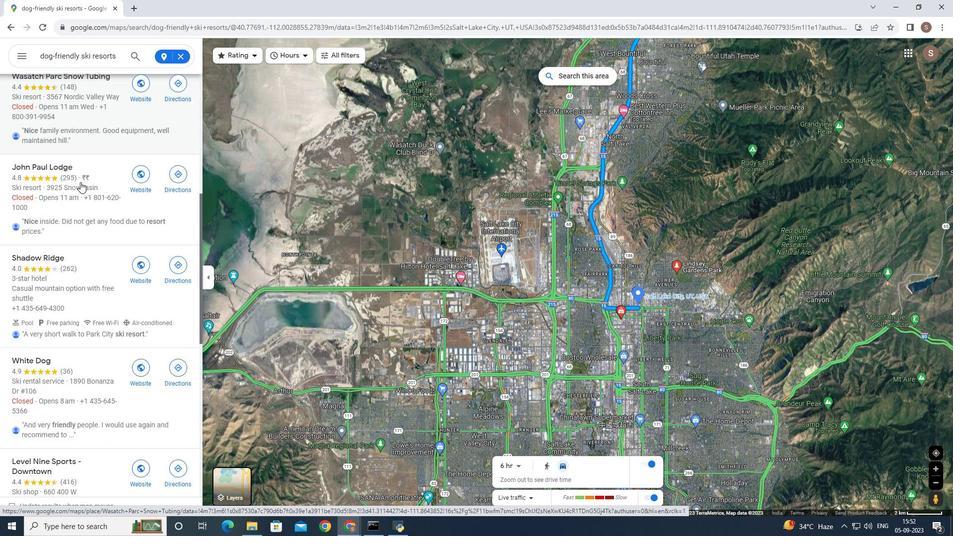
Action: Mouse scrolled (80, 181) with delta (0, 0)
Screenshot: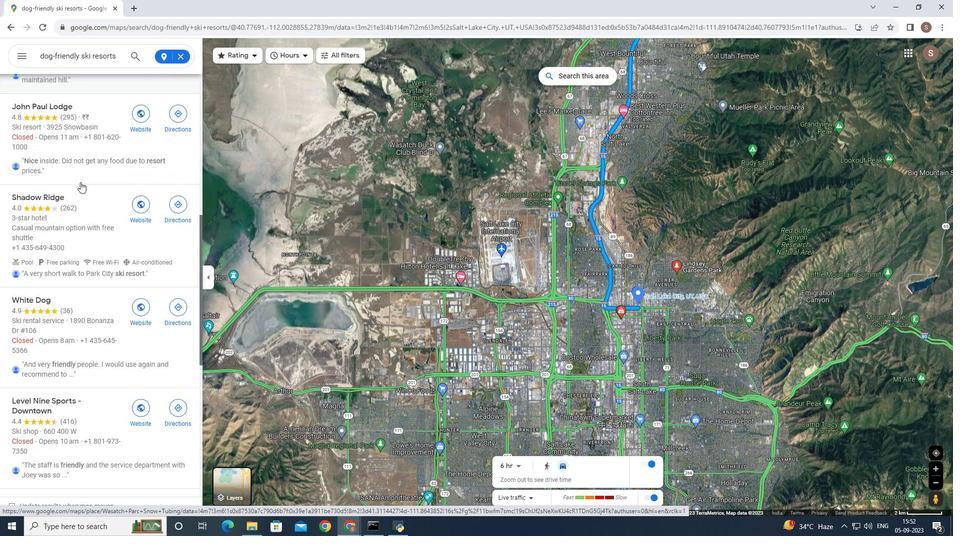 
Action: Mouse scrolled (80, 181) with delta (0, 0)
Screenshot: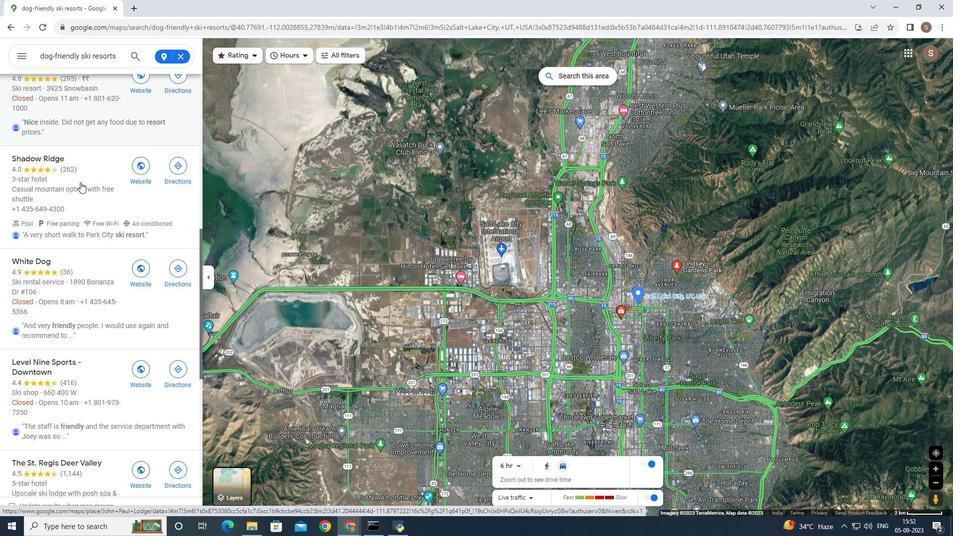 
Action: Mouse scrolled (80, 181) with delta (0, 0)
Screenshot: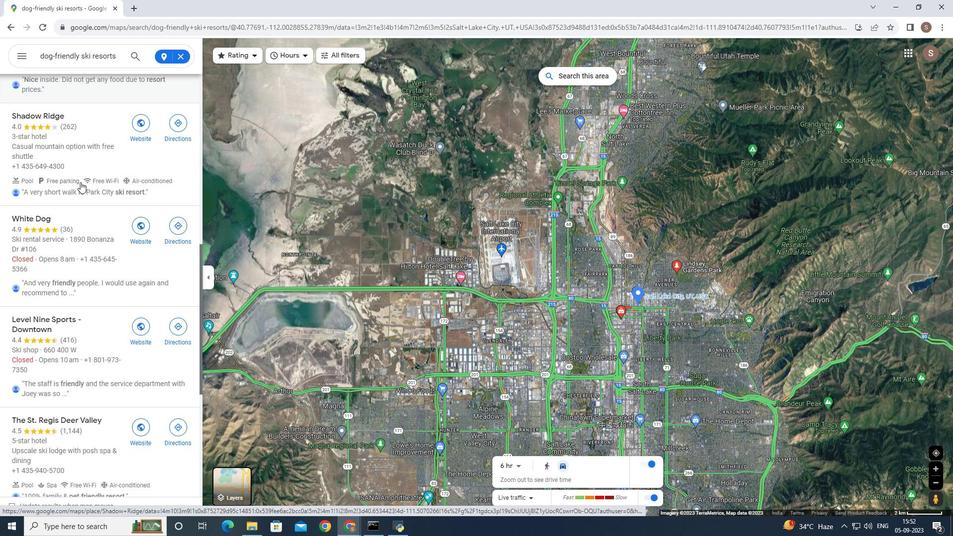 
Action: Mouse scrolled (80, 181) with delta (0, 0)
Screenshot: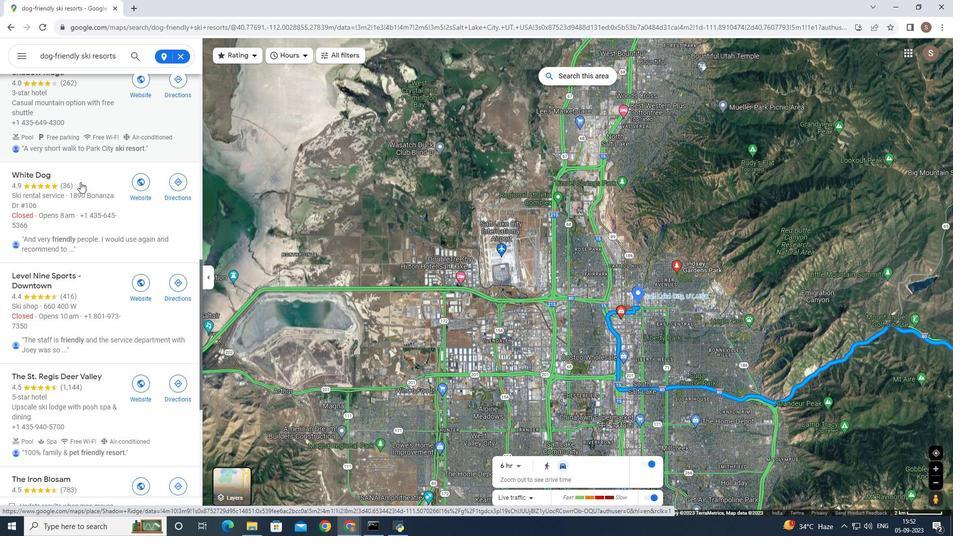 
Action: Mouse moved to (80, 182)
Screenshot: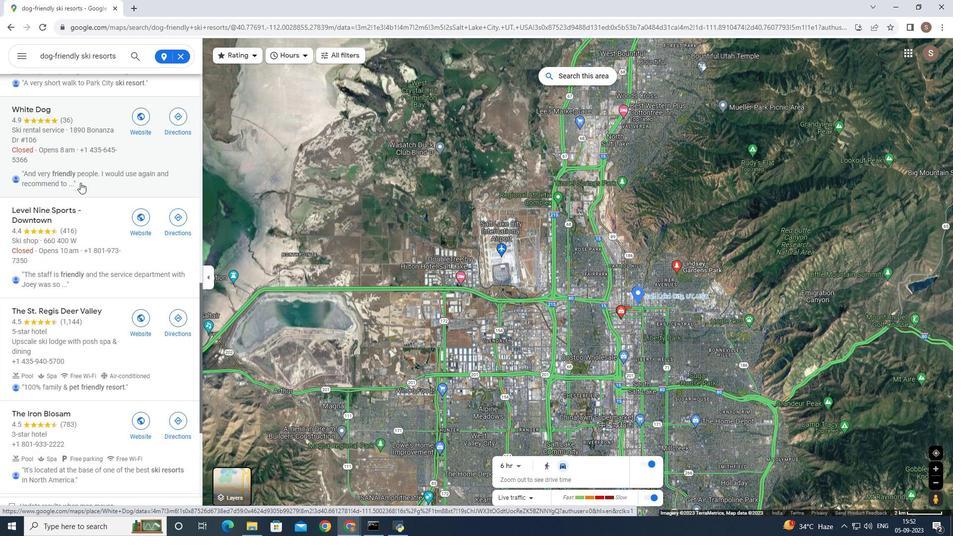 
Action: Mouse scrolled (80, 182) with delta (0, 0)
Screenshot: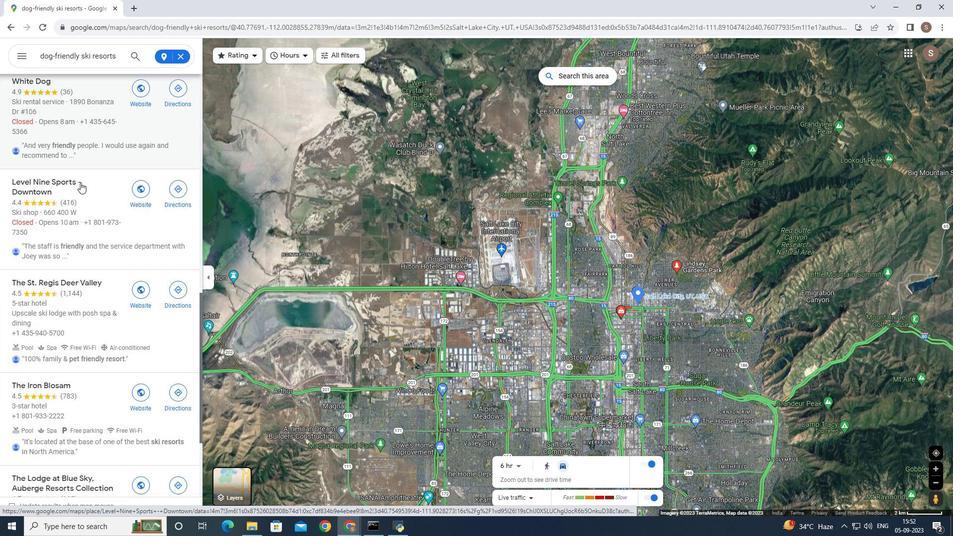 
Action: Mouse scrolled (80, 182) with delta (0, 0)
Screenshot: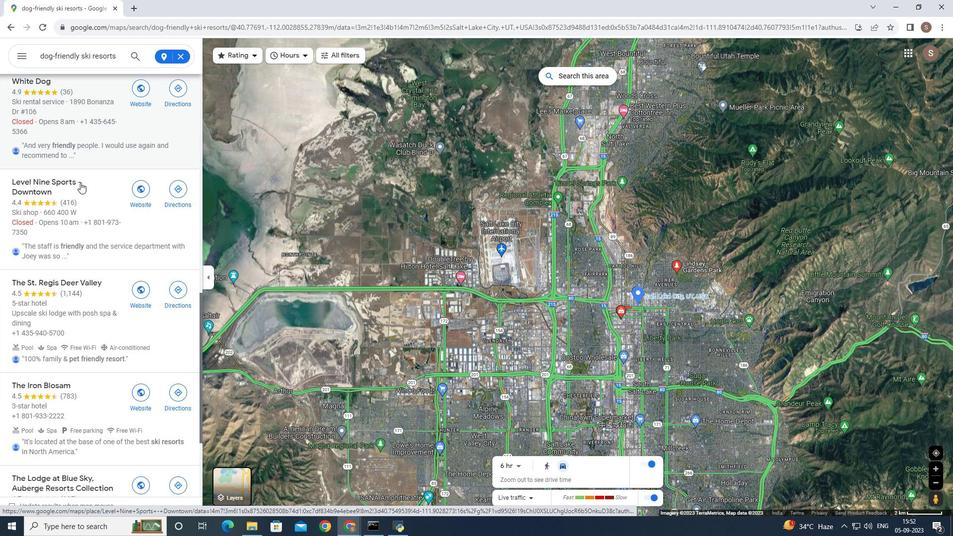 
Action: Mouse scrolled (80, 182) with delta (0, 0)
Screenshot: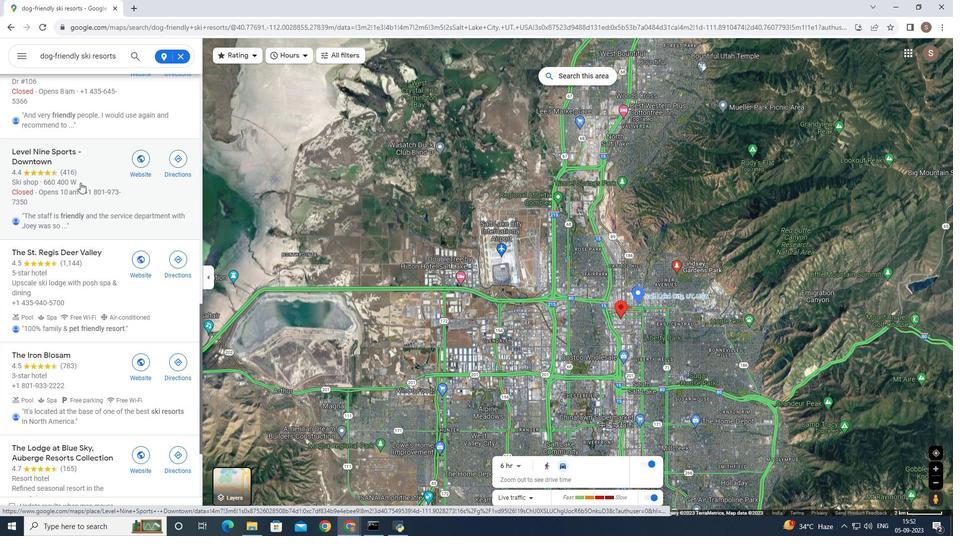 
Action: Mouse scrolled (80, 183) with delta (0, 0)
Screenshot: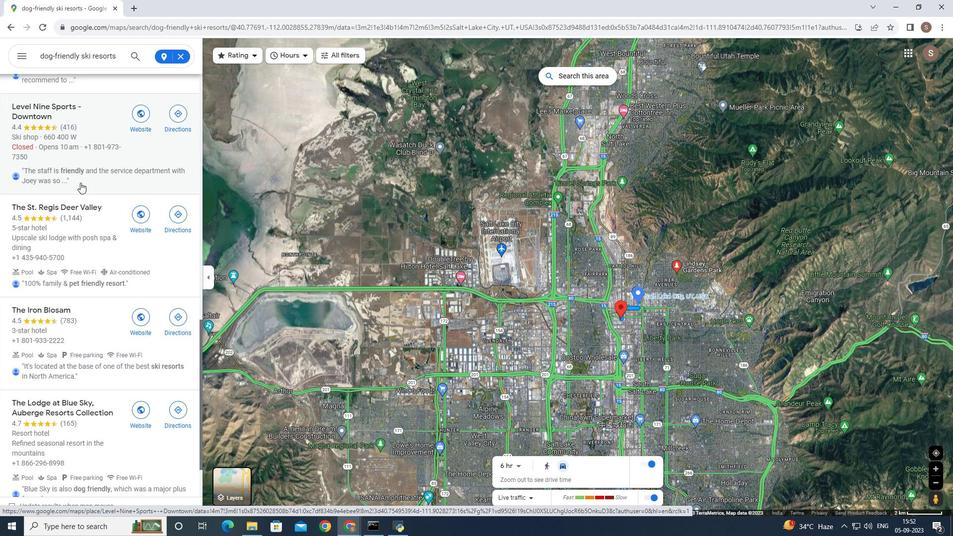 
Action: Mouse scrolled (80, 182) with delta (0, 0)
Screenshot: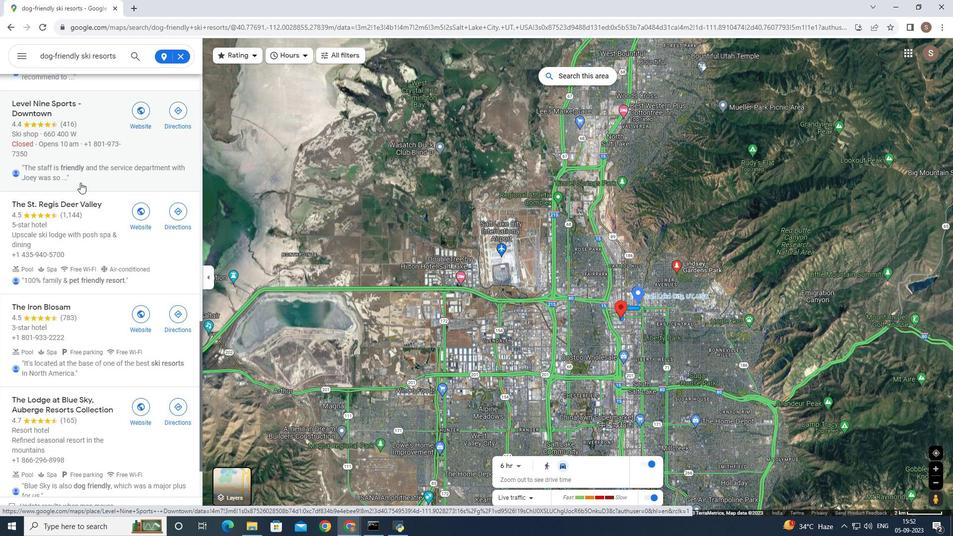 
Action: Mouse scrolled (80, 182) with delta (0, 0)
Screenshot: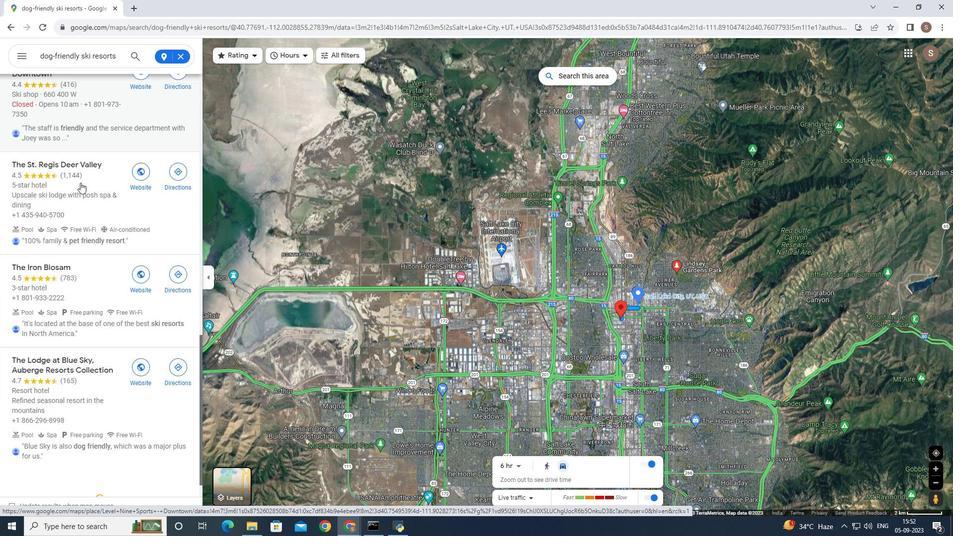 
Action: Mouse scrolled (80, 182) with delta (0, 0)
Screenshot: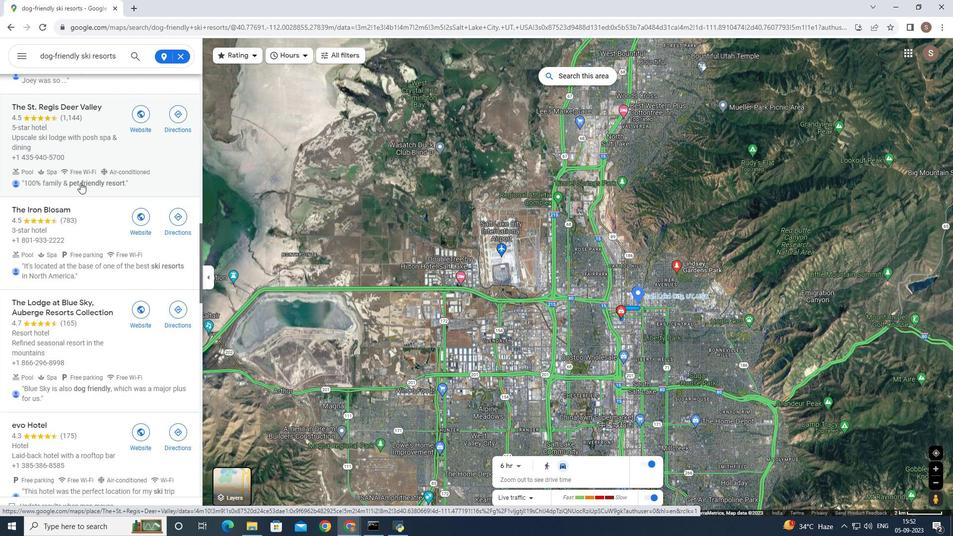 
Action: Mouse scrolled (80, 182) with delta (0, 0)
Screenshot: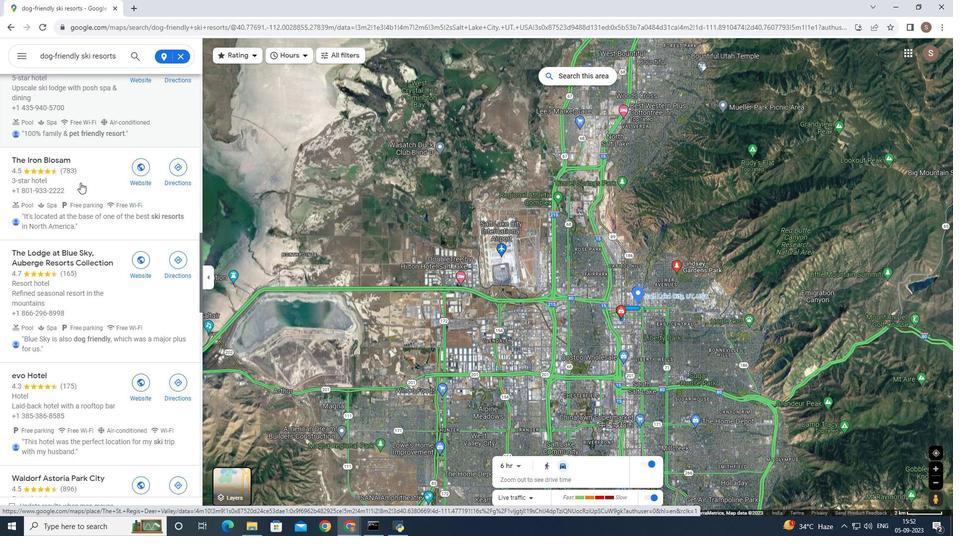 
Action: Mouse scrolled (80, 182) with delta (0, 0)
Screenshot: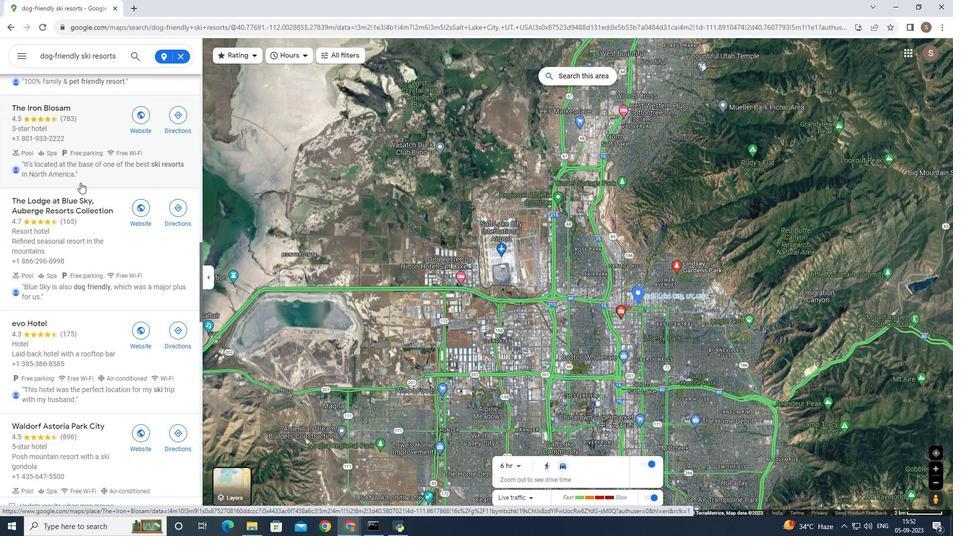 
Action: Mouse scrolled (80, 182) with delta (0, 0)
Screenshot: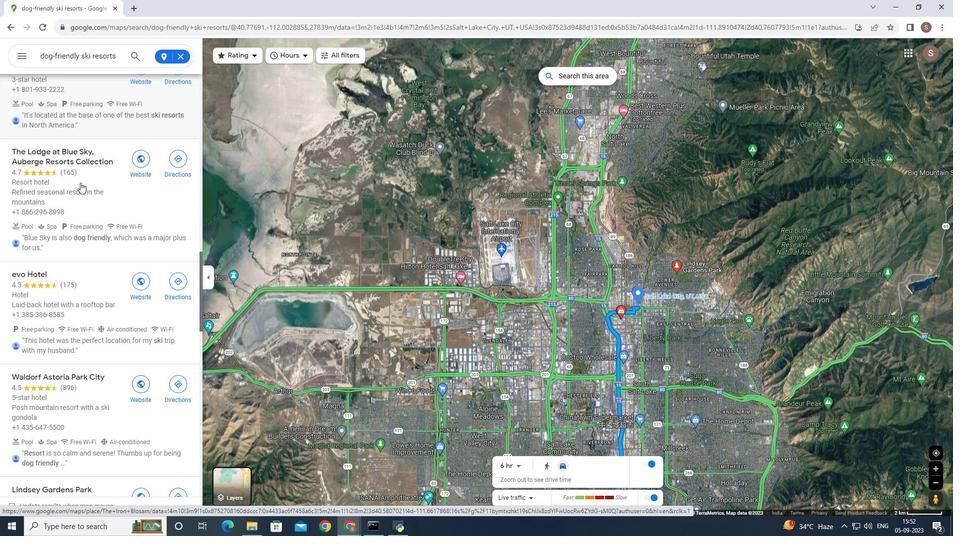 
Action: Mouse scrolled (80, 182) with delta (0, 0)
Screenshot: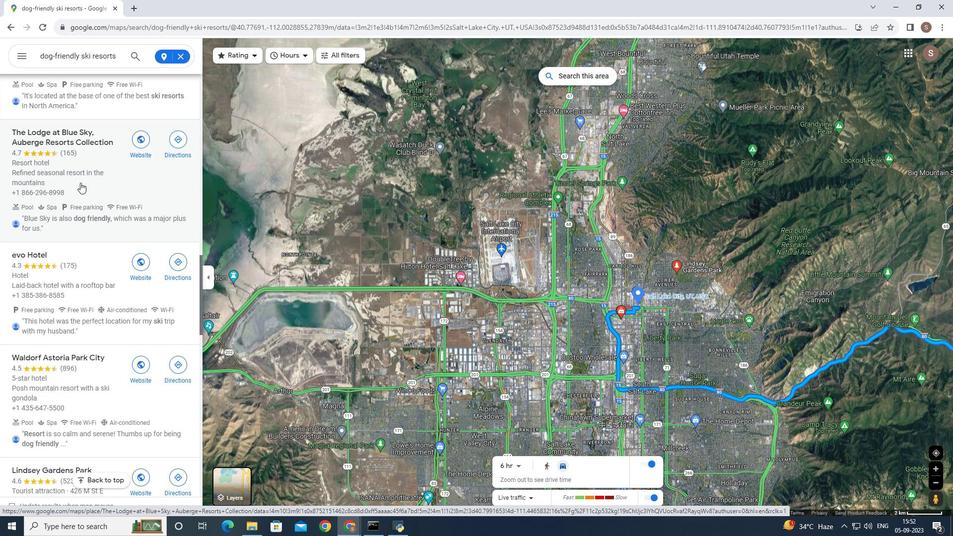 
Action: Mouse scrolled (80, 182) with delta (0, 0)
Screenshot: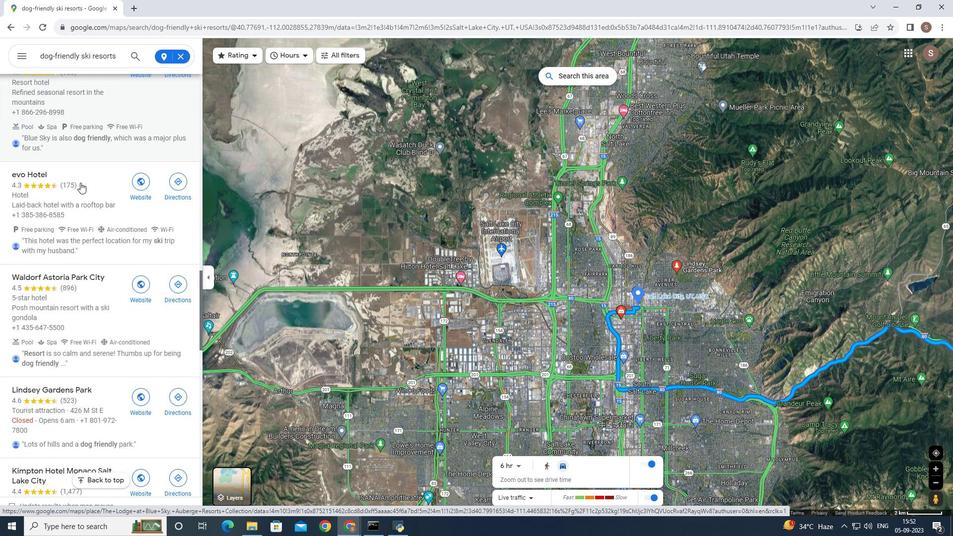 
Action: Mouse scrolled (80, 182) with delta (0, 0)
Screenshot: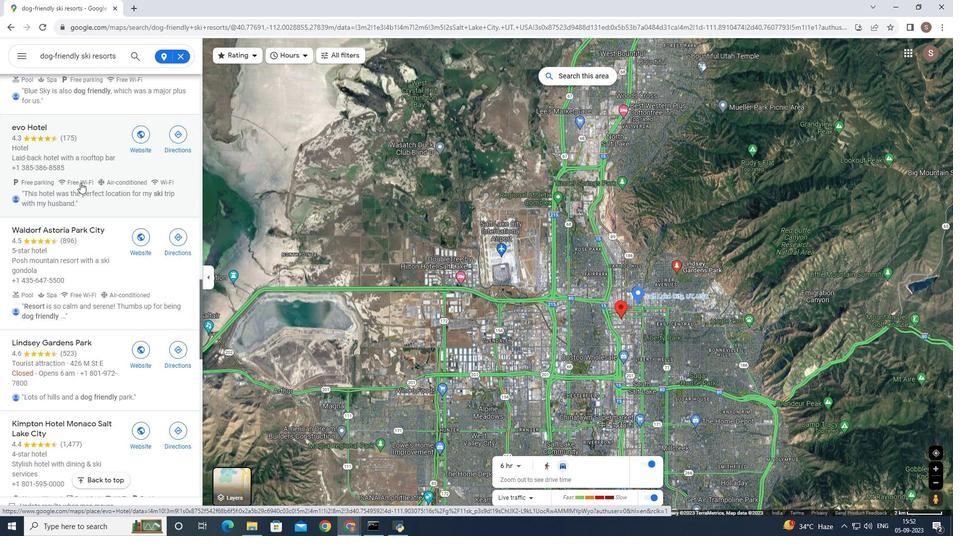 
Action: Mouse scrolled (80, 182) with delta (0, 0)
Screenshot: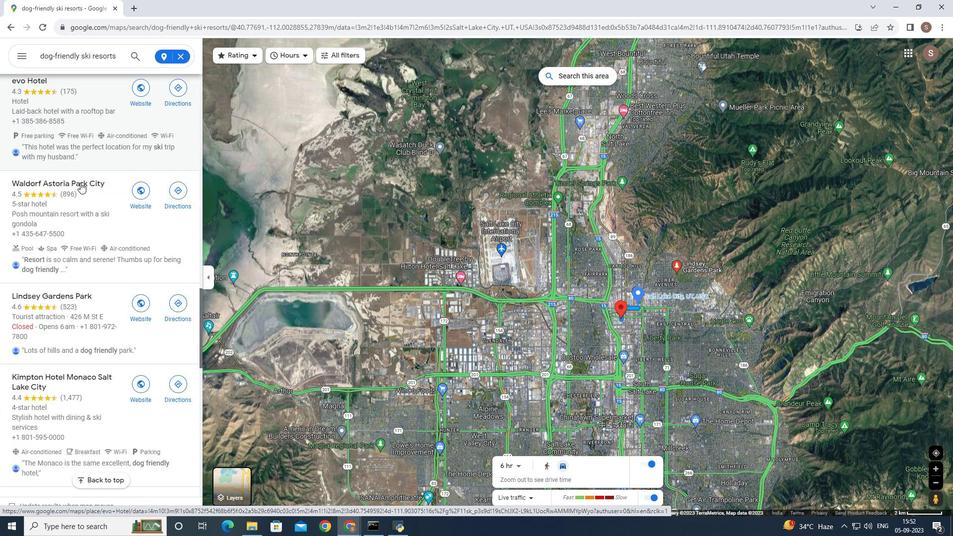 
Action: Mouse scrolled (80, 182) with delta (0, 0)
Screenshot: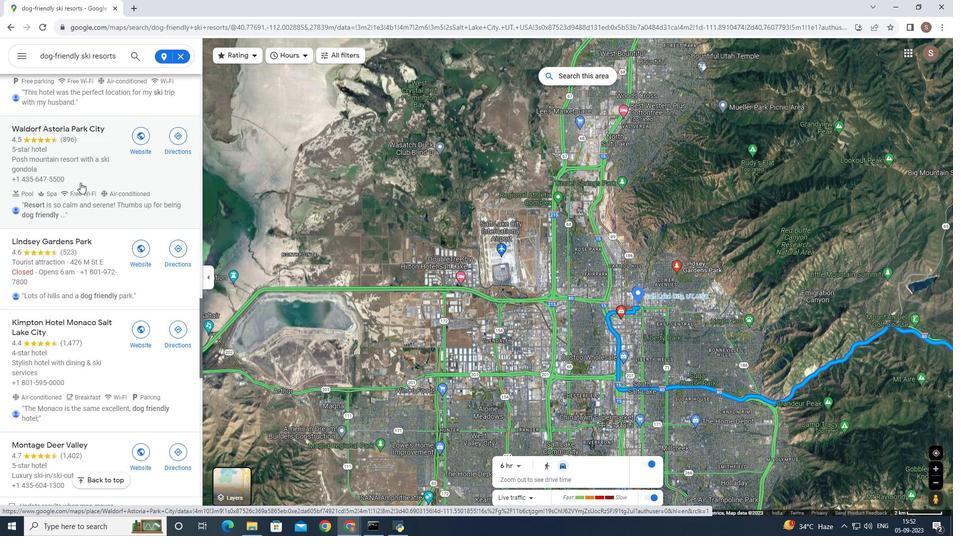 
Action: Mouse scrolled (80, 182) with delta (0, 0)
Screenshot: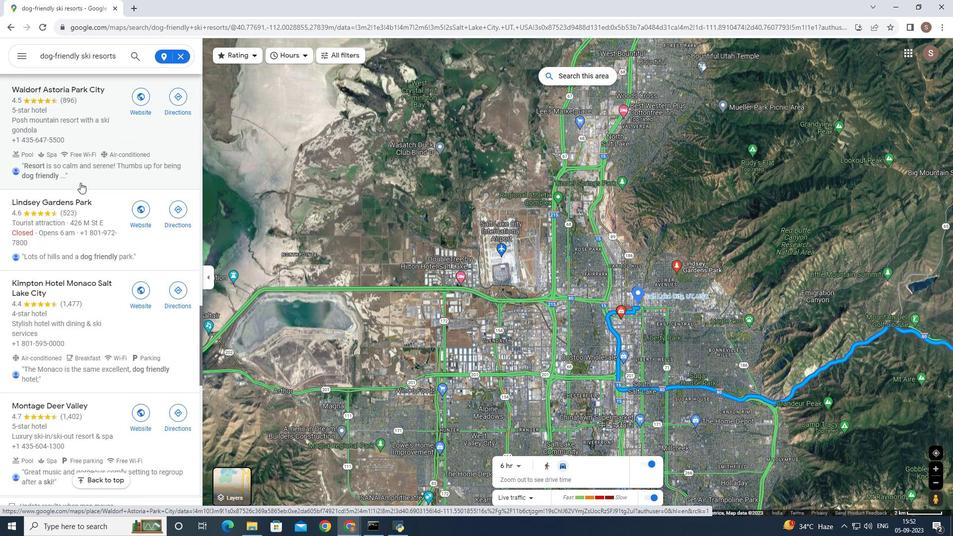 
Action: Mouse scrolled (80, 182) with delta (0, 0)
Screenshot: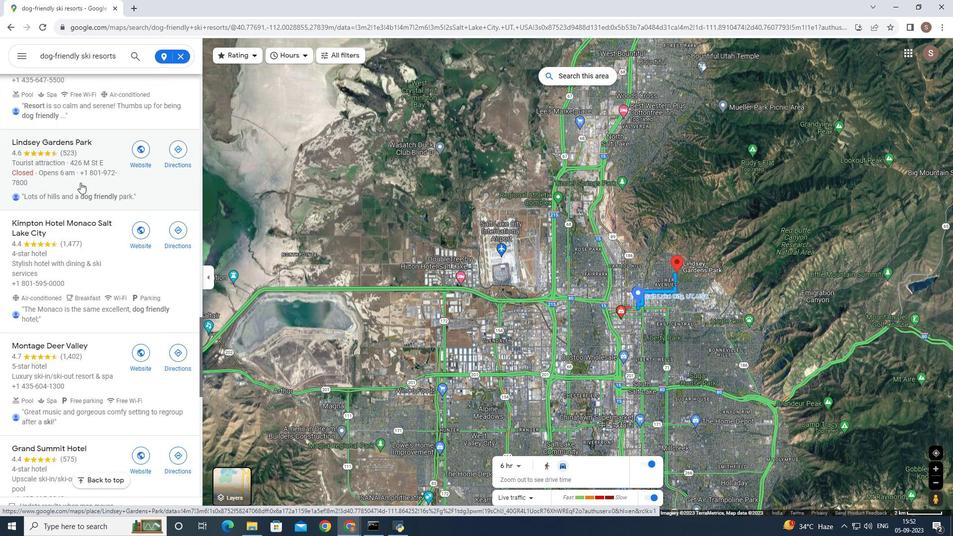 
Action: Mouse scrolled (80, 182) with delta (0, 0)
Screenshot: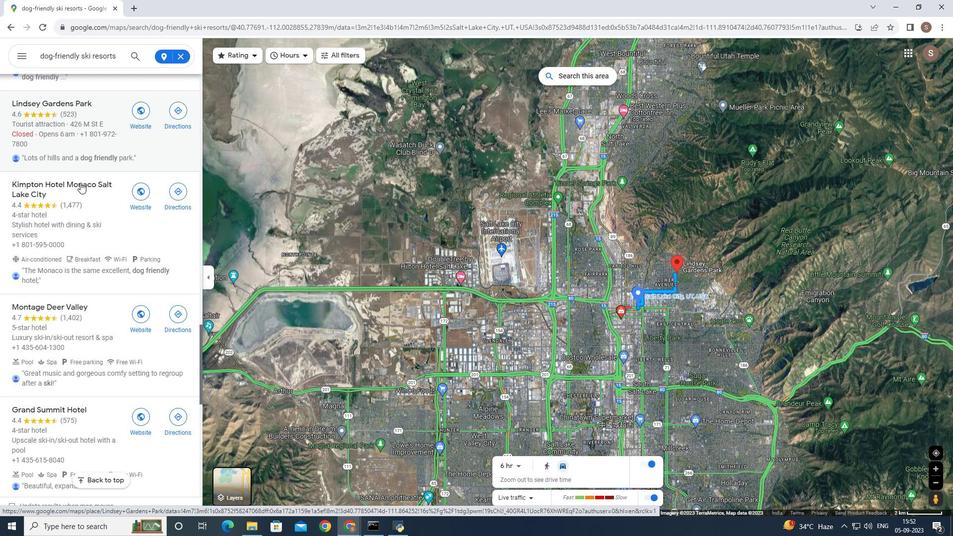 
Action: Mouse scrolled (80, 182) with delta (0, 0)
Screenshot: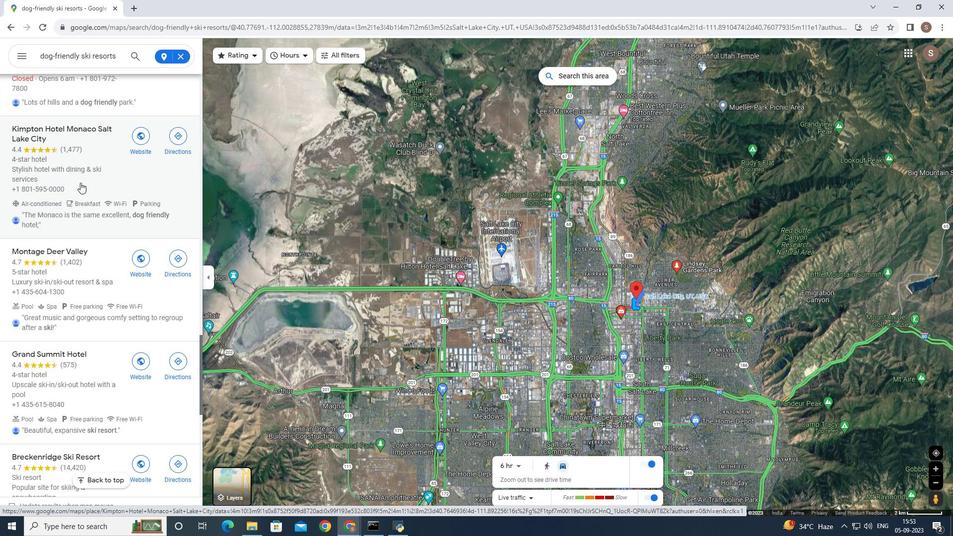 
Action: Mouse scrolled (80, 182) with delta (0, 0)
Screenshot: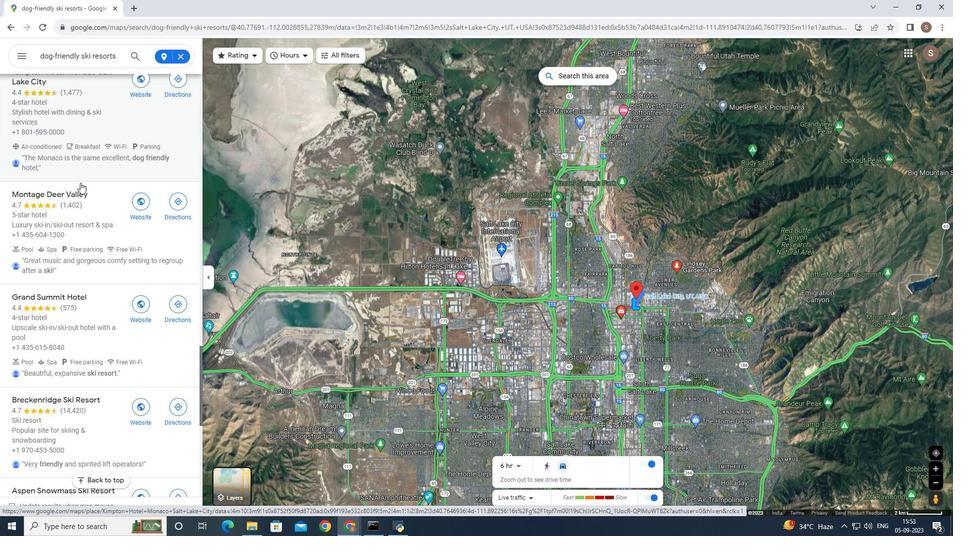 
Action: Mouse scrolled (80, 182) with delta (0, 0)
Screenshot: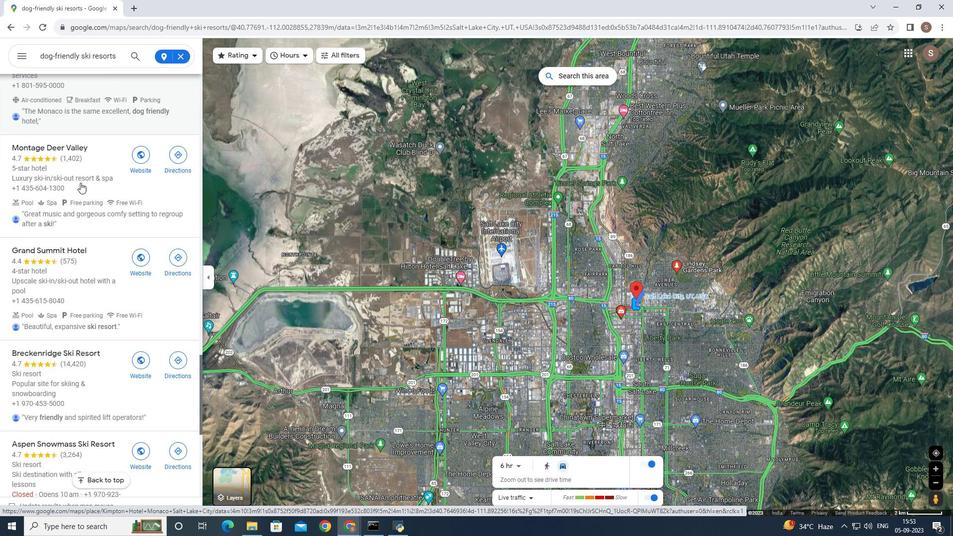 
Action: Mouse scrolled (80, 182) with delta (0, 0)
Screenshot: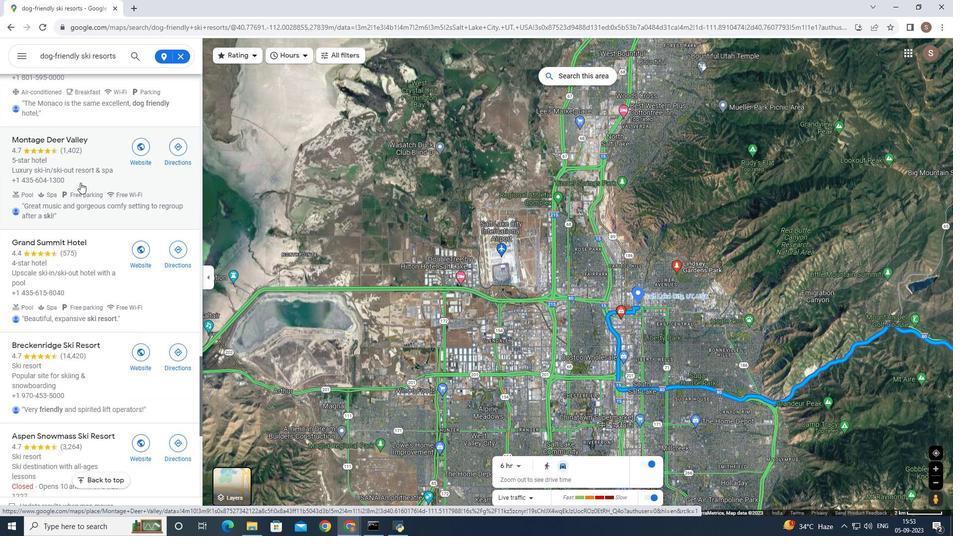 
Action: Mouse scrolled (80, 182) with delta (0, 0)
Screenshot: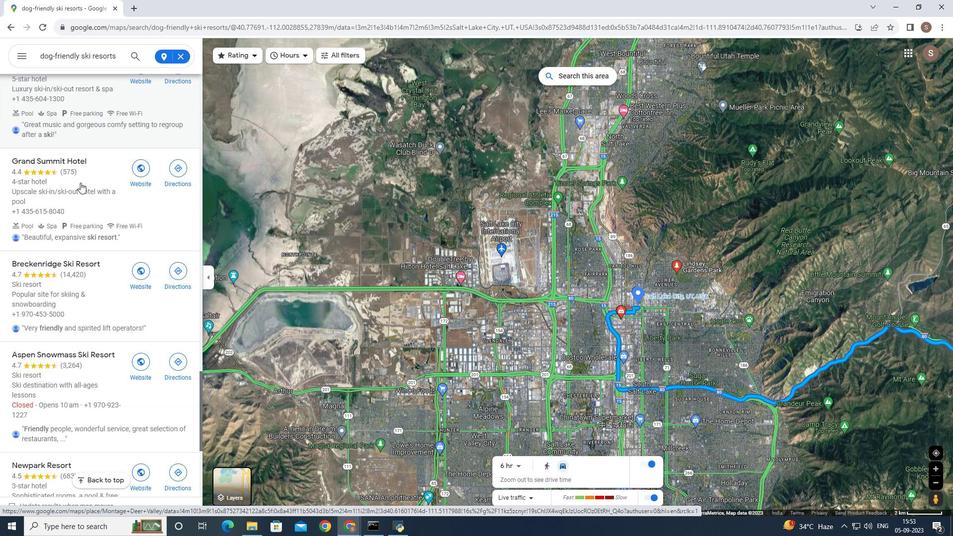 
Action: Mouse scrolled (80, 182) with delta (0, 0)
Screenshot: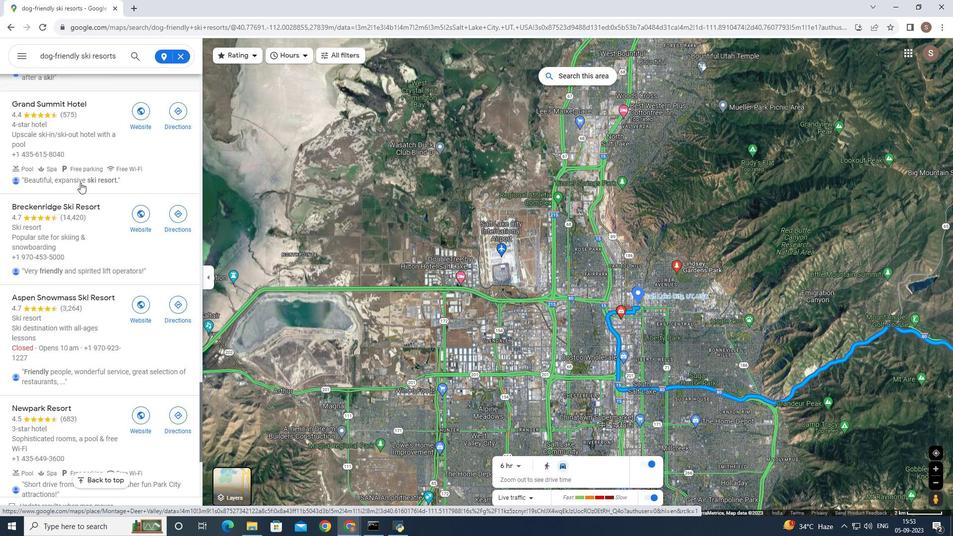 
Action: Mouse scrolled (80, 182) with delta (0, 0)
Screenshot: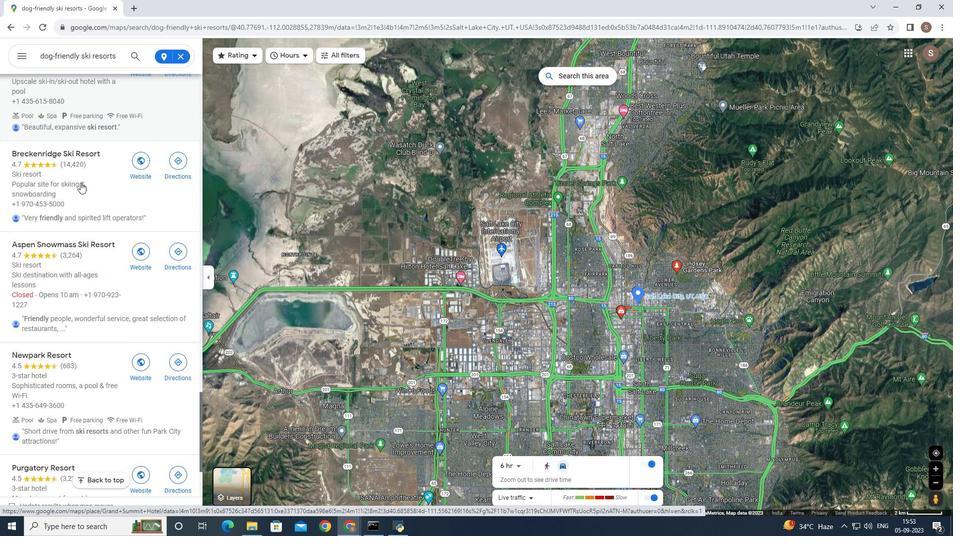 
Action: Mouse scrolled (80, 182) with delta (0, 0)
Screenshot: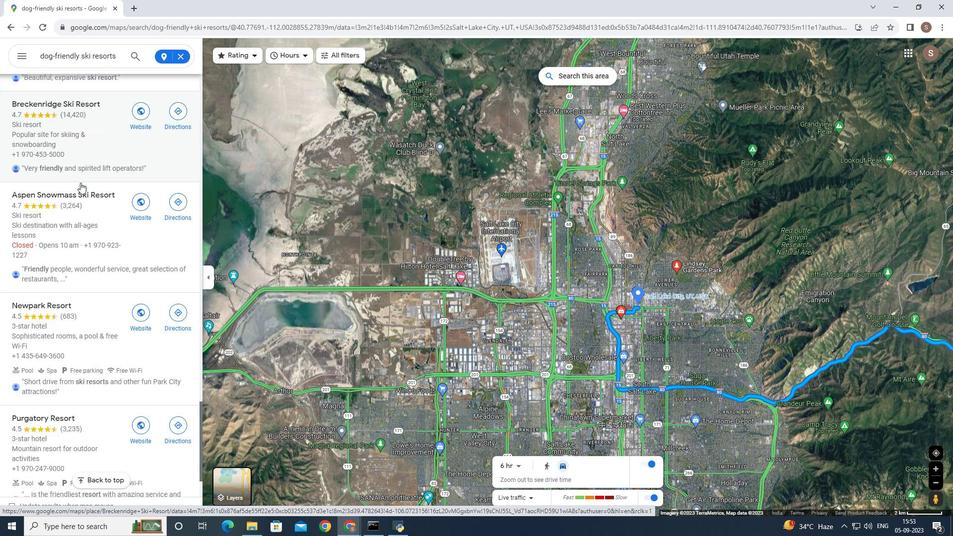 
Action: Mouse scrolled (80, 182) with delta (0, 0)
Screenshot: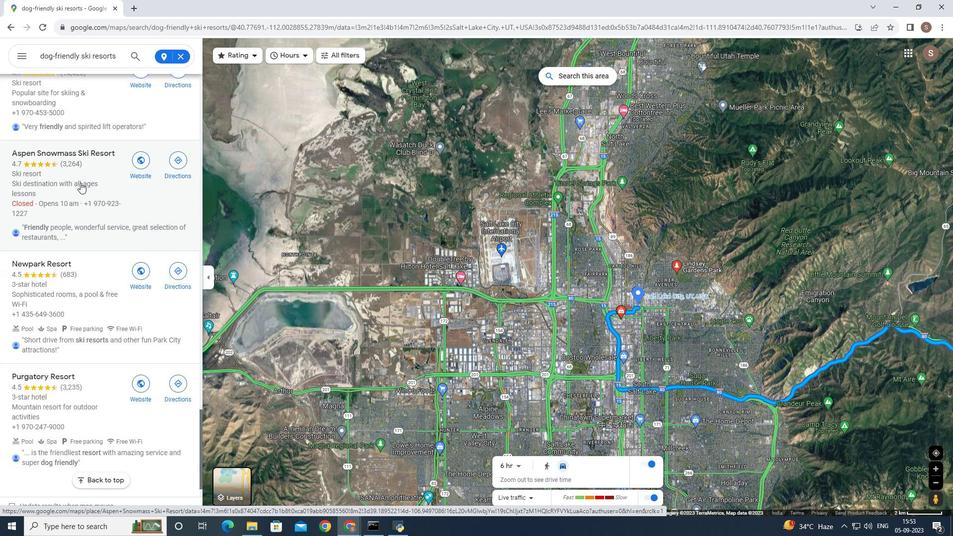 
Action: Mouse scrolled (80, 182) with delta (0, 0)
Screenshot: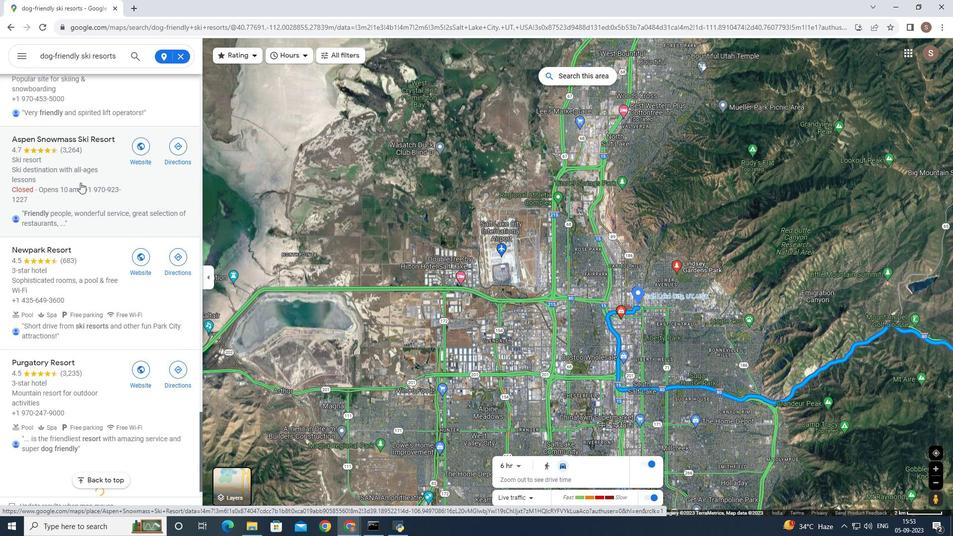 
Action: Mouse scrolled (80, 182) with delta (0, 0)
Screenshot: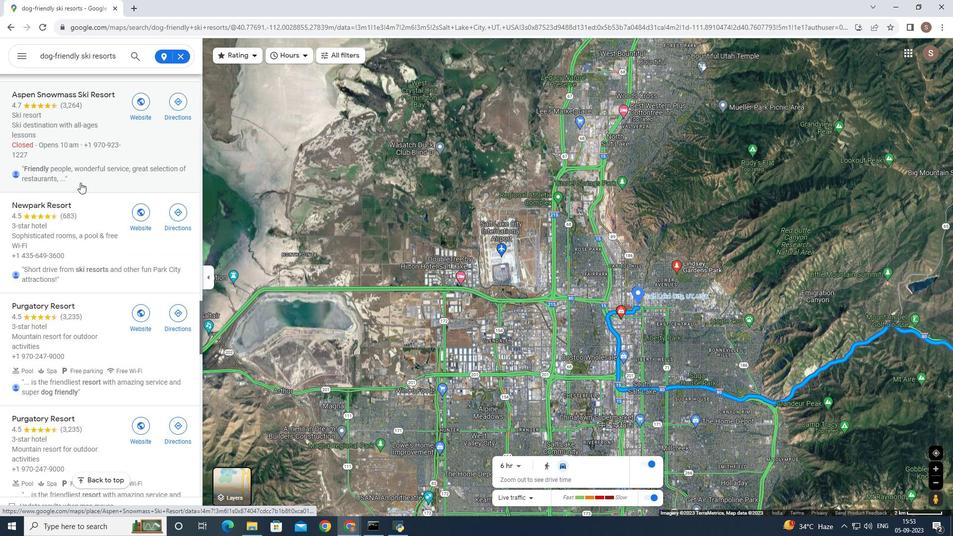 
Action: Mouse scrolled (80, 182) with delta (0, 0)
Screenshot: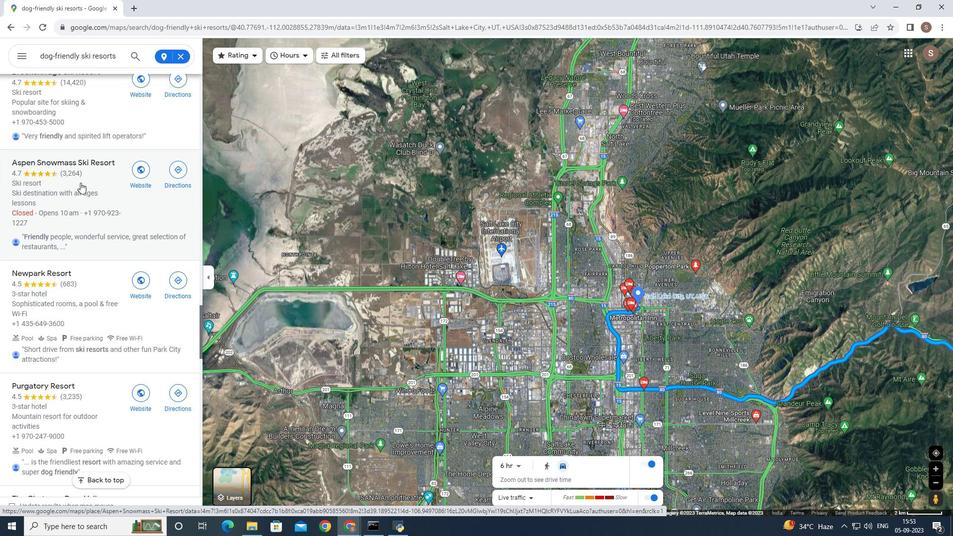 
Action: Mouse scrolled (80, 182) with delta (0, 0)
Screenshot: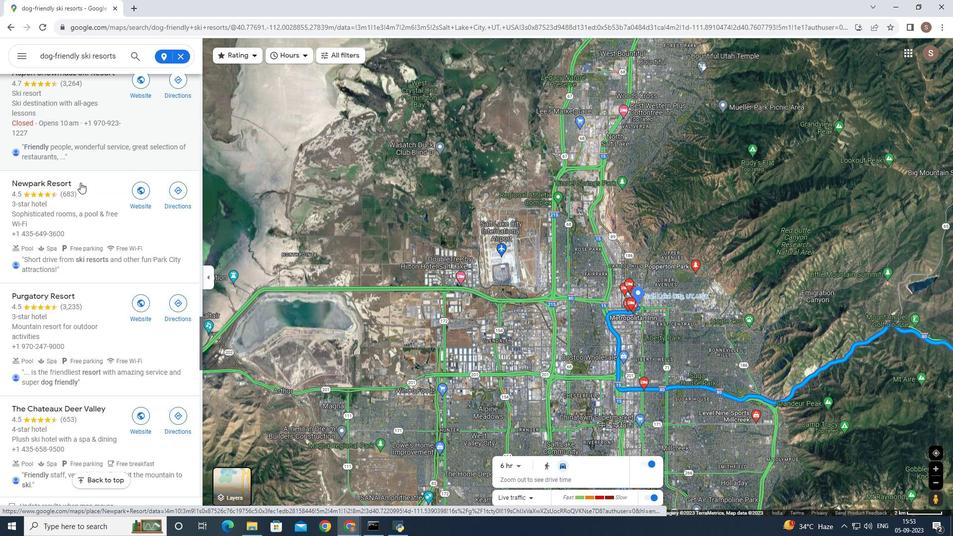 
Action: Mouse scrolled (80, 182) with delta (0, 0)
Screenshot: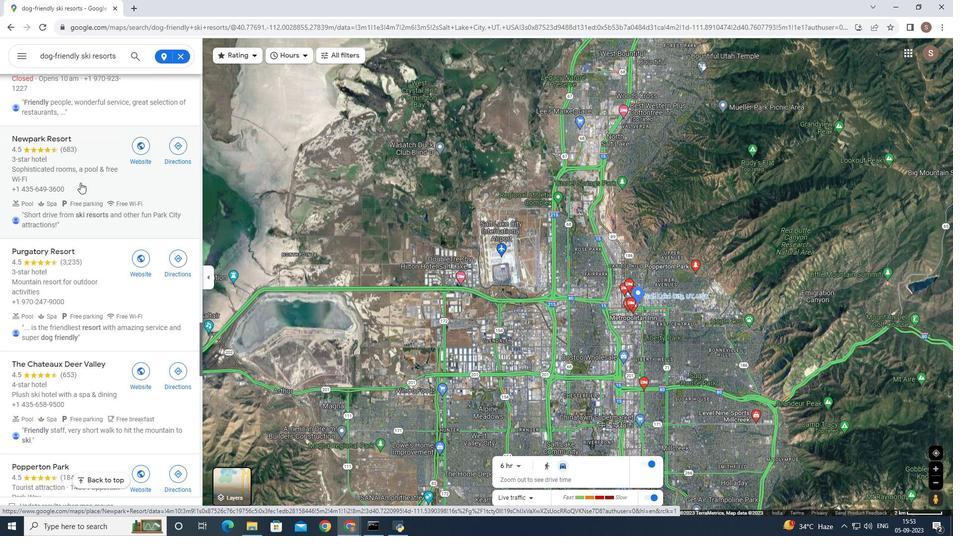 
Action: Mouse scrolled (80, 182) with delta (0, 0)
Screenshot: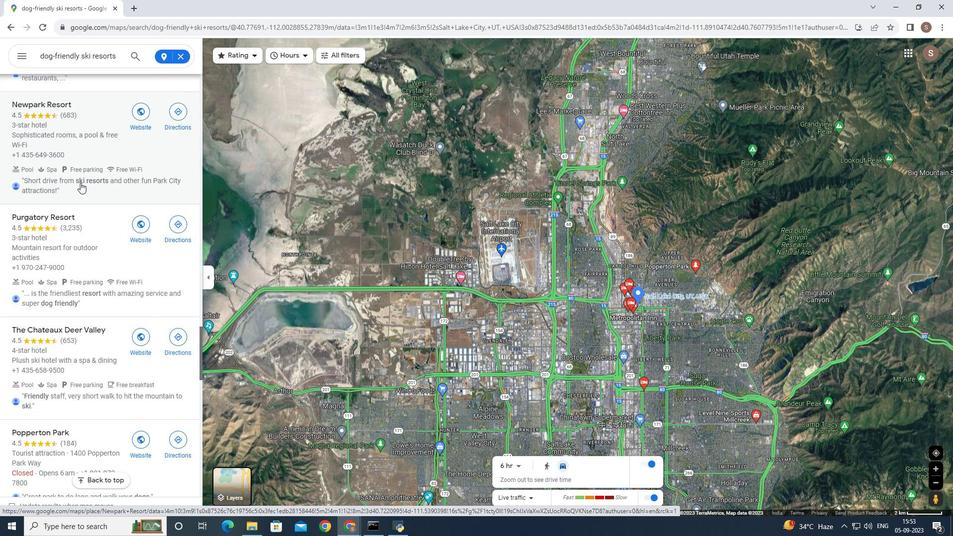 
Action: Mouse scrolled (80, 182) with delta (0, 0)
Screenshot: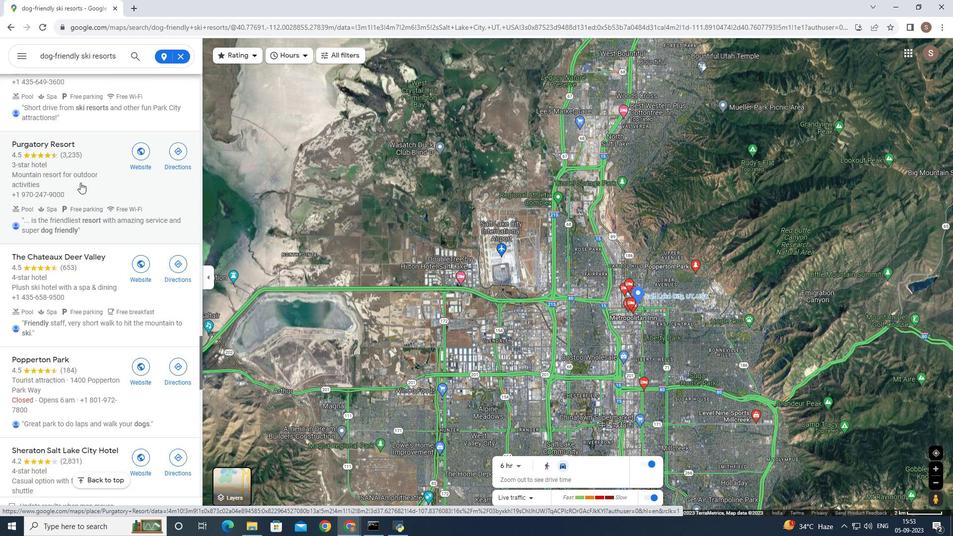 
Action: Mouse scrolled (80, 182) with delta (0, 0)
Screenshot: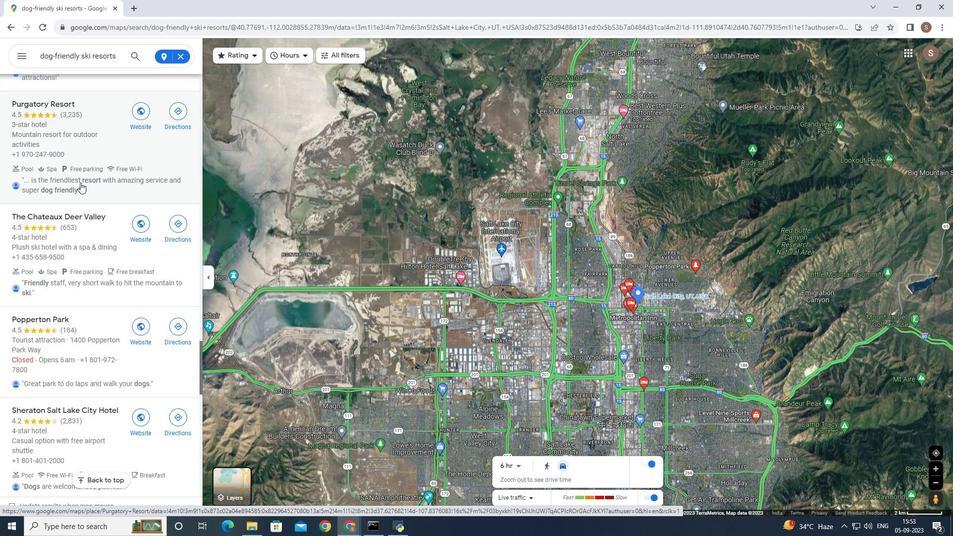 
Action: Mouse scrolled (80, 182) with delta (0, 0)
Screenshot: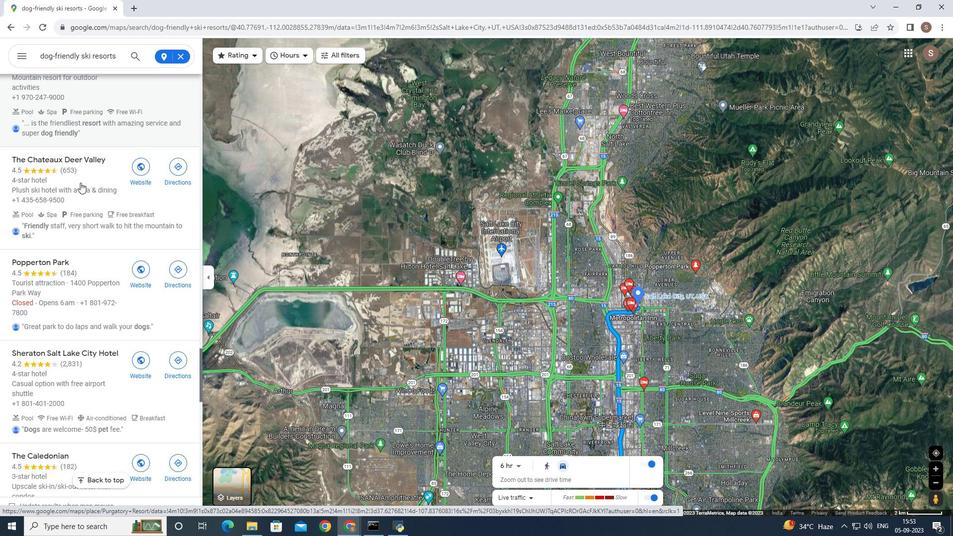 
Action: Mouse scrolled (80, 182) with delta (0, 0)
Screenshot: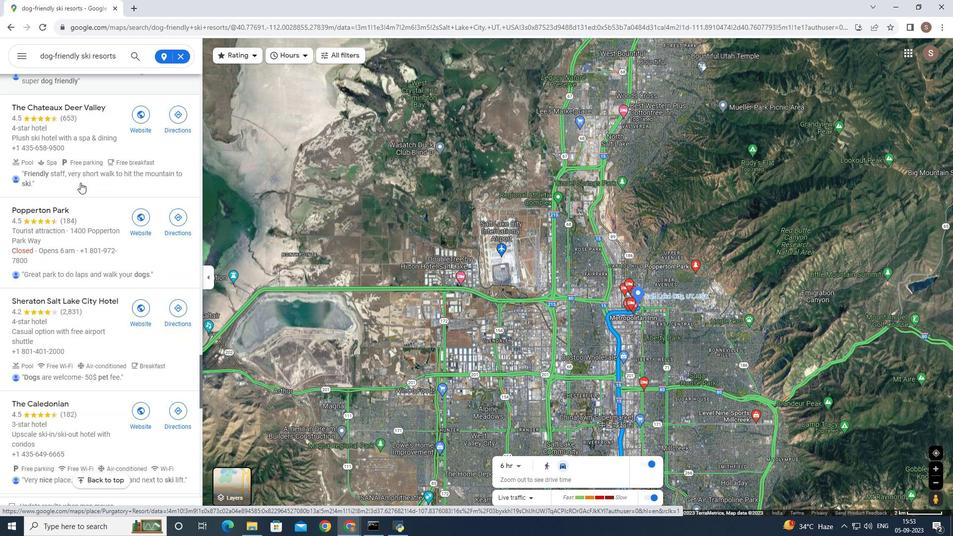 
Action: Mouse scrolled (80, 182) with delta (0, 0)
Screenshot: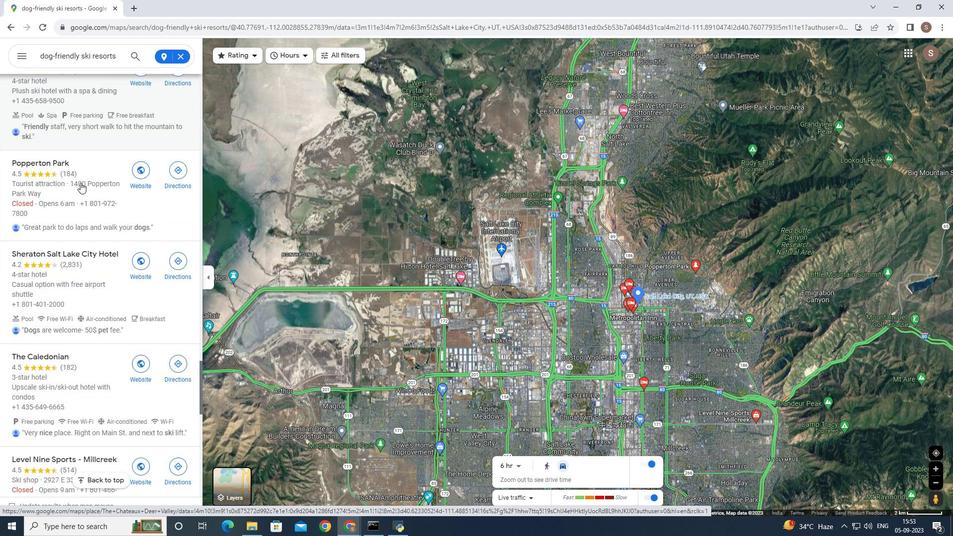
Action: Mouse scrolled (80, 182) with delta (0, 0)
Screenshot: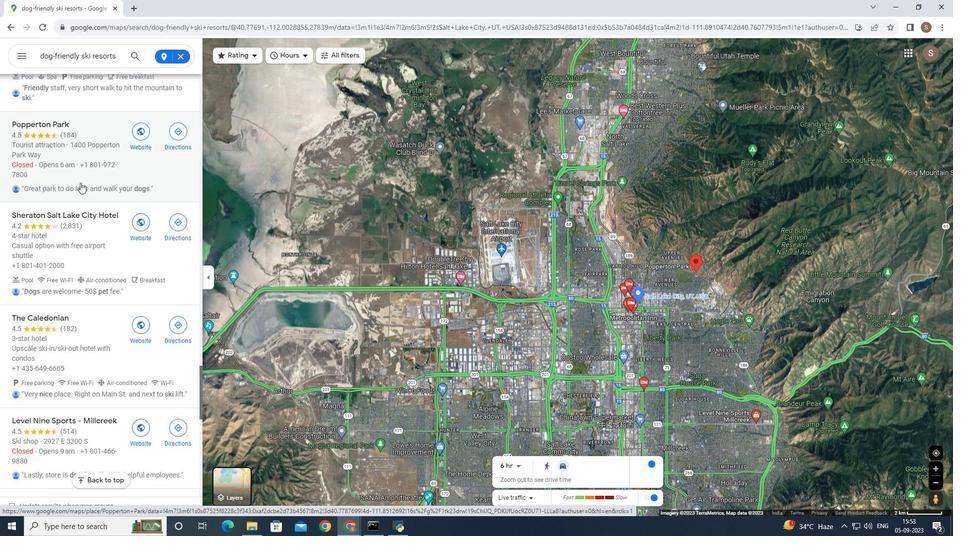
Action: Mouse scrolled (80, 182) with delta (0, 0)
Screenshot: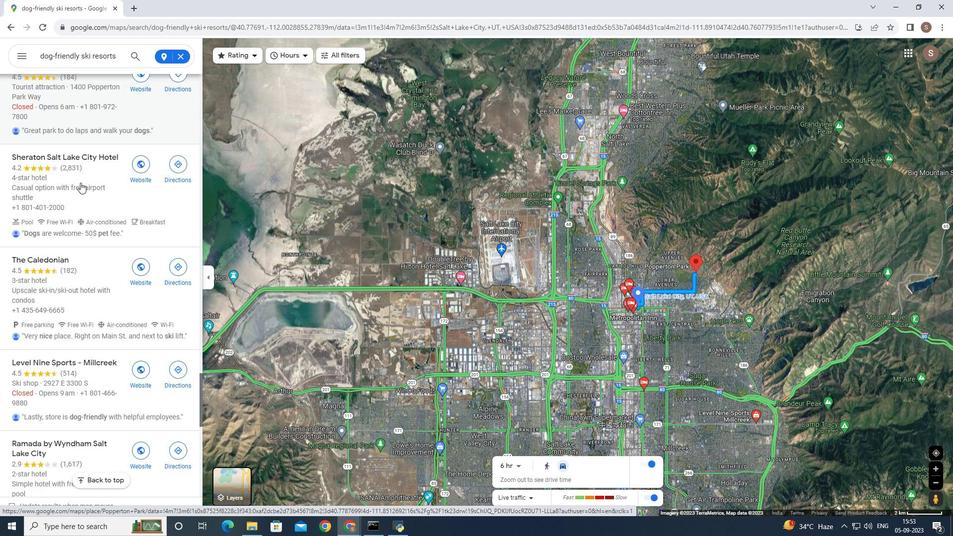 
Action: Mouse scrolled (80, 182) with delta (0, 0)
Screenshot: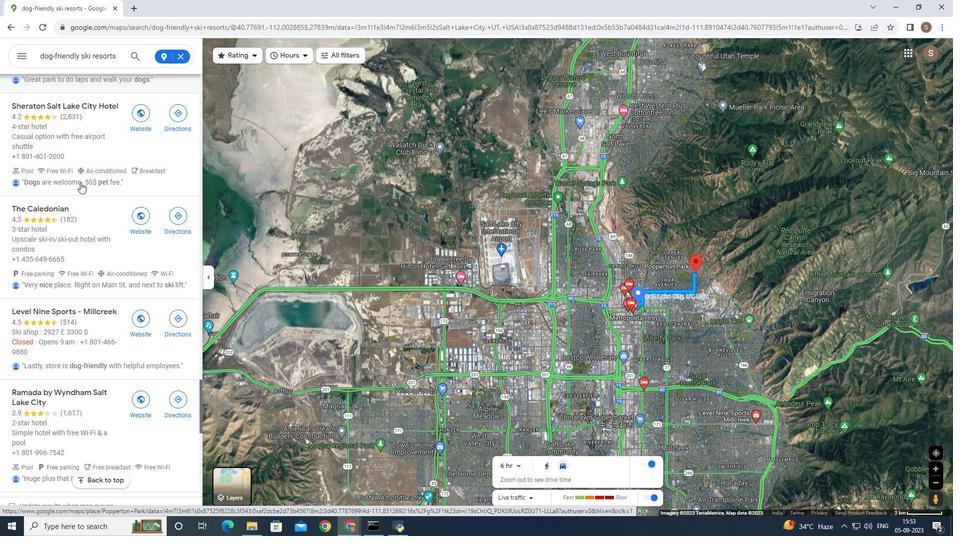 
Action: Mouse scrolled (80, 182) with delta (0, 0)
Screenshot: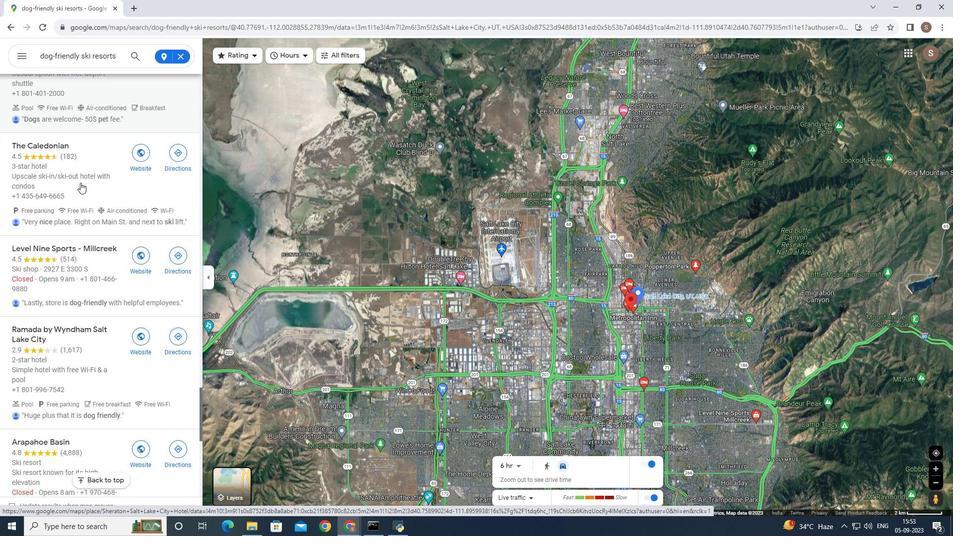 
Action: Mouse scrolled (80, 182) with delta (0, 0)
Screenshot: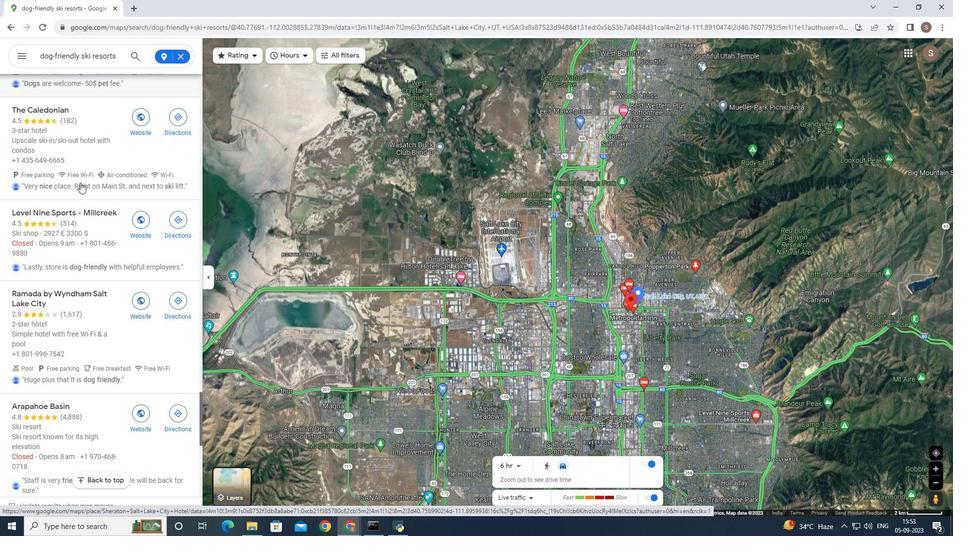
Action: Mouse scrolled (80, 182) with delta (0, 0)
Screenshot: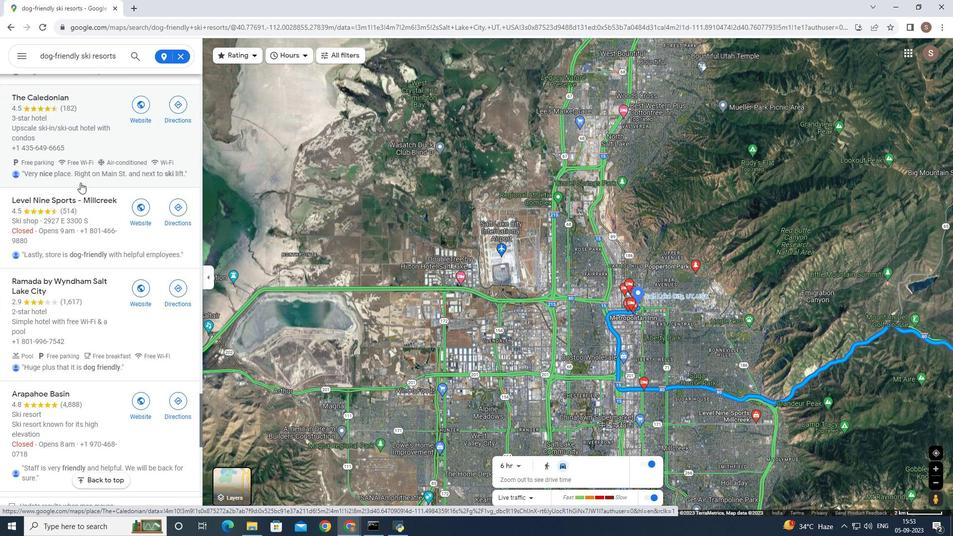 
Action: Mouse scrolled (80, 182) with delta (0, 0)
Screenshot: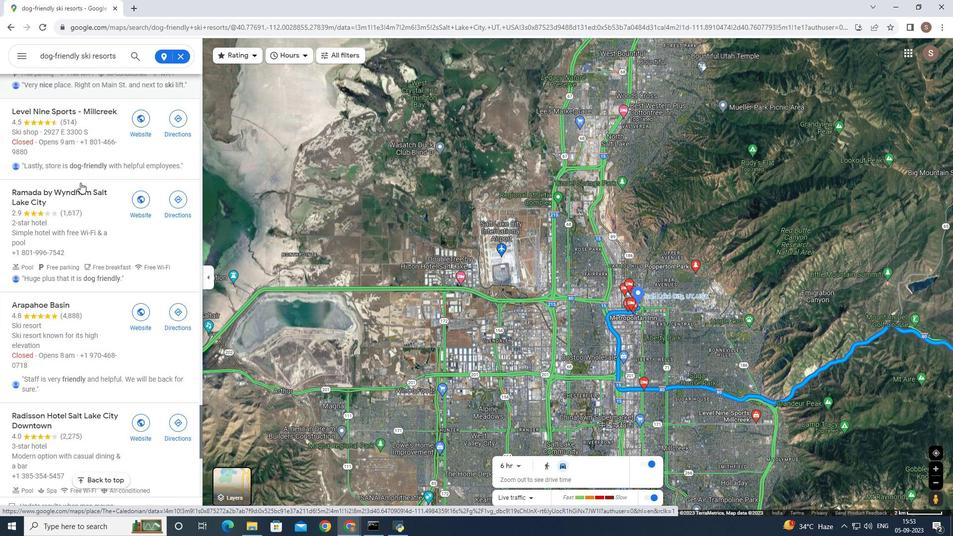 
Action: Mouse scrolled (80, 182) with delta (0, 0)
Screenshot: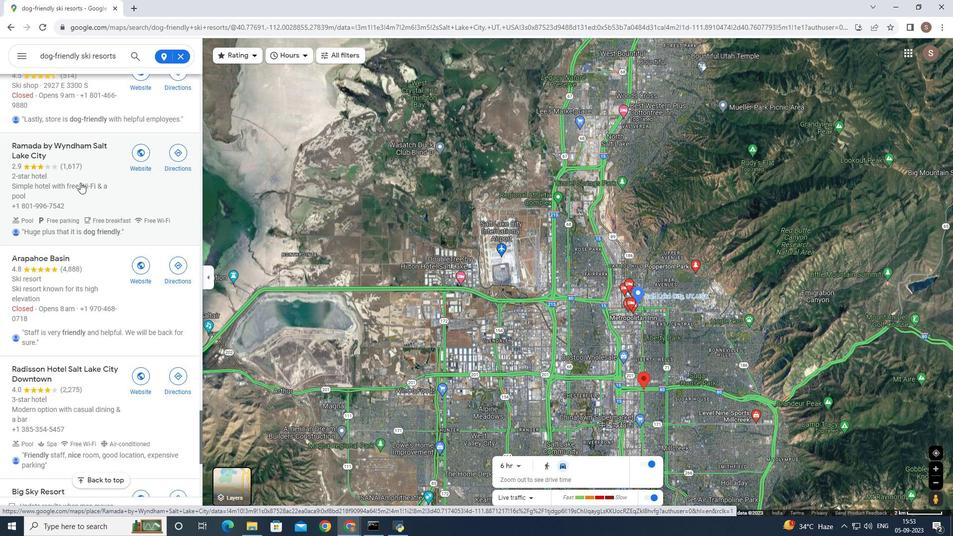 
Action: Mouse scrolled (80, 182) with delta (0, 0)
Screenshot: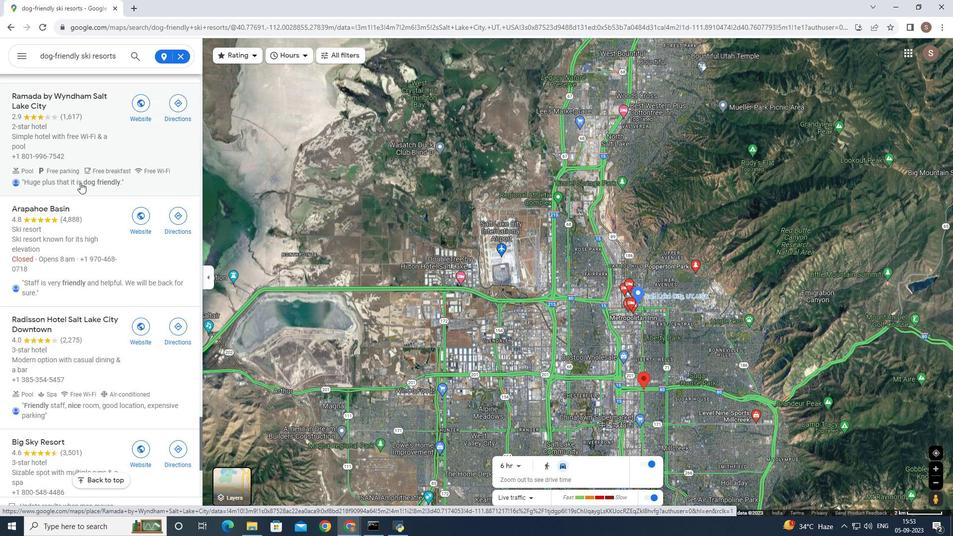 
Action: Mouse scrolled (80, 182) with delta (0, 0)
Screenshot: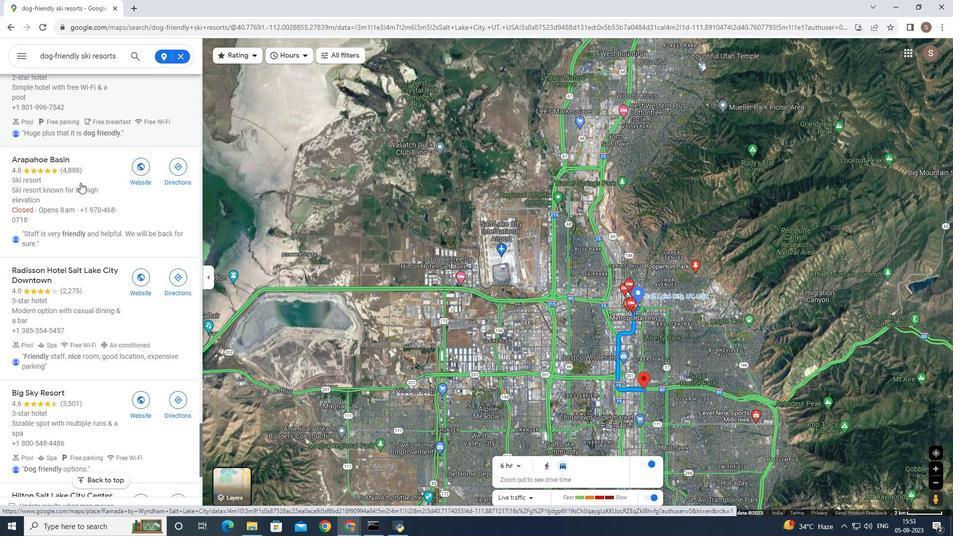 
Action: Mouse scrolled (80, 182) with delta (0, 0)
Screenshot: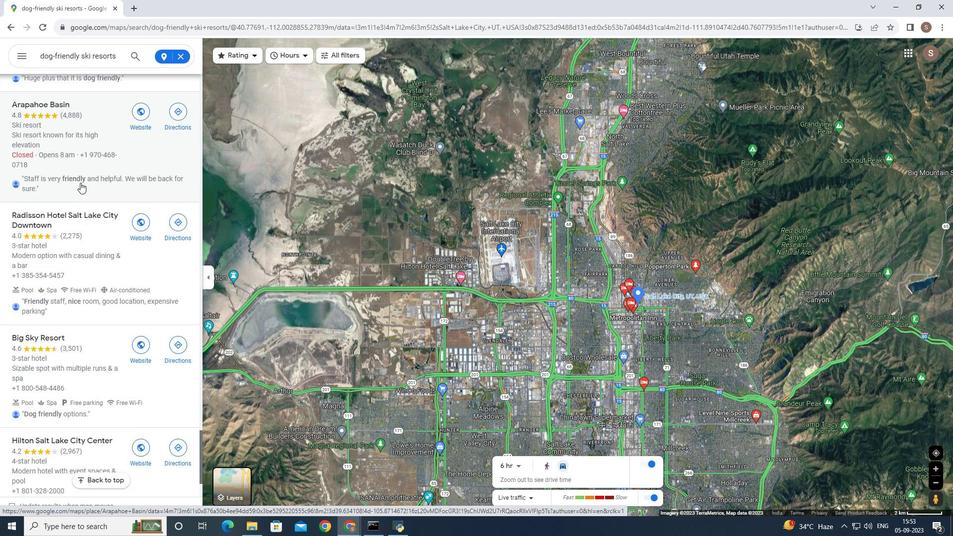 
Action: Mouse scrolled (80, 182) with delta (0, 0)
Screenshot: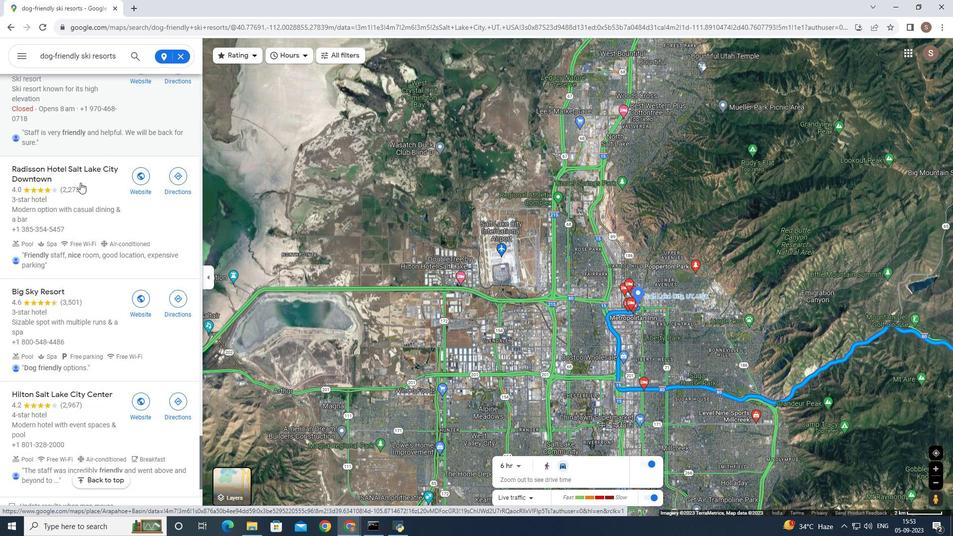 
Action: Mouse scrolled (80, 182) with delta (0, 0)
Screenshot: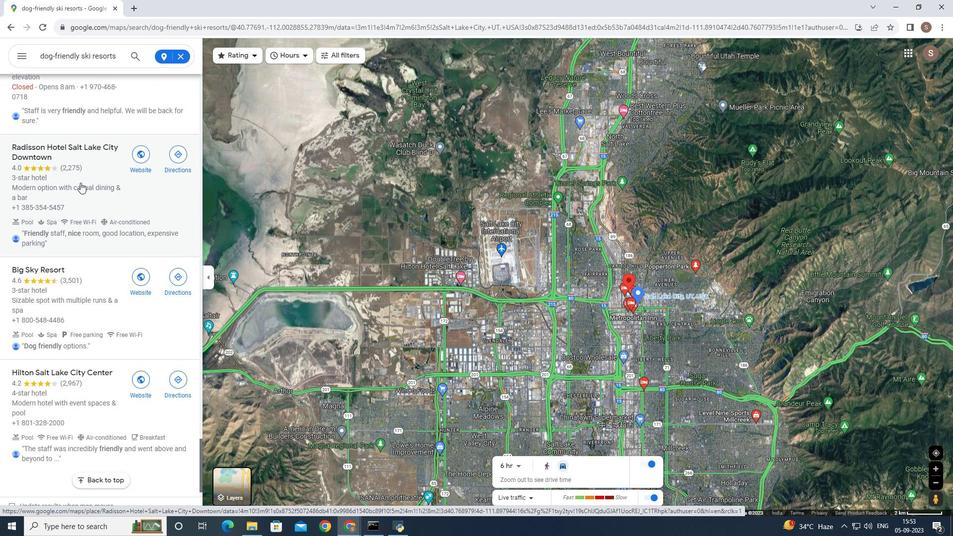 
Action: Mouse scrolled (80, 182) with delta (0, 0)
Screenshot: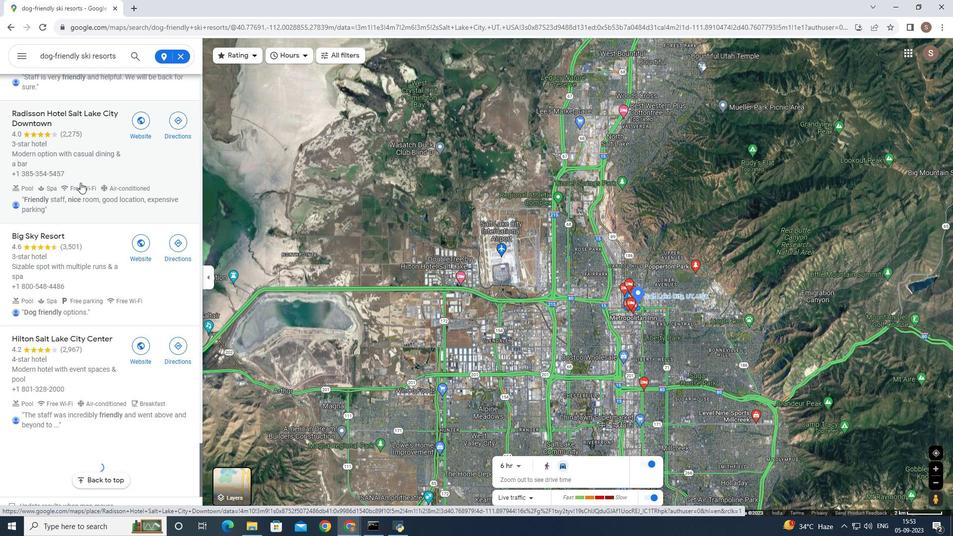 
Action: Mouse scrolled (80, 182) with delta (0, 0)
Screenshot: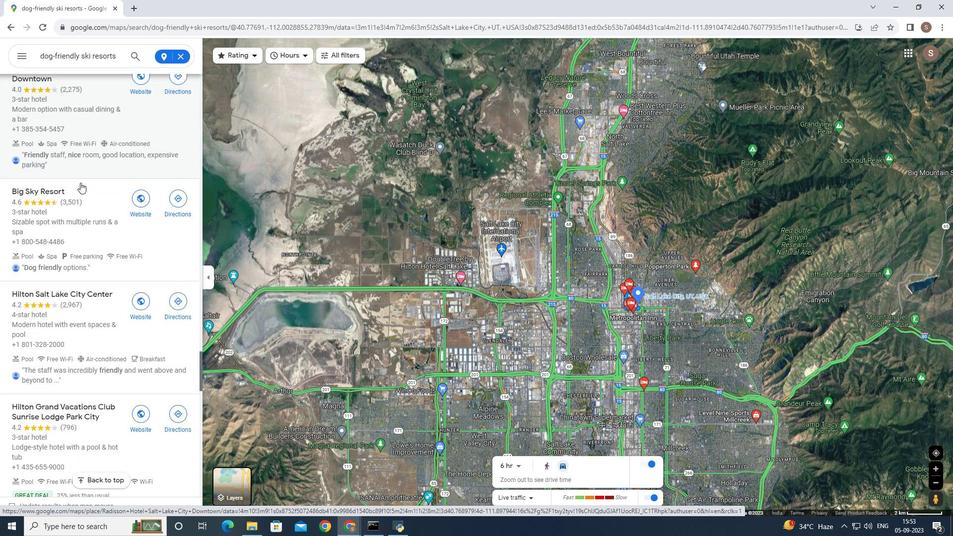 
Action: Mouse scrolled (80, 182) with delta (0, 0)
Screenshot: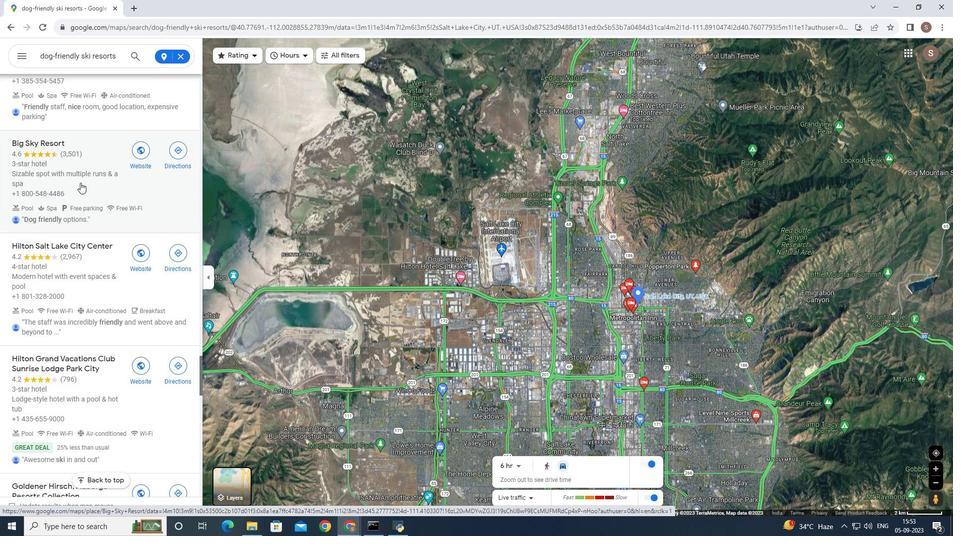 
Action: Mouse scrolled (80, 182) with delta (0, 0)
Screenshot: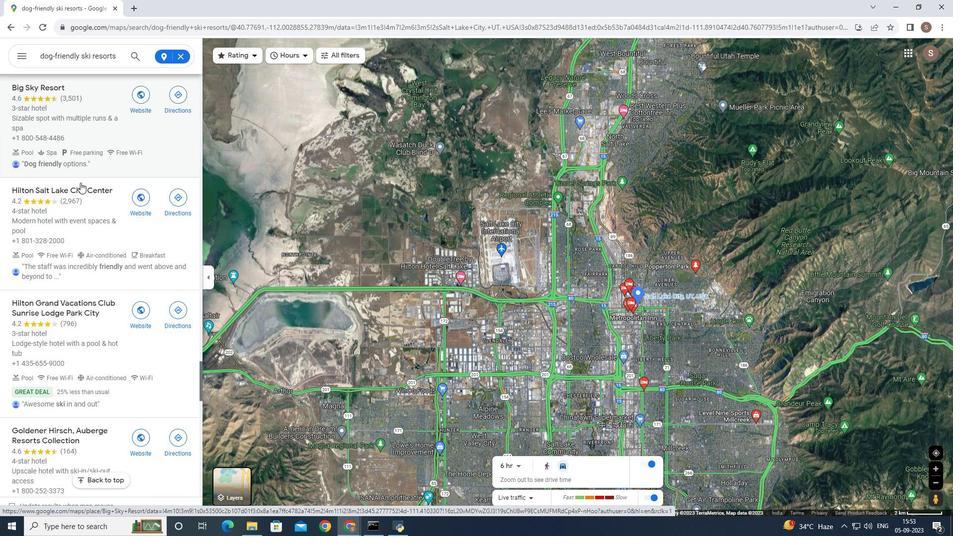 
Action: Mouse scrolled (80, 182) with delta (0, 0)
Screenshot: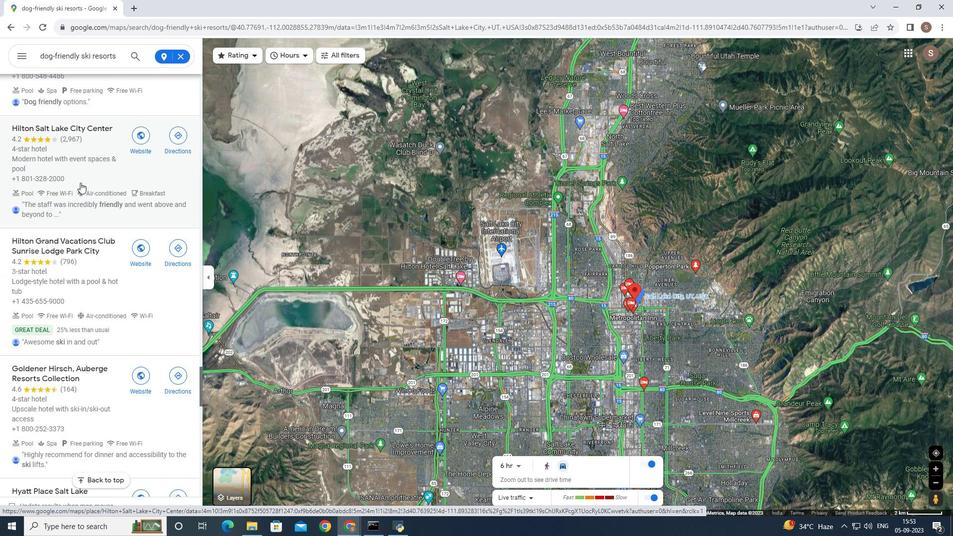 
Action: Mouse scrolled (80, 182) with delta (0, 0)
Screenshot: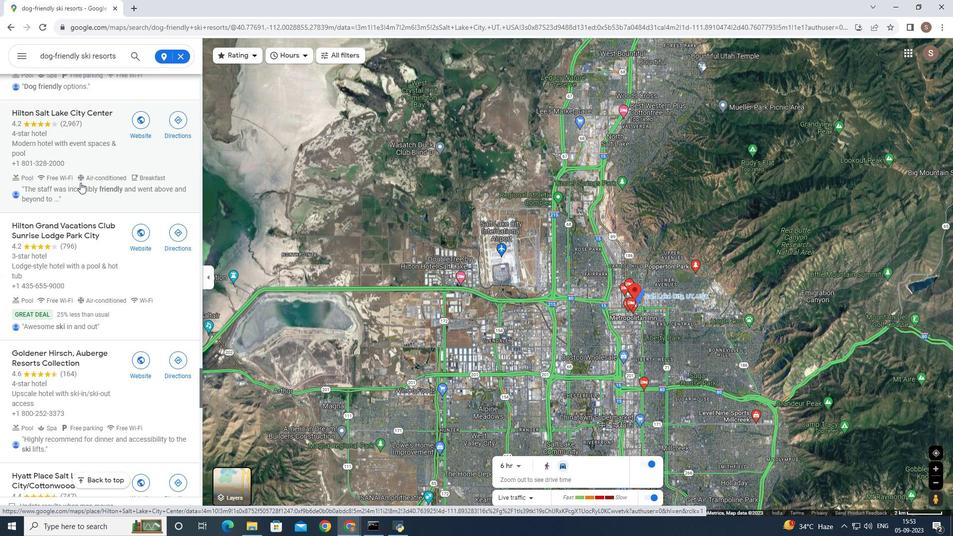 
Action: Mouse scrolled (80, 182) with delta (0, 0)
Screenshot: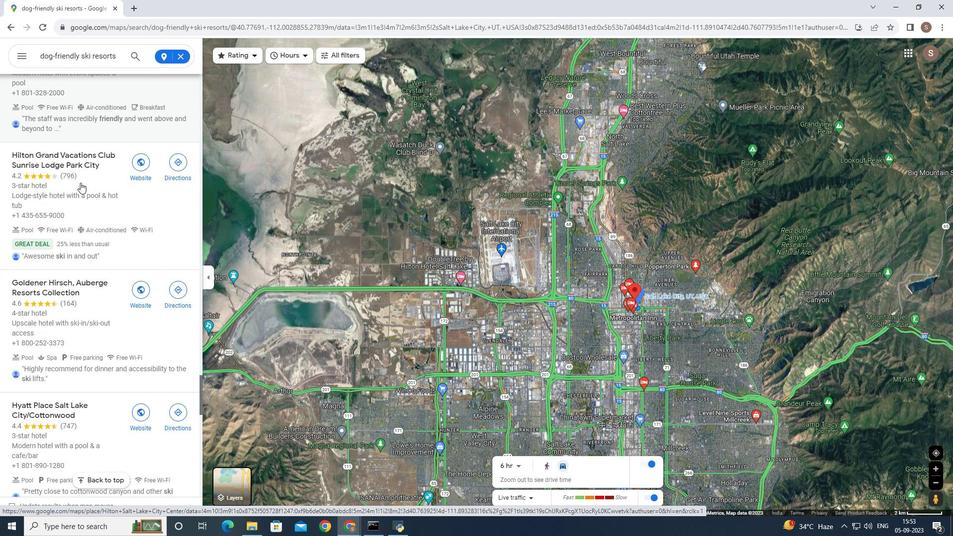 
Action: Mouse scrolled (80, 182) with delta (0, 0)
Screenshot: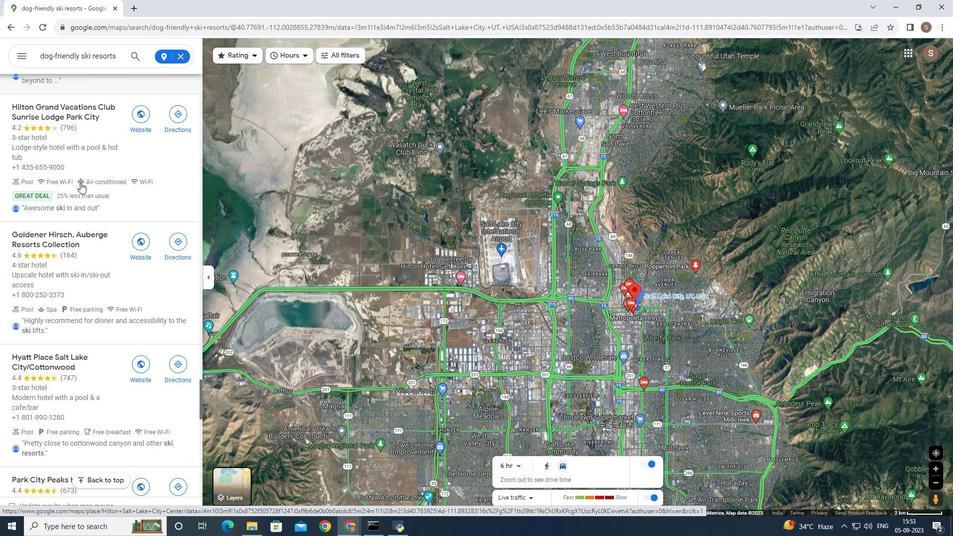 
Action: Mouse scrolled (80, 182) with delta (0, 0)
Screenshot: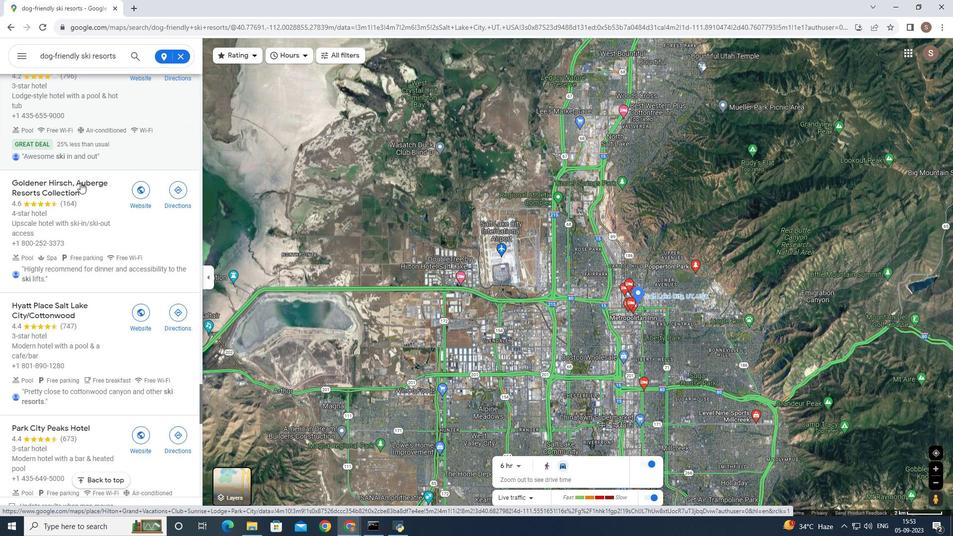
Action: Mouse scrolled (80, 182) with delta (0, 0)
Screenshot: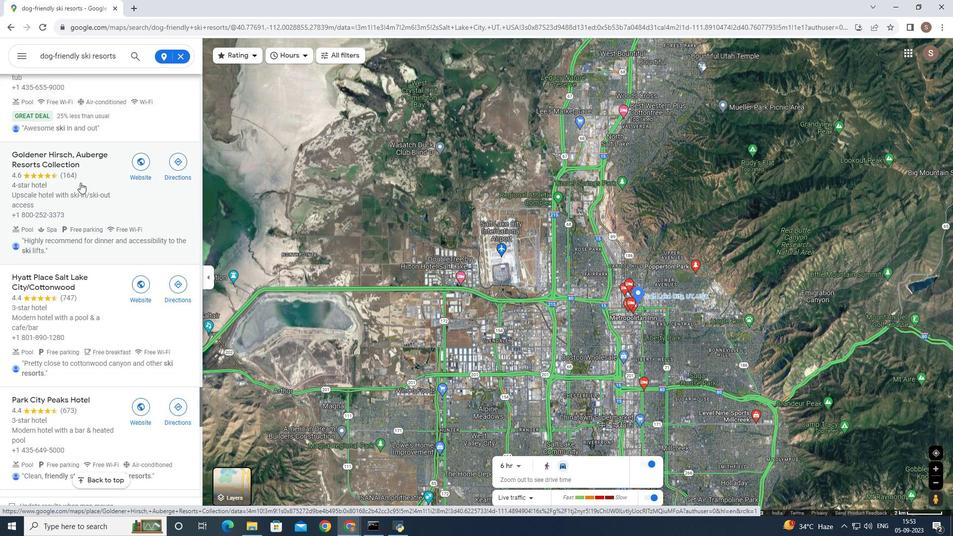 
Action: Mouse scrolled (80, 182) with delta (0, 0)
Screenshot: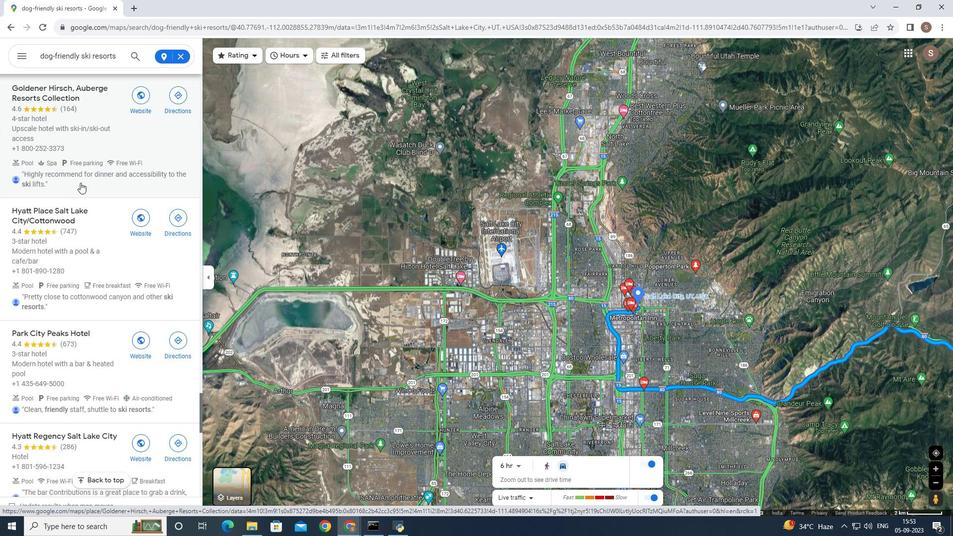 
Action: Mouse scrolled (80, 182) with delta (0, 0)
Screenshot: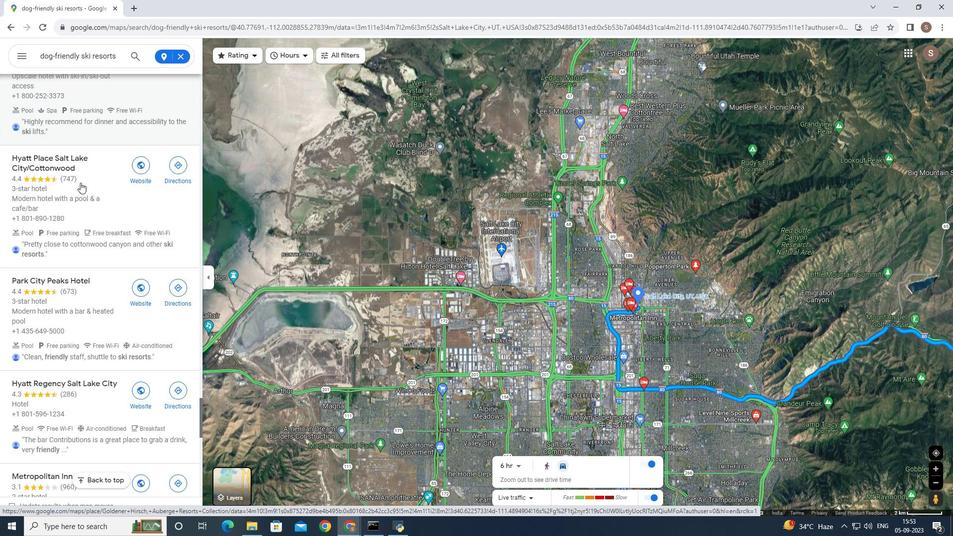 
Action: Mouse scrolled (80, 182) with delta (0, 0)
Screenshot: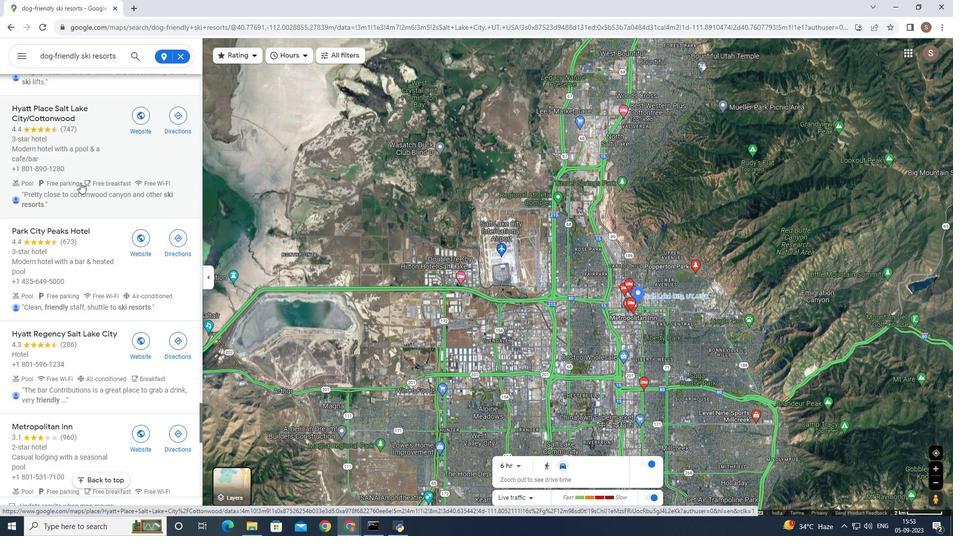 
Action: Mouse scrolled (80, 182) with delta (0, 0)
Screenshot: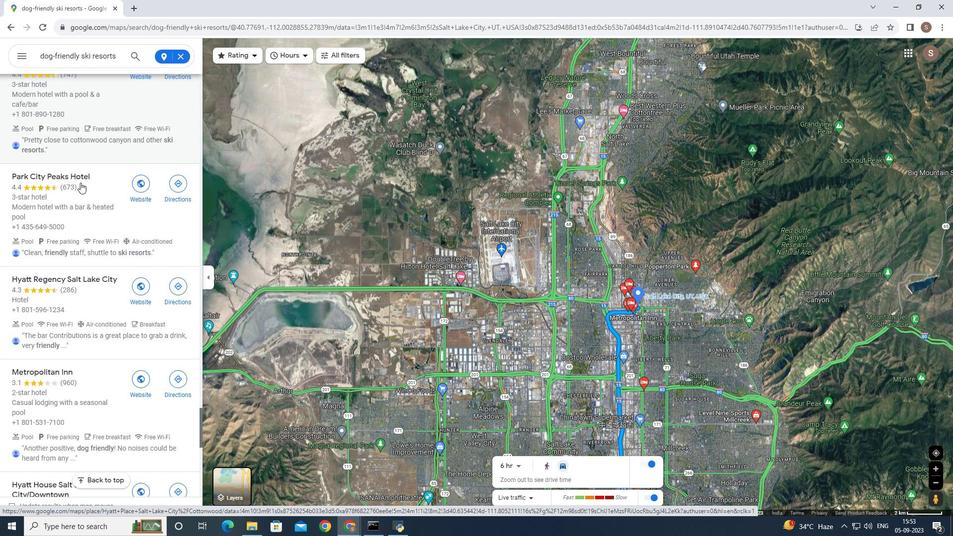 
Action: Mouse scrolled (80, 182) with delta (0, 0)
Screenshot: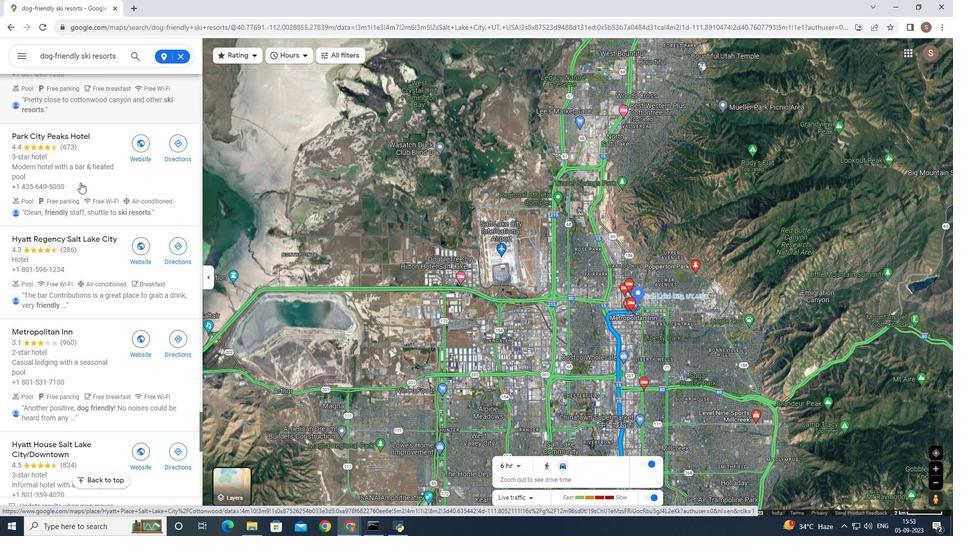 
Action: Mouse scrolled (80, 182) with delta (0, 0)
Screenshot: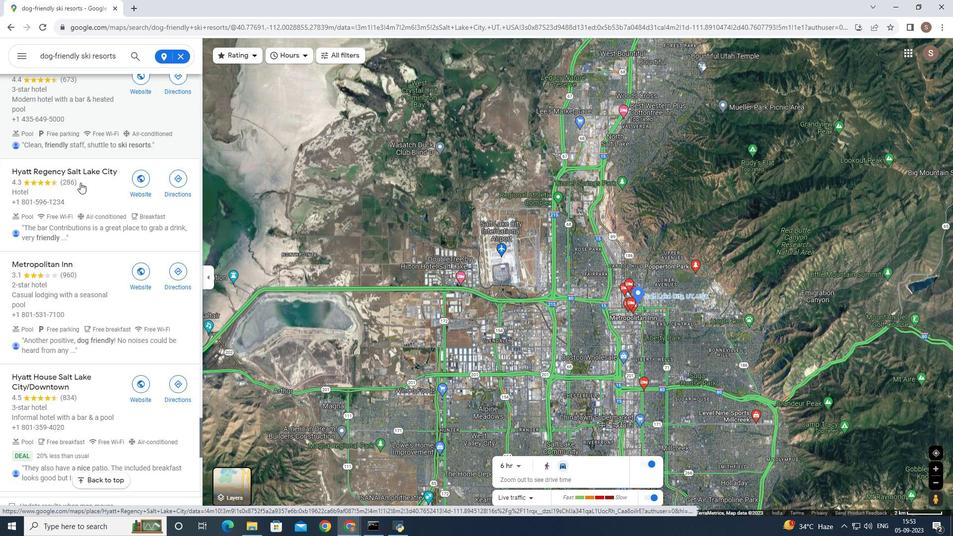 
Action: Mouse scrolled (80, 182) with delta (0, 0)
Screenshot: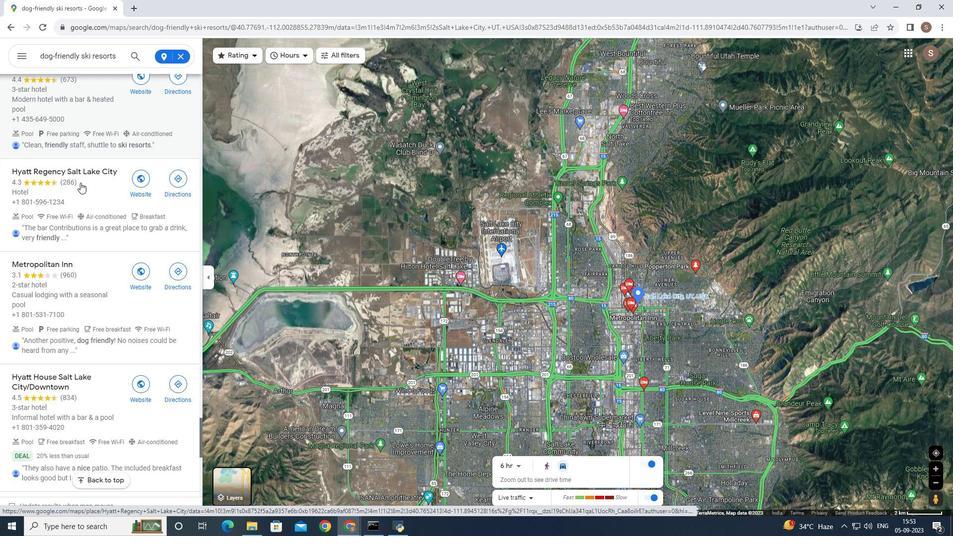 
Action: Mouse scrolled (80, 182) with delta (0, 0)
Screenshot: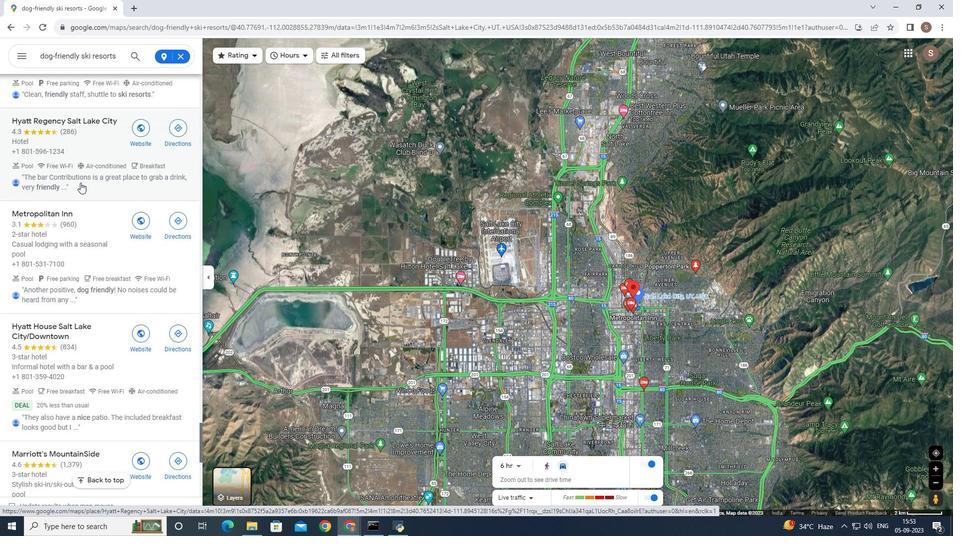 
Action: Mouse scrolled (80, 182) with delta (0, 0)
Screenshot: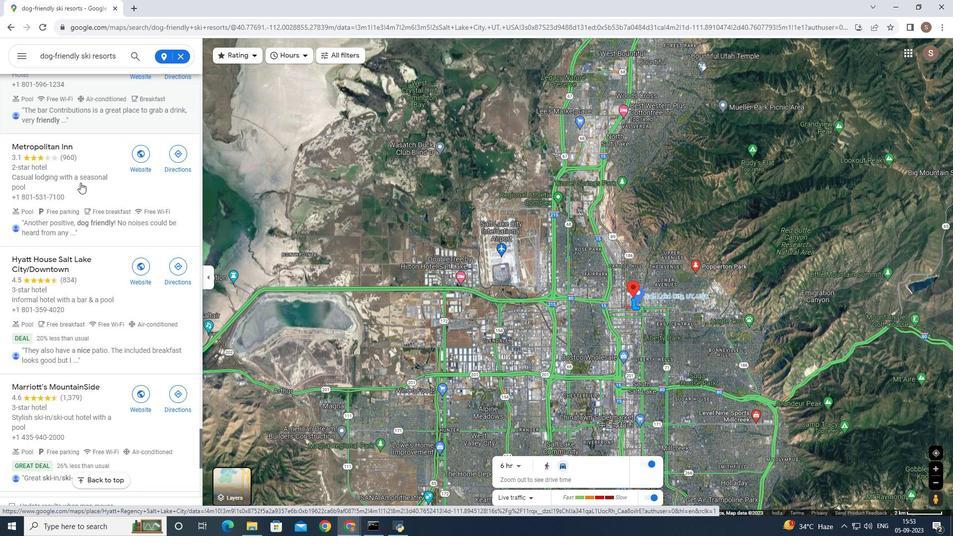 
Action: Mouse scrolled (80, 182) with delta (0, 0)
Screenshot: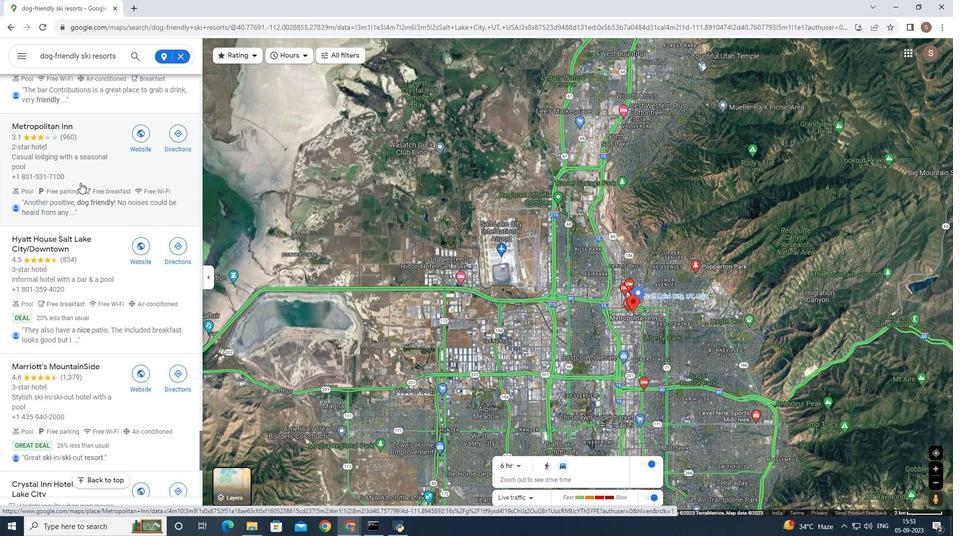 
Action: Mouse scrolled (80, 182) with delta (0, 0)
Screenshot: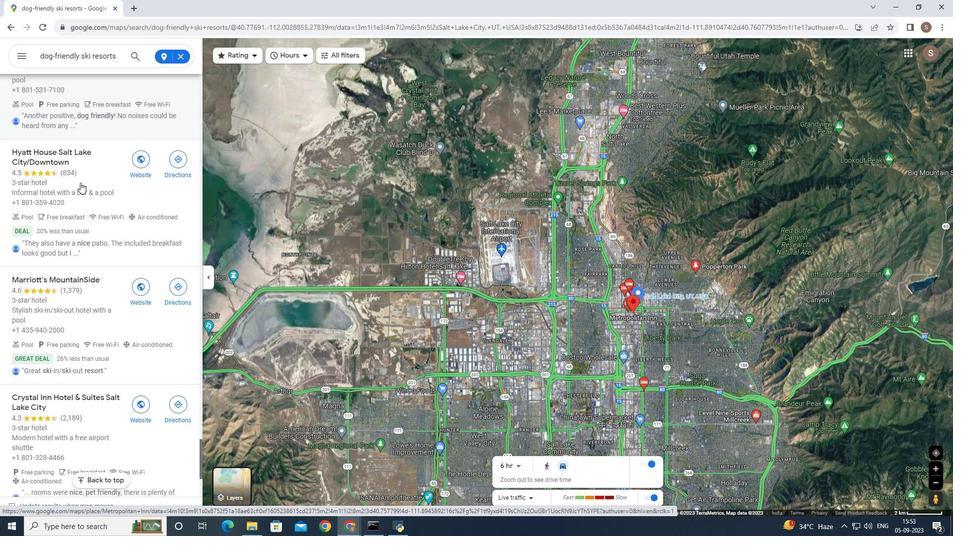
Action: Mouse scrolled (80, 182) with delta (0, 0)
Screenshot: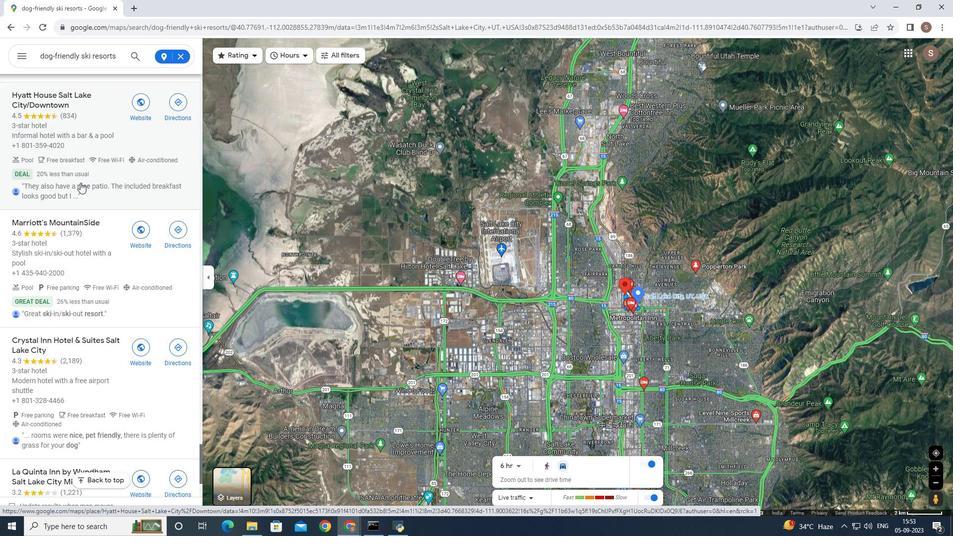 
Action: Mouse scrolled (80, 182) with delta (0, 0)
Screenshot: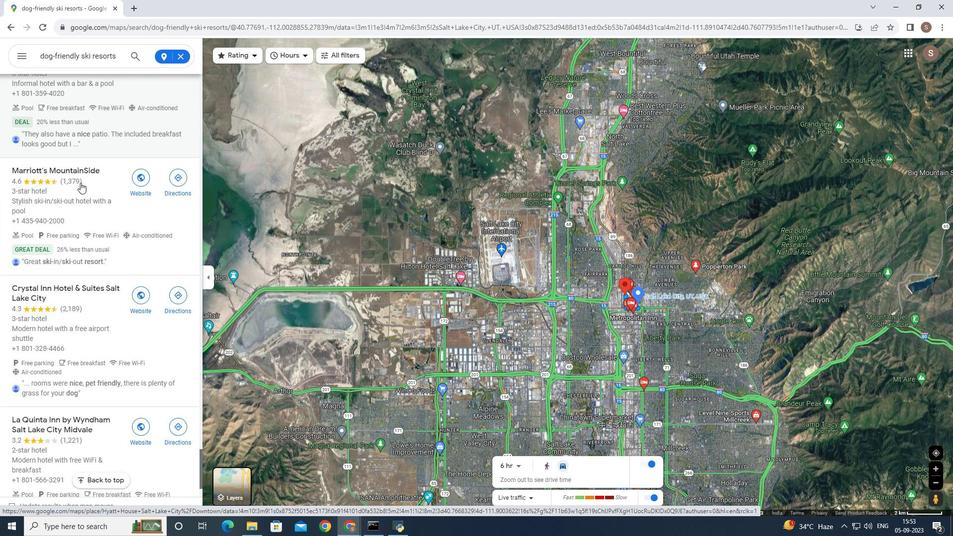 
Action: Mouse scrolled (80, 182) with delta (0, 0)
Screenshot: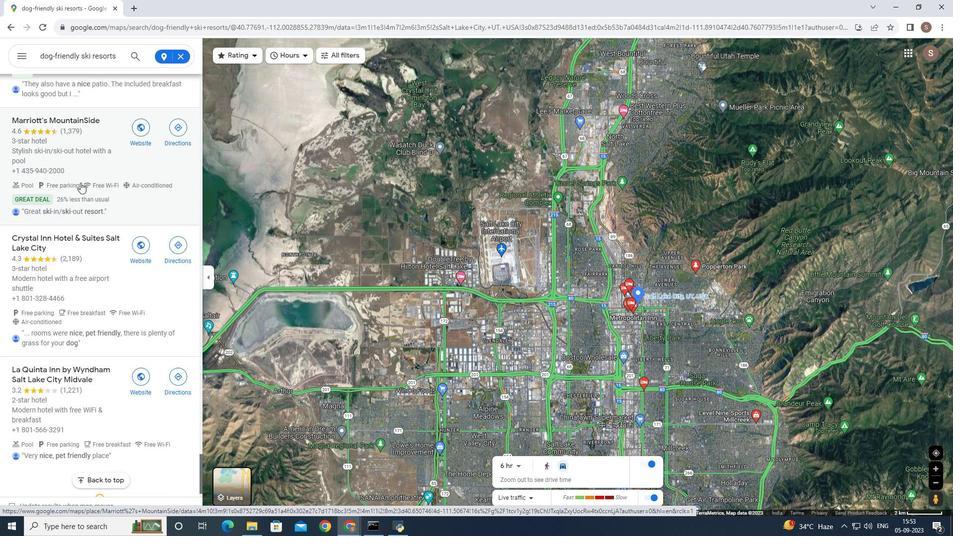 
Action: Mouse scrolled (80, 182) with delta (0, 0)
Screenshot: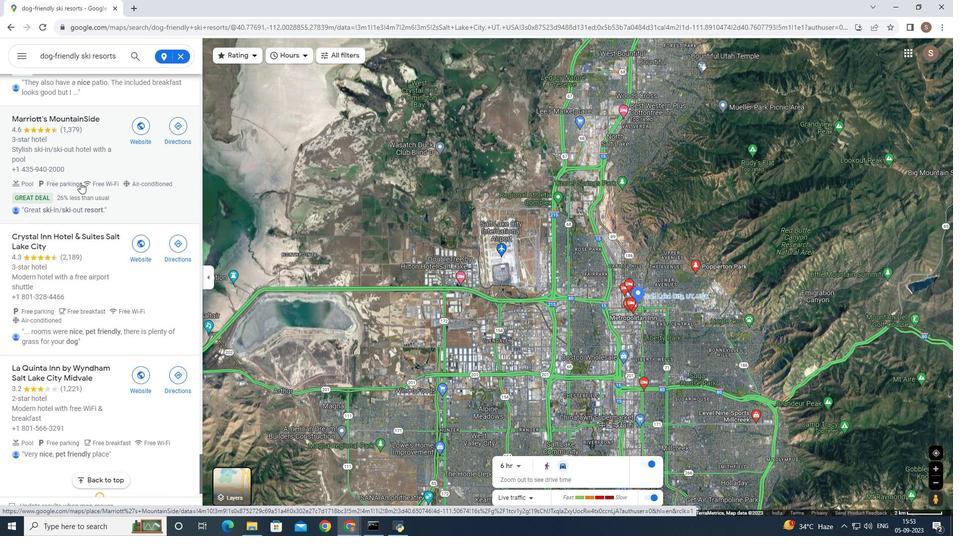 
Action: Mouse scrolled (80, 182) with delta (0, 0)
Screenshot: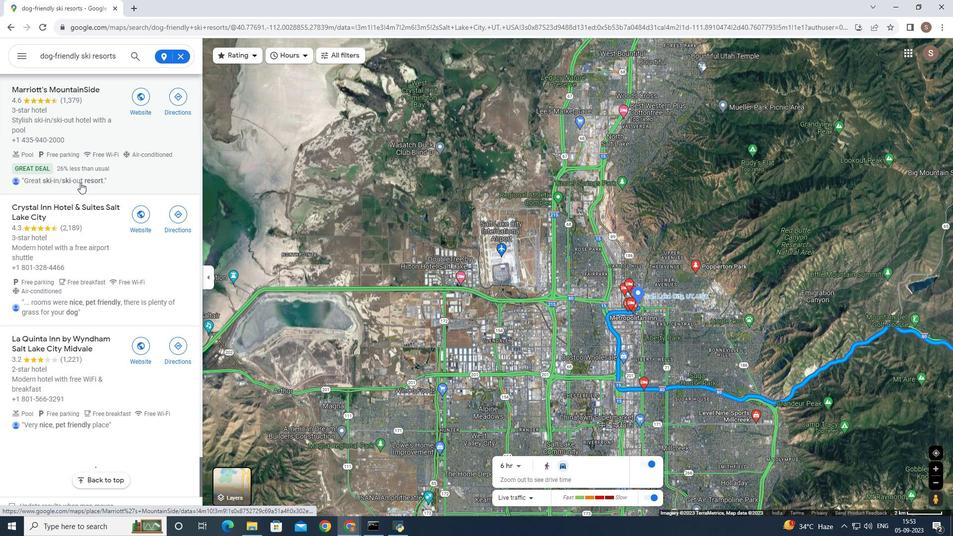 
Action: Mouse scrolled (80, 182) with delta (0, 0)
Screenshot: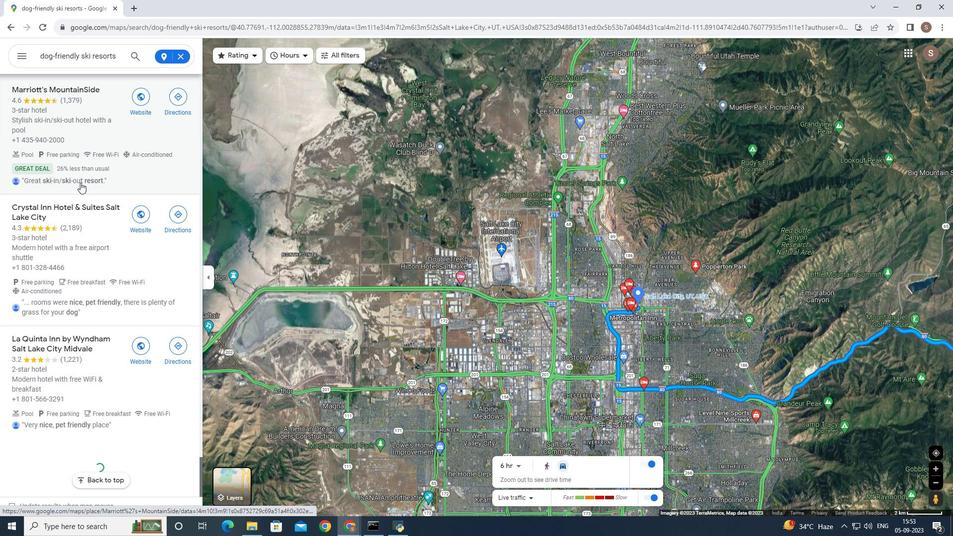 
Action: Mouse scrolled (80, 182) with delta (0, 0)
Screenshot: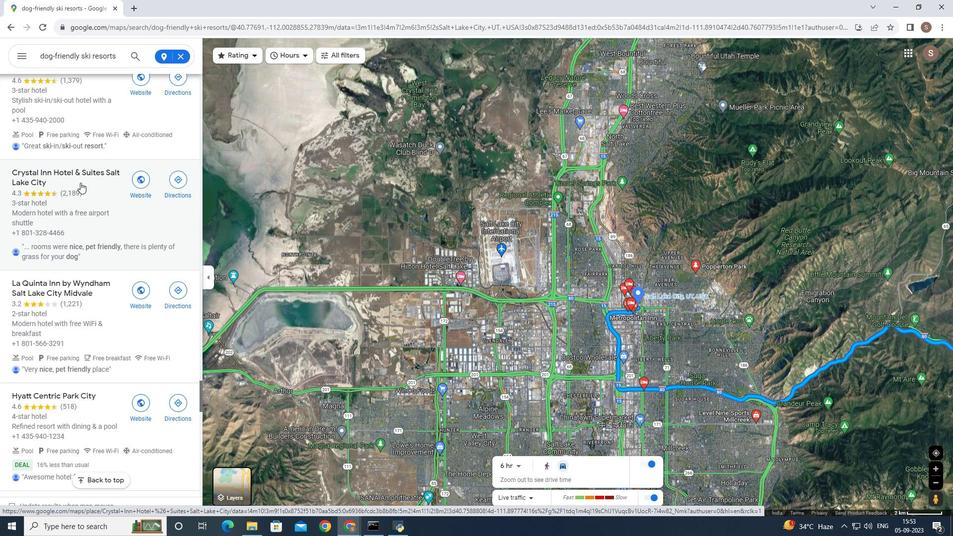 
Action: Mouse scrolled (80, 182) with delta (0, 0)
Screenshot: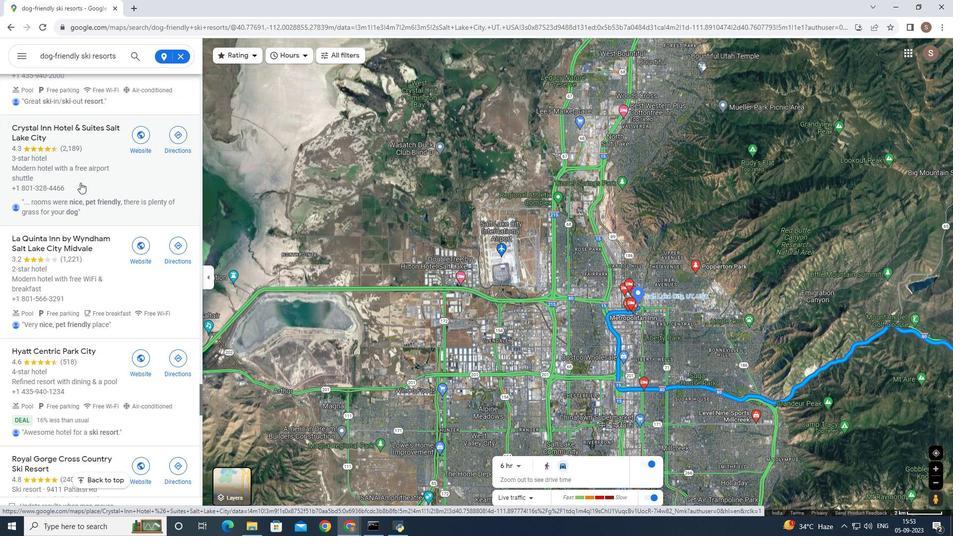 
Action: Mouse scrolled (80, 182) with delta (0, 0)
Screenshot: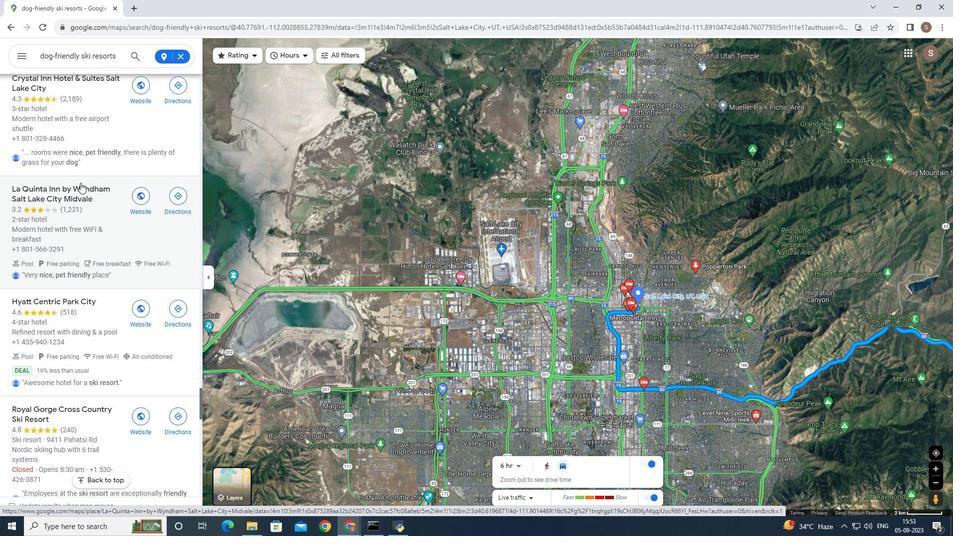 
Action: Mouse scrolled (80, 182) with delta (0, 0)
Screenshot: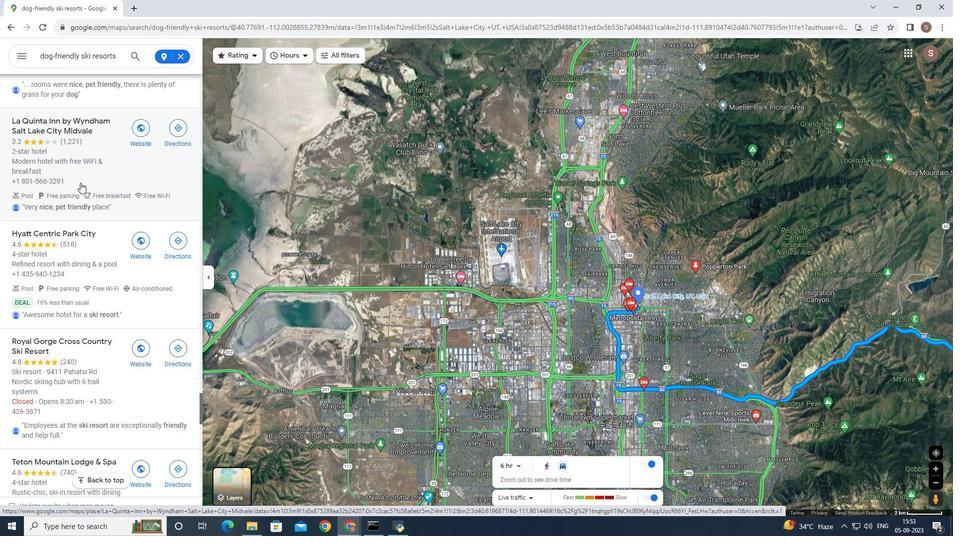 
Action: Mouse scrolled (80, 182) with delta (0, 0)
Screenshot: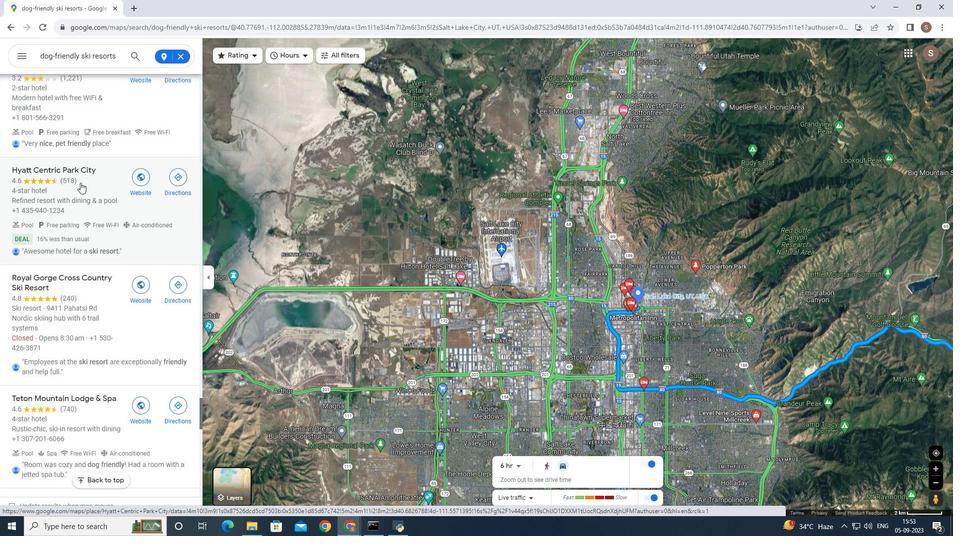 
Action: Mouse scrolled (80, 182) with delta (0, 0)
Screenshot: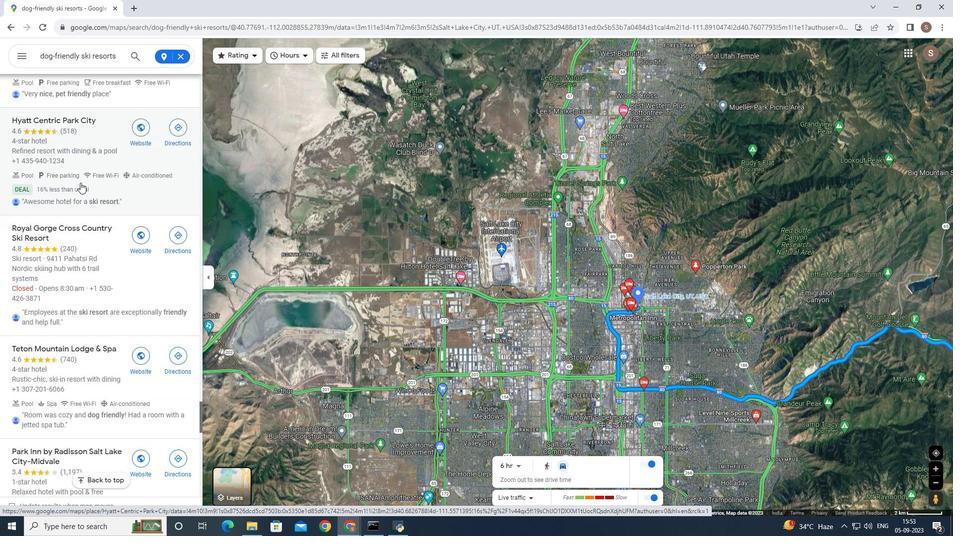 
Action: Mouse scrolled (80, 182) with delta (0, 0)
Screenshot: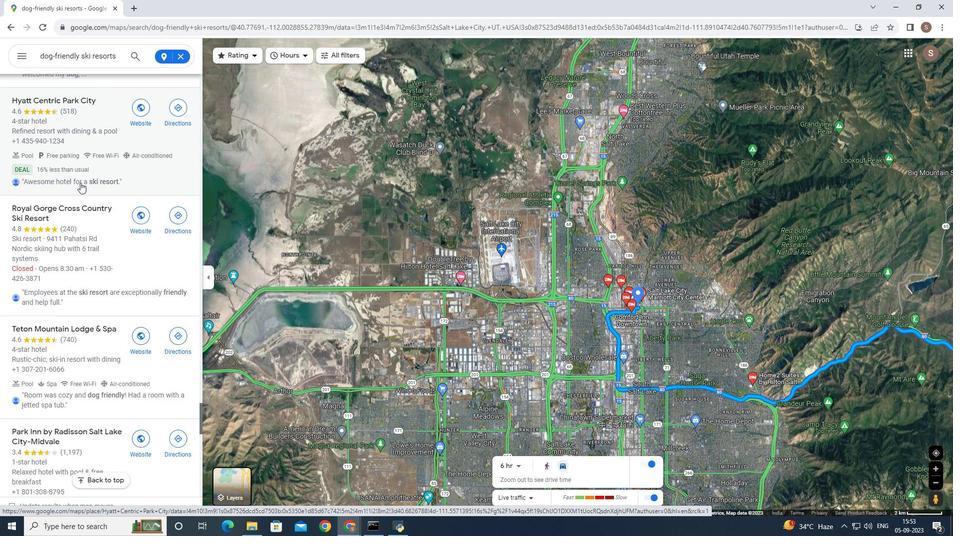 
Action: Mouse scrolled (80, 182) with delta (0, 0)
Screenshot: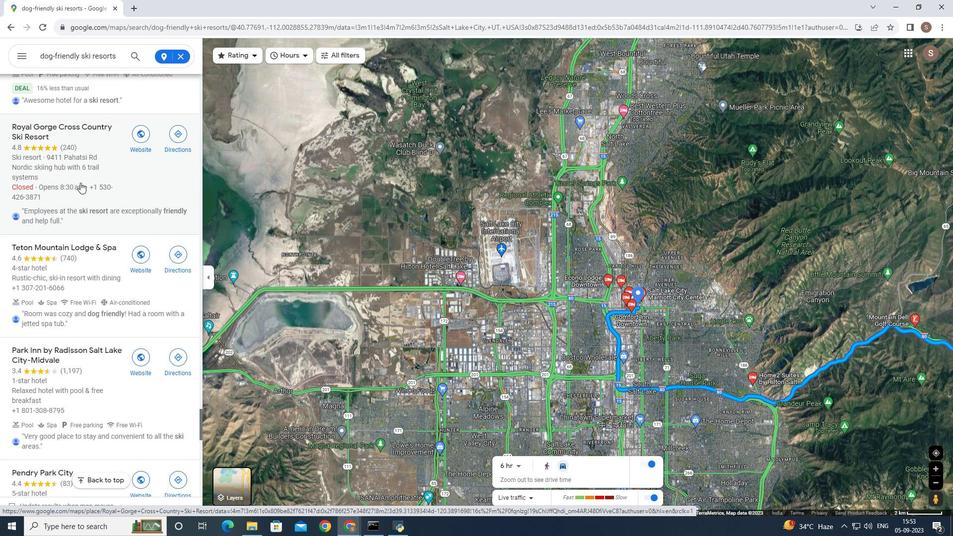 
Action: Mouse scrolled (80, 182) with delta (0, 0)
Screenshot: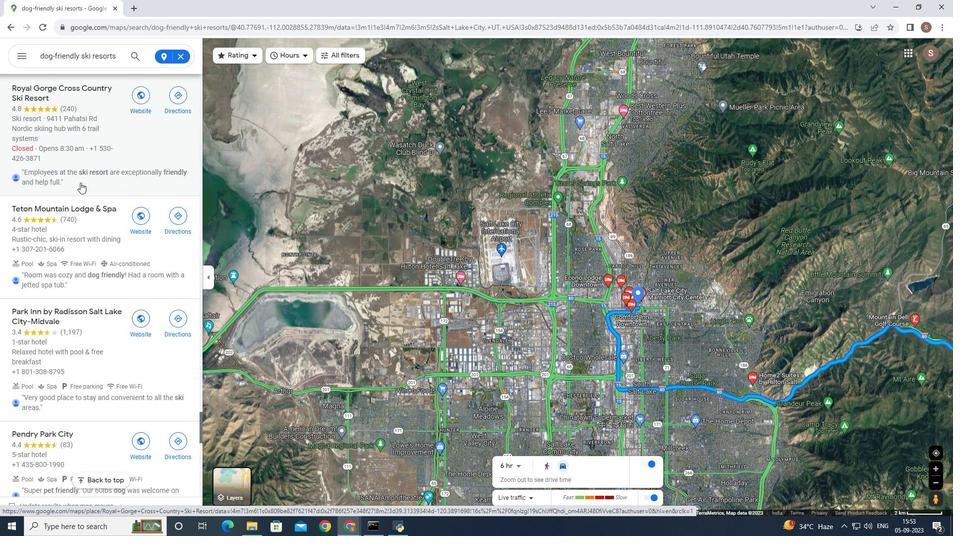 
Action: Mouse scrolled (80, 182) with delta (0, 0)
Screenshot: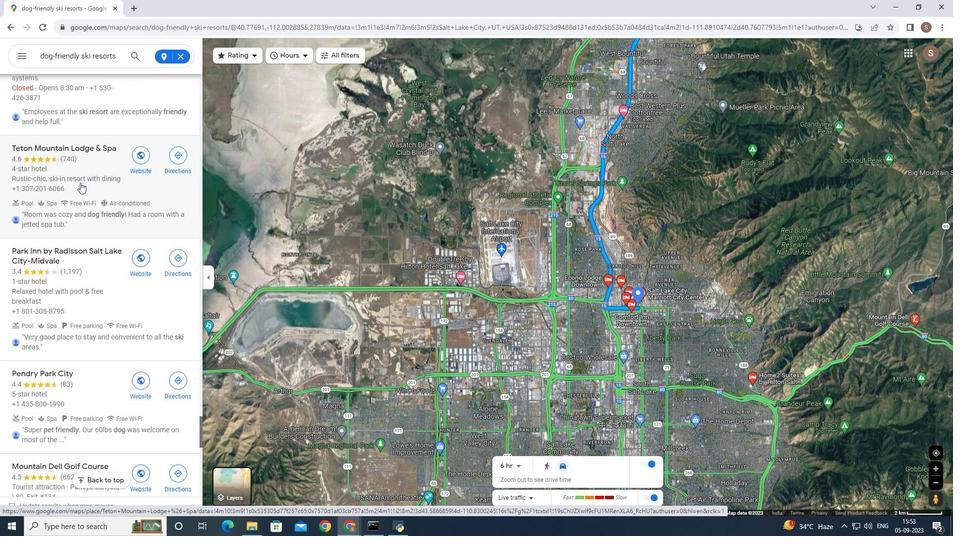 
